 Task: Add an event with the title Second Project Wrap-up Meeting, date '2023/12/22', time 8:30 AM to 10:30 AMand add a description: Staff Appreciation Day is a special occasion dedicated to recognizing and honoring the hard work, dedication, and contributions of the entire staff. It is a day to express gratitude and appreciation for their efforts in making the organization successful._x000D_
_x000D_
Select event color  Lavender . Add location for the event as: 456 Louvre Museum, Paris, France, logged in from the account softage.7@softage.netand send the event invitation to softage.3@softage.net and softage.4@softage.net. Set a reminder for the event Doesn't repeat
Action: Mouse moved to (60, 91)
Screenshot: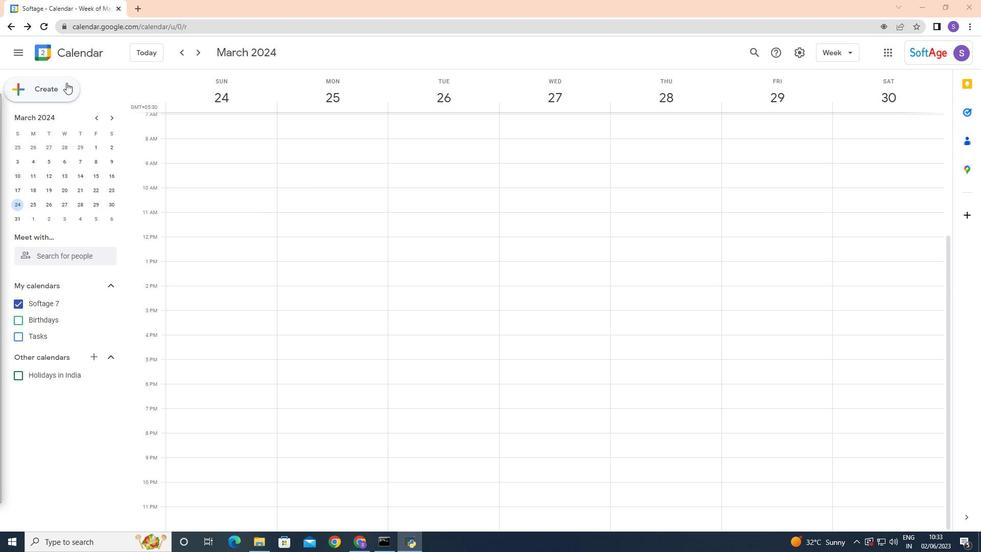 
Action: Mouse pressed left at (60, 91)
Screenshot: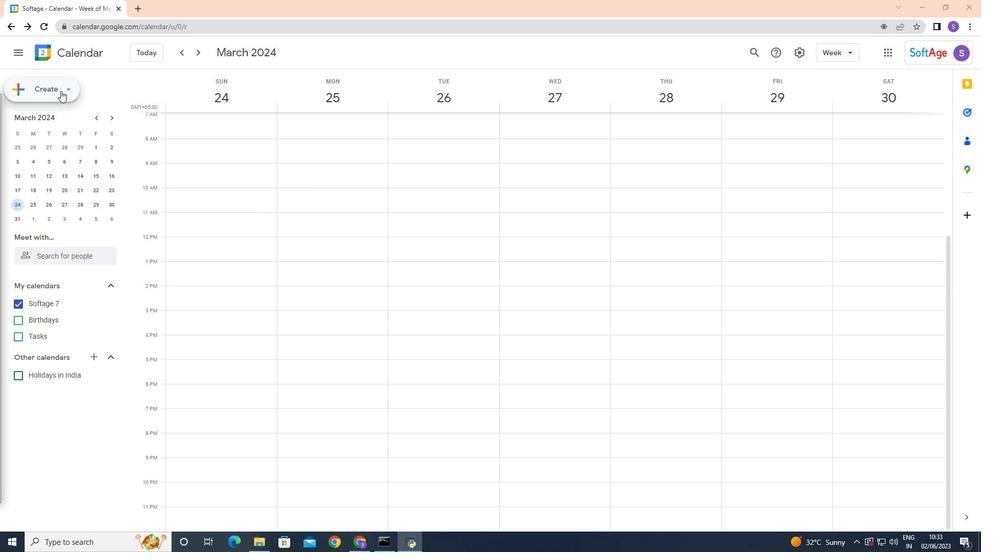 
Action: Mouse moved to (52, 115)
Screenshot: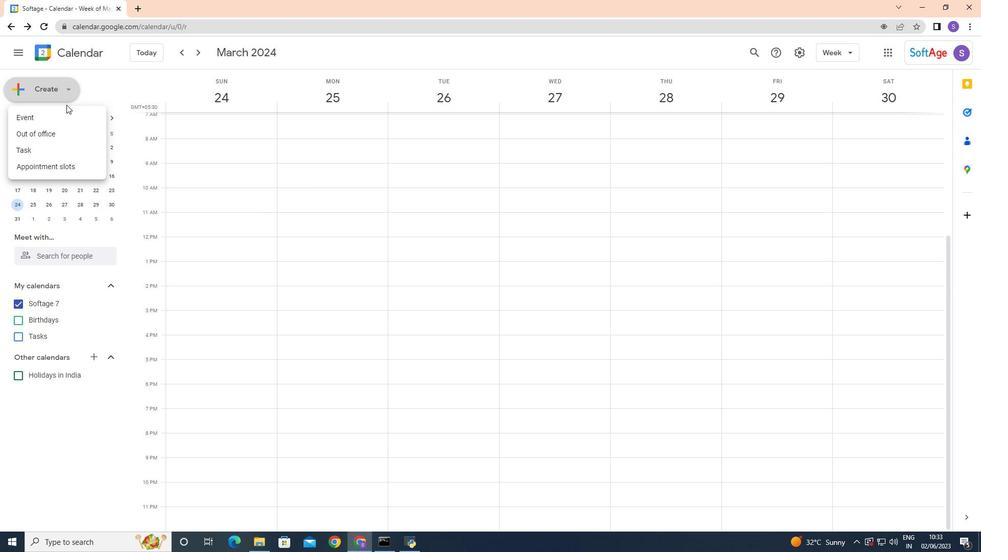 
Action: Mouse pressed left at (52, 115)
Screenshot: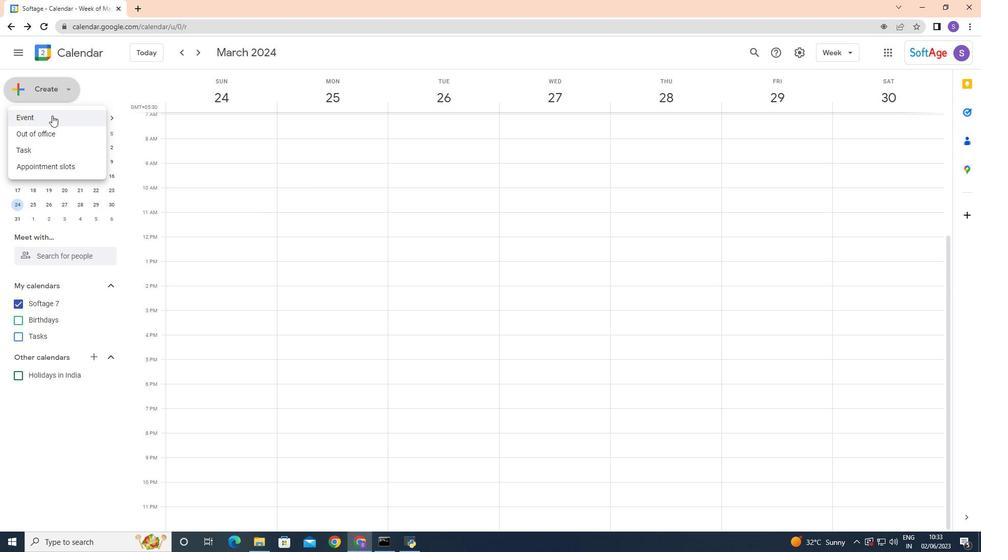 
Action: Mouse moved to (331, 182)
Screenshot: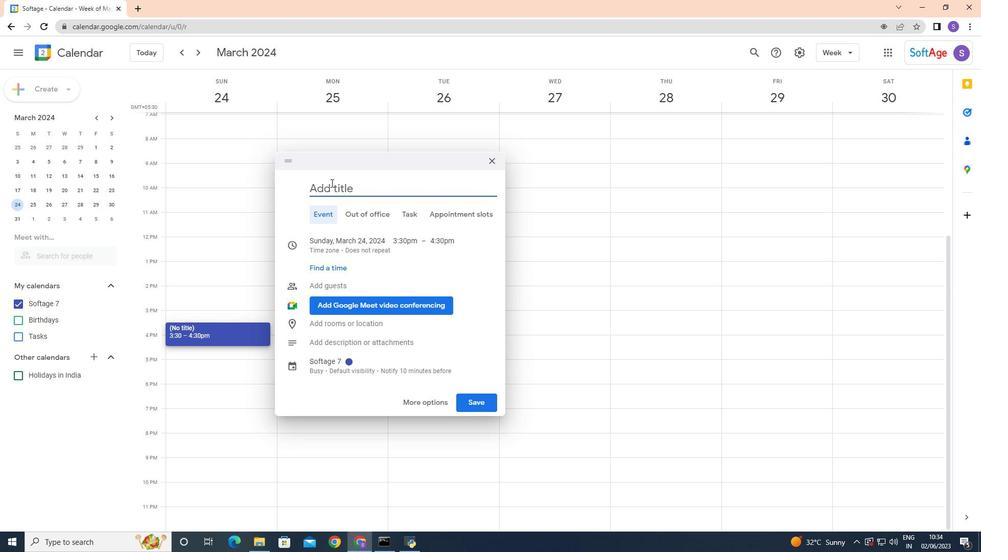 
Action: Mouse pressed left at (331, 182)
Screenshot: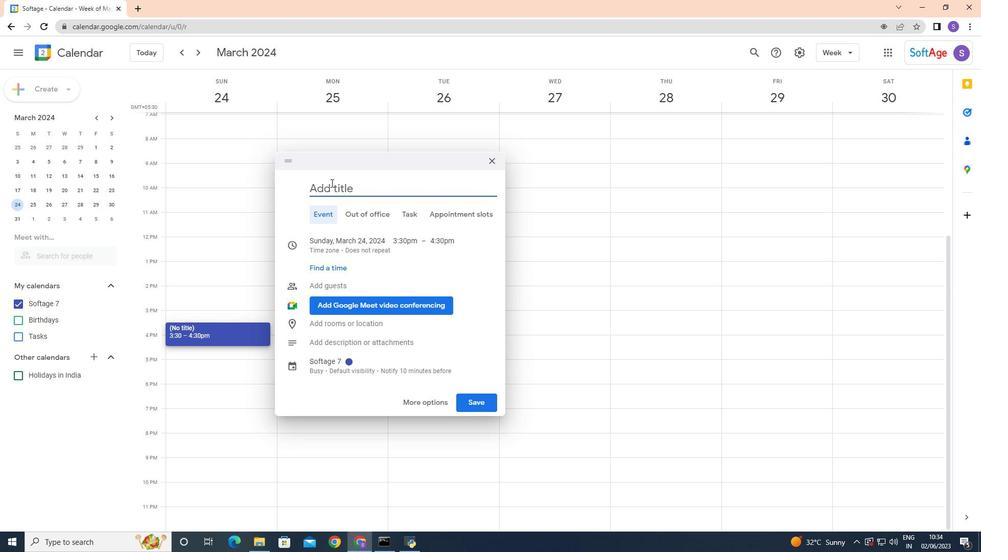 
Action: Key pressed <Key.shift>Second<Key.space><Key.shift>Project<Key.space><Key.shift>Wrap-up<Key.space><Key.shift>Meeting
Screenshot: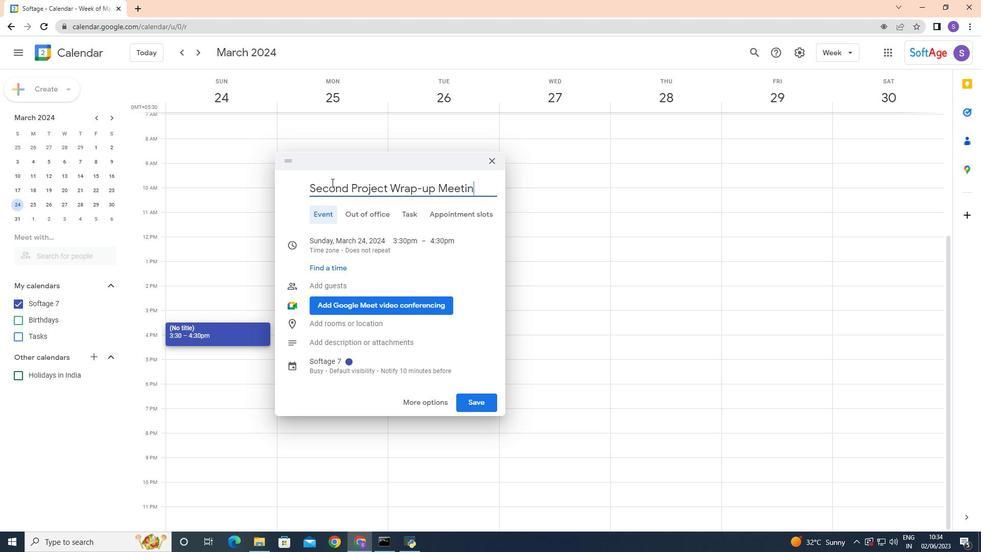 
Action: Mouse moved to (446, 260)
Screenshot: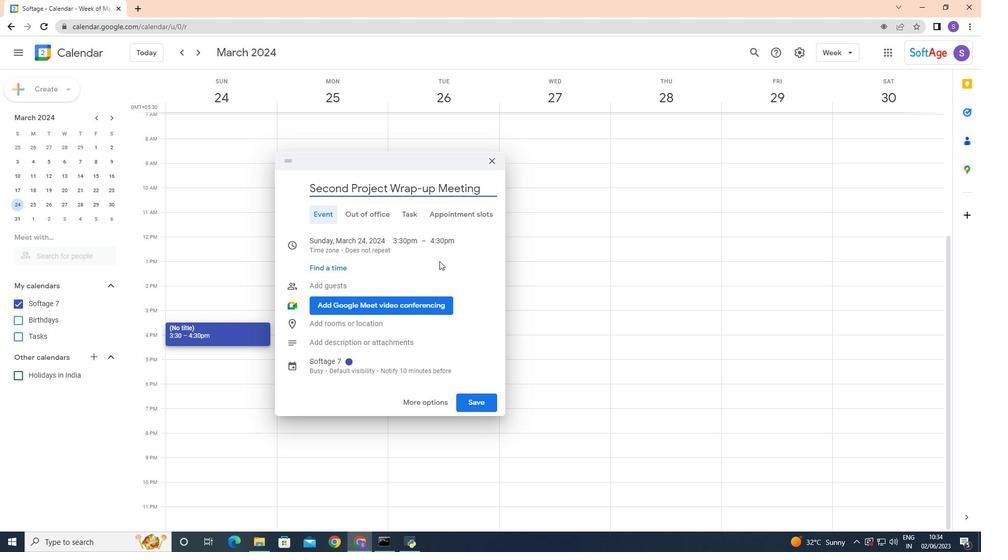 
Action: Mouse pressed left at (446, 260)
Screenshot: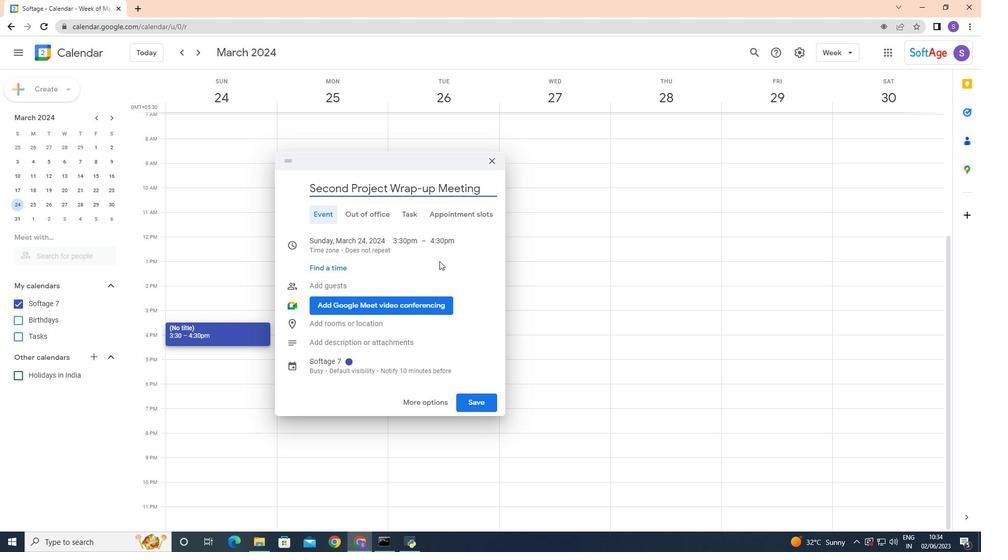 
Action: Mouse moved to (330, 241)
Screenshot: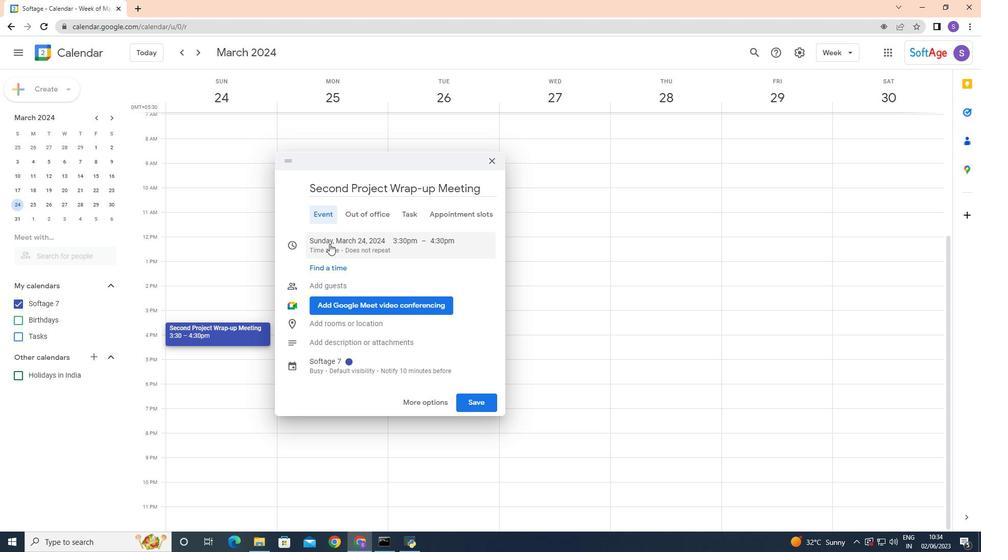 
Action: Mouse pressed left at (330, 241)
Screenshot: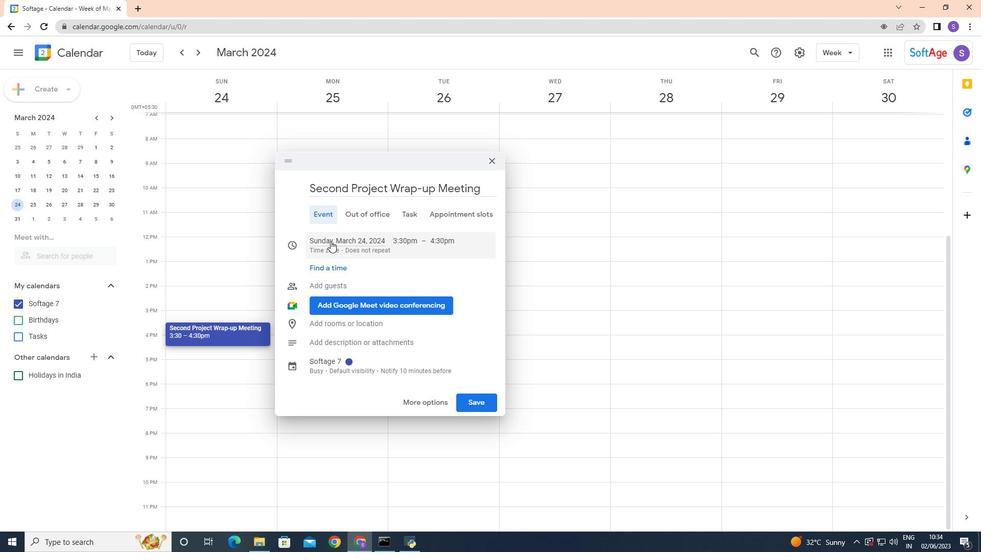 
Action: Mouse moved to (420, 262)
Screenshot: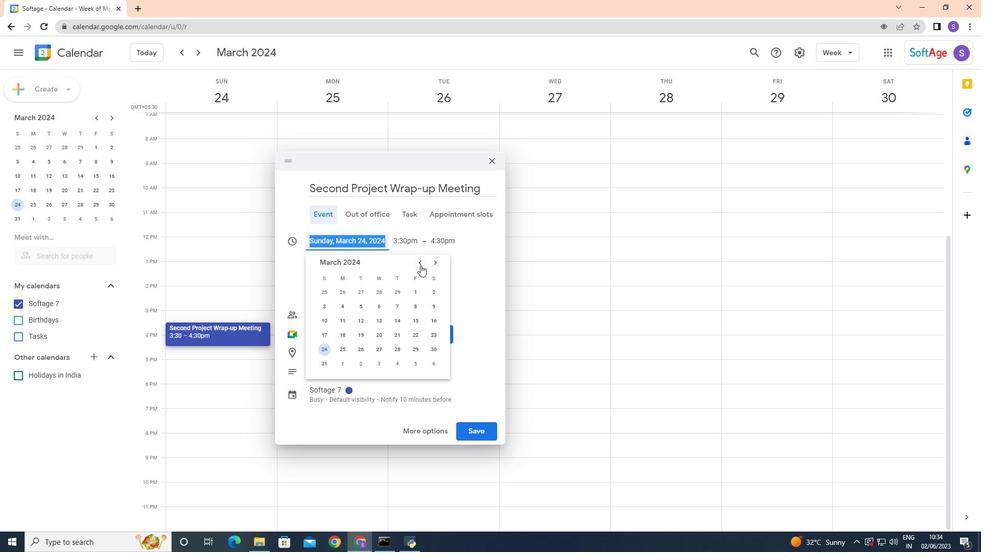 
Action: Mouse pressed left at (420, 262)
Screenshot: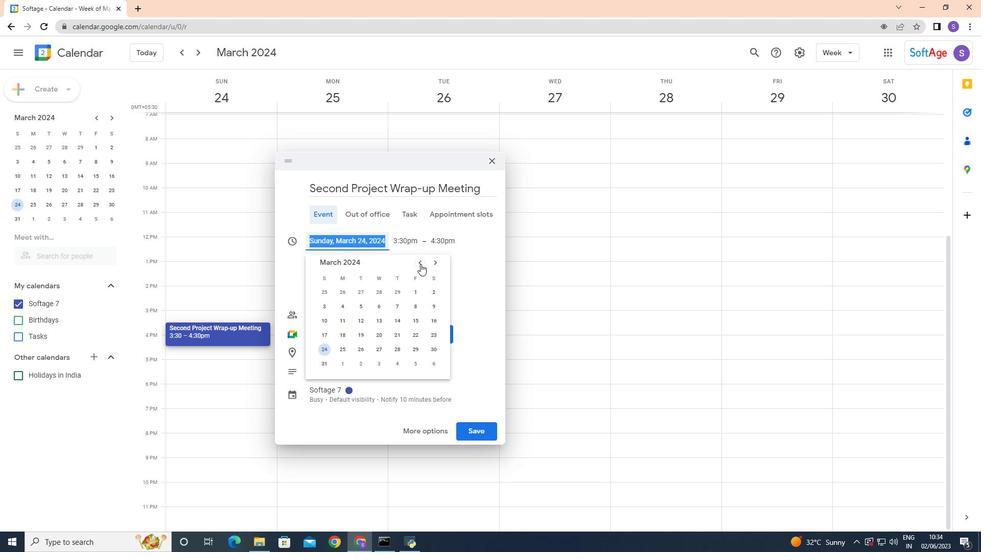 
Action: Mouse pressed left at (420, 262)
Screenshot: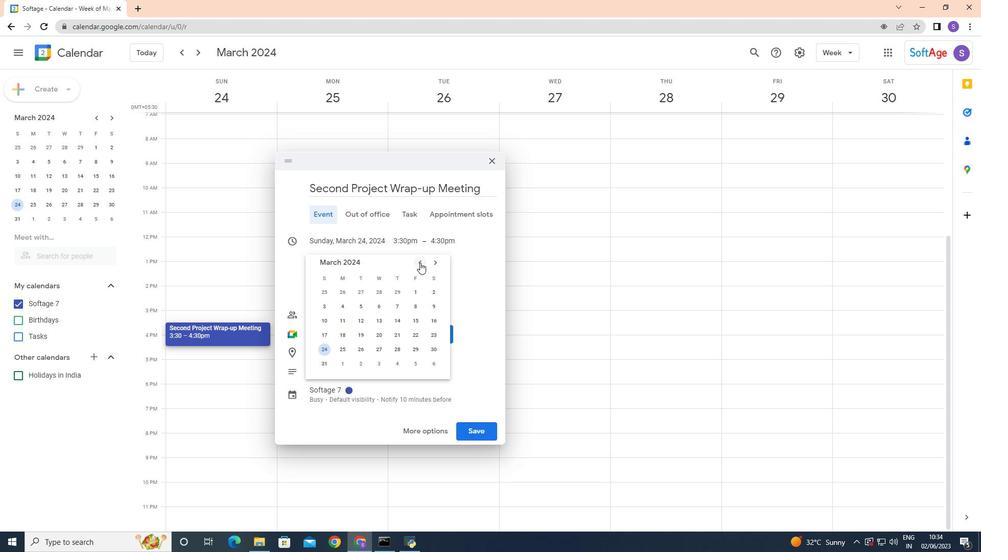 
Action: Mouse pressed left at (420, 262)
Screenshot: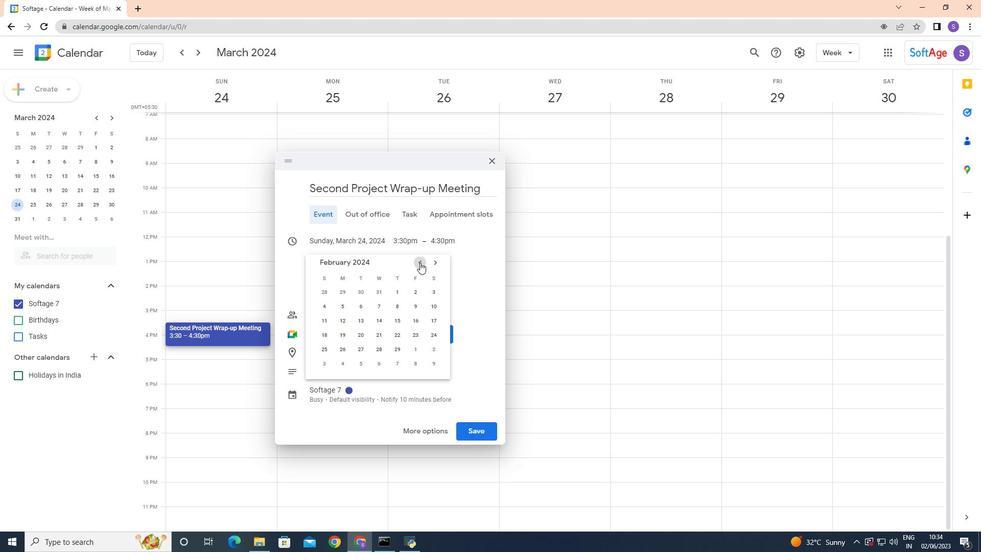 
Action: Mouse pressed left at (420, 262)
Screenshot: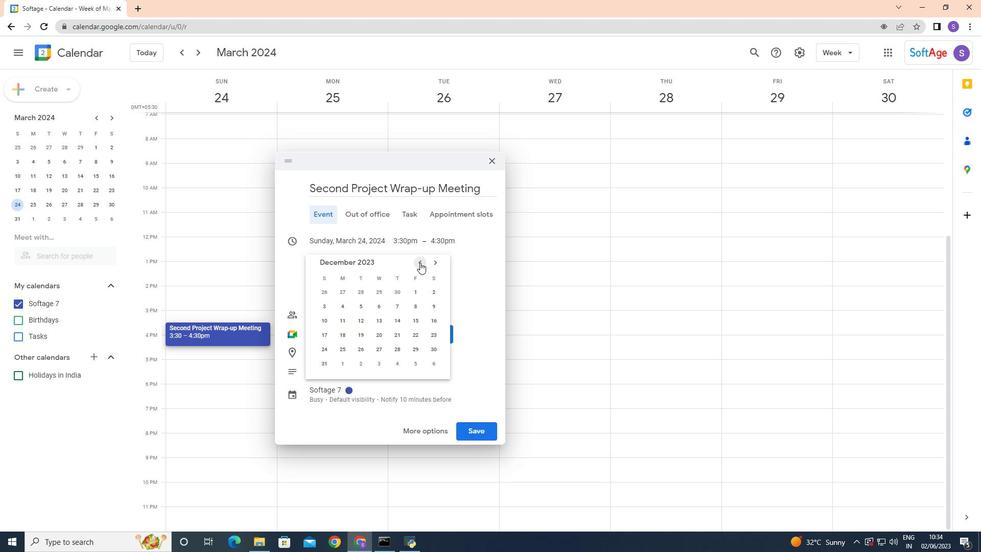 
Action: Mouse pressed left at (420, 262)
Screenshot: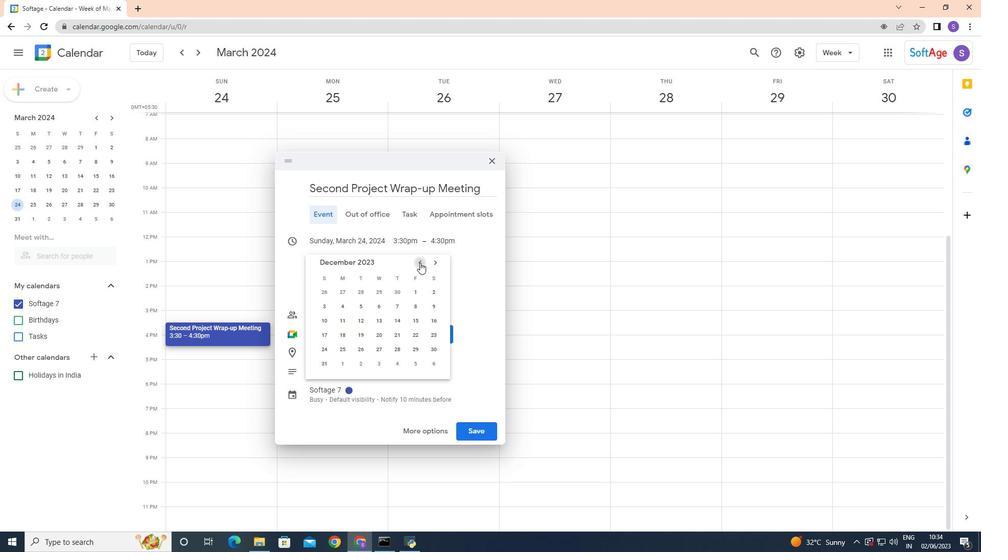
Action: Mouse moved to (434, 263)
Screenshot: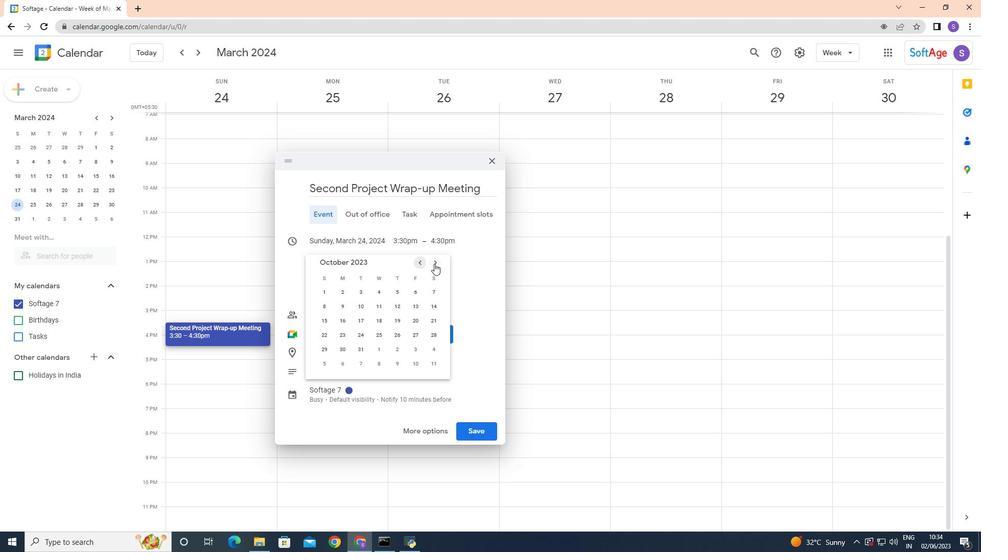 
Action: Mouse pressed left at (434, 263)
Screenshot: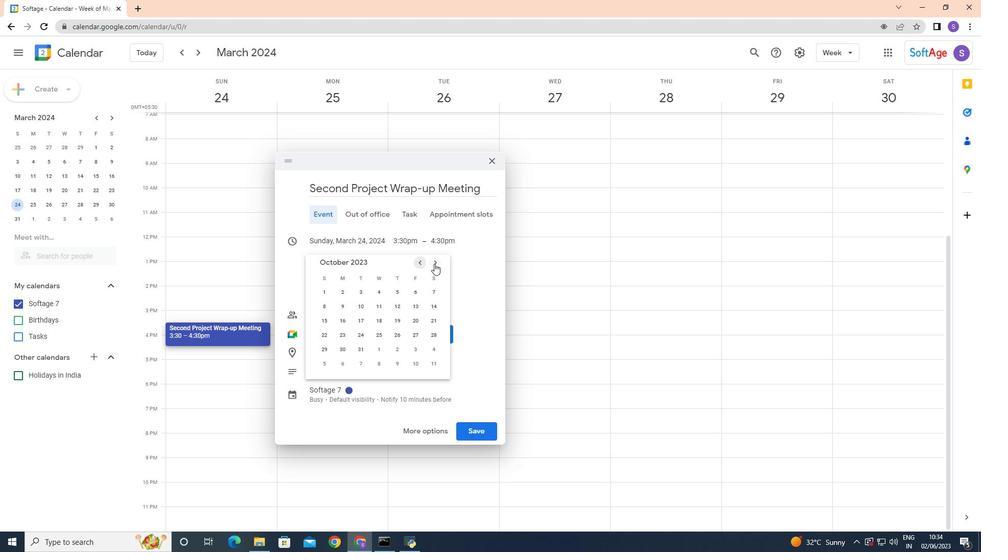 
Action: Mouse moved to (434, 263)
Screenshot: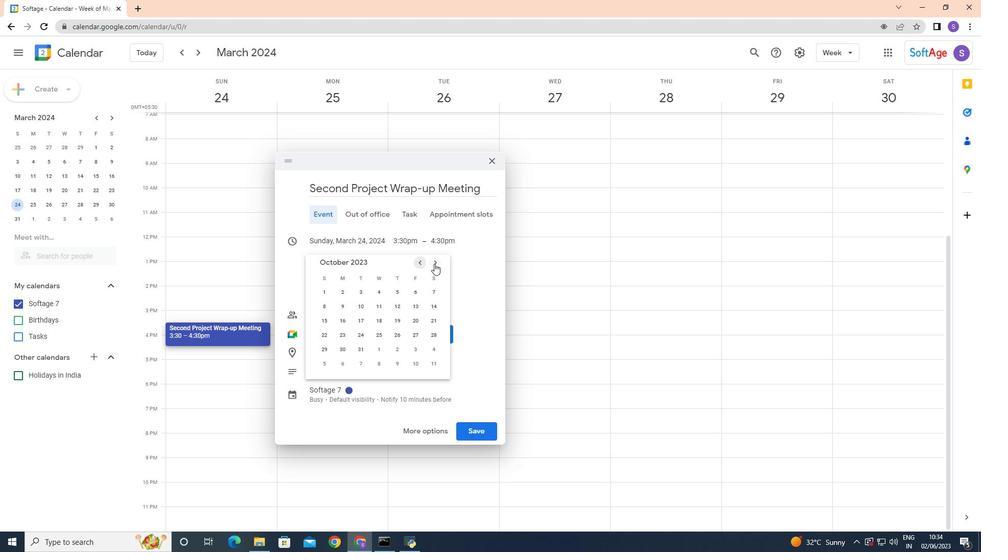 
Action: Mouse pressed left at (434, 263)
Screenshot: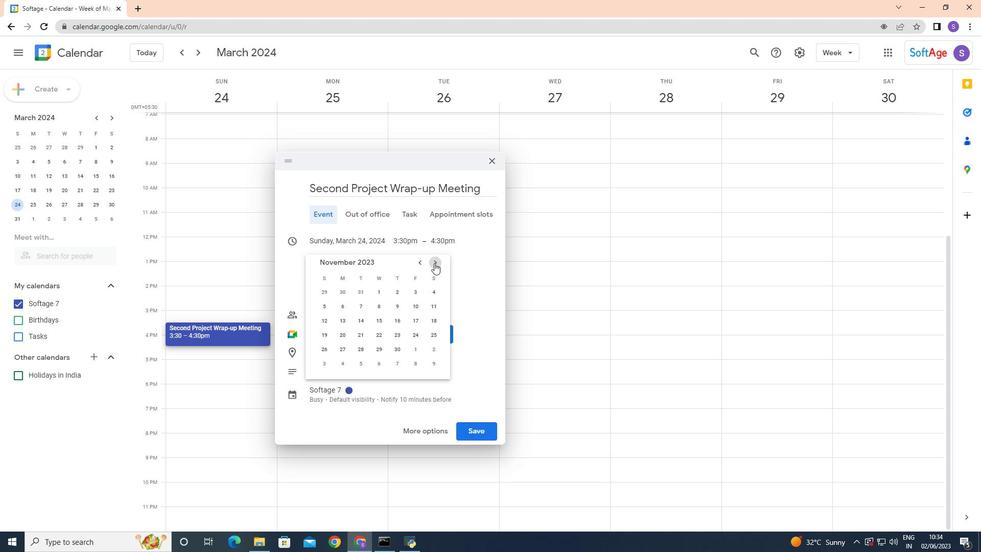 
Action: Mouse moved to (416, 333)
Screenshot: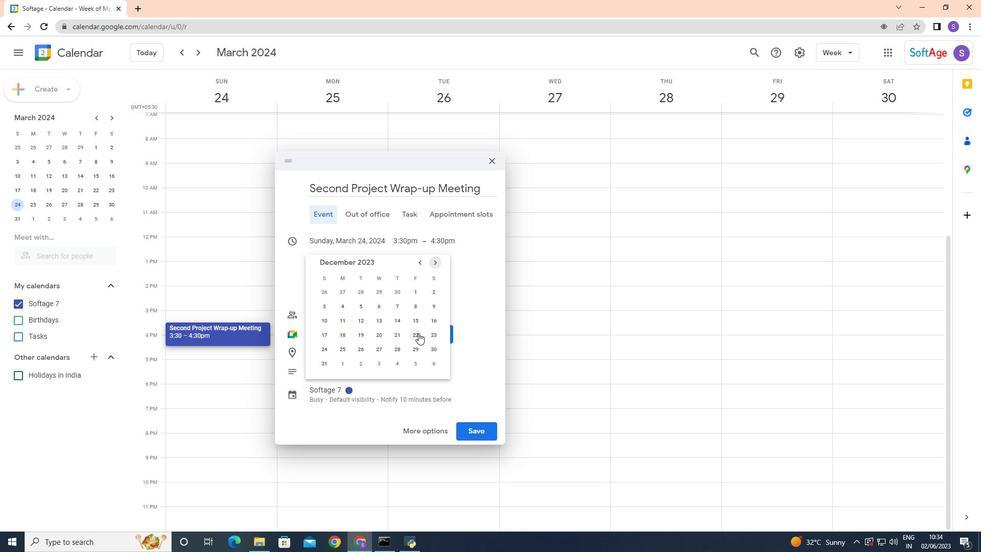 
Action: Mouse pressed left at (416, 333)
Screenshot: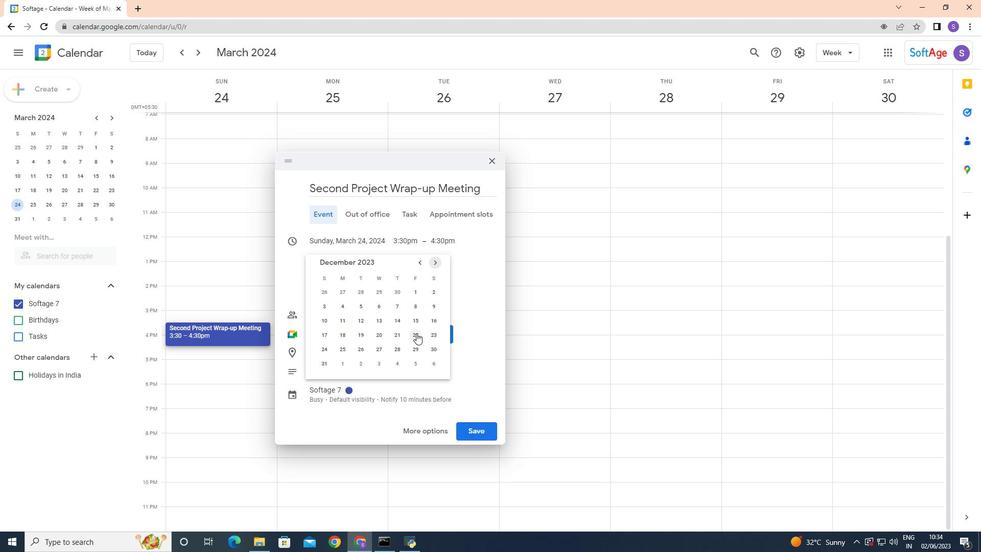 
Action: Mouse moved to (576, 279)
Screenshot: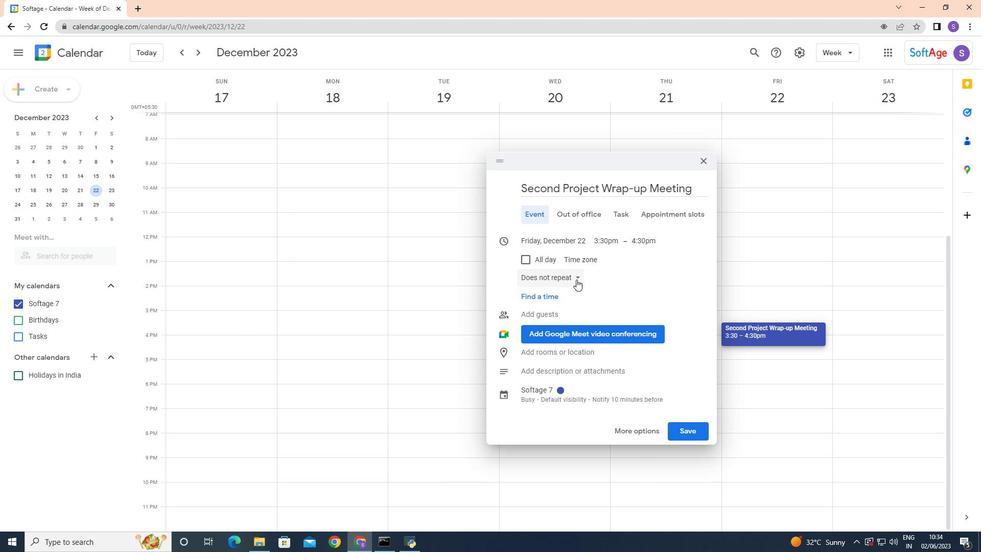 
Action: Mouse pressed left at (576, 279)
Screenshot: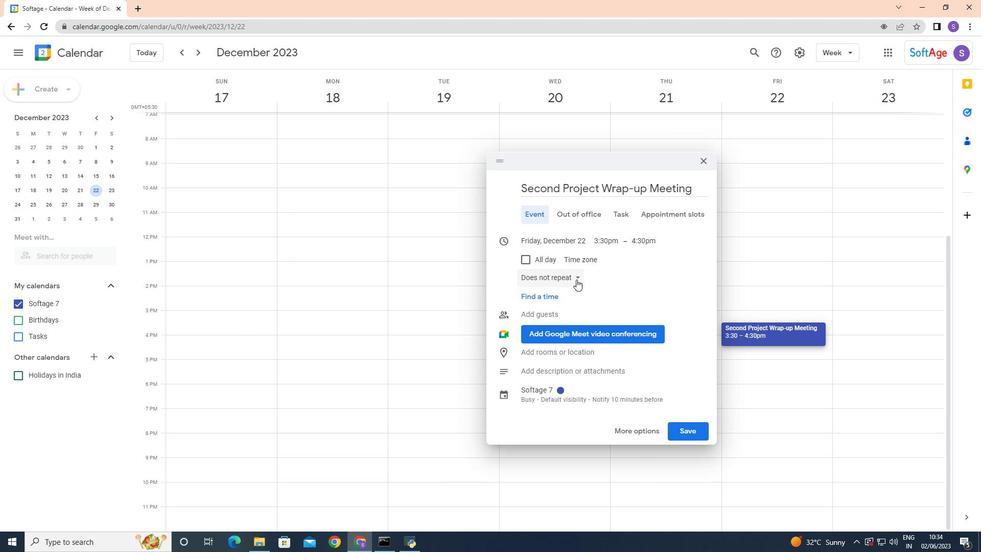 
Action: Mouse moved to (669, 269)
Screenshot: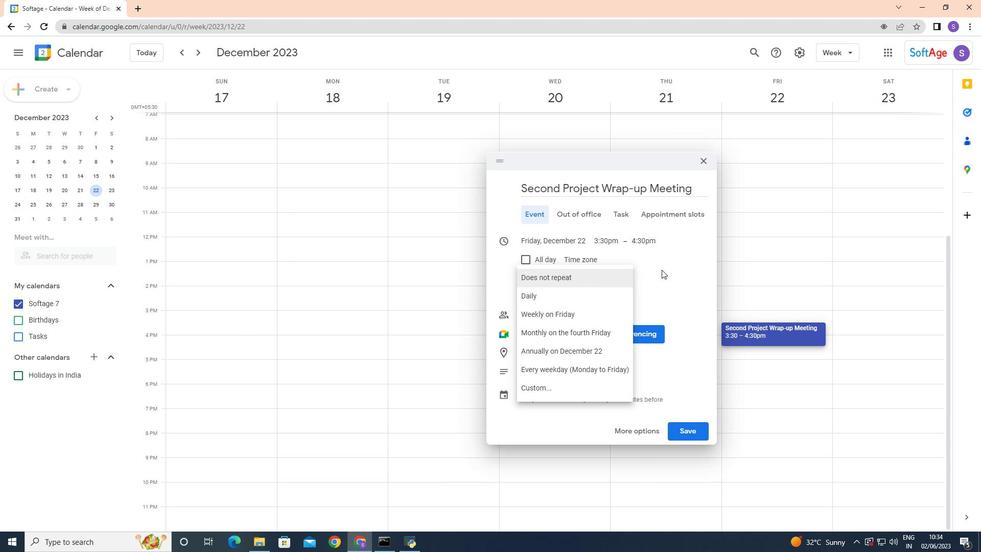 
Action: Mouse pressed left at (669, 269)
Screenshot: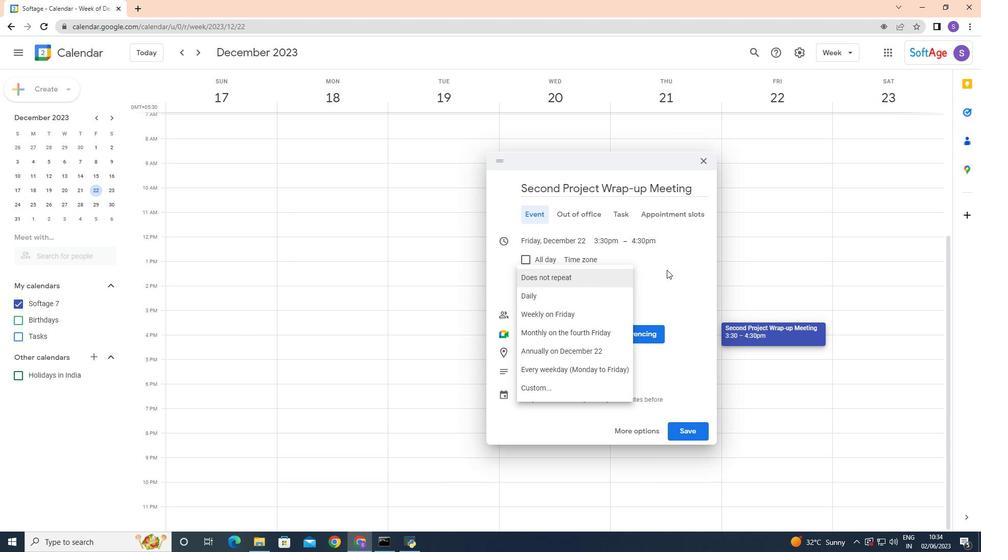 
Action: Mouse moved to (601, 240)
Screenshot: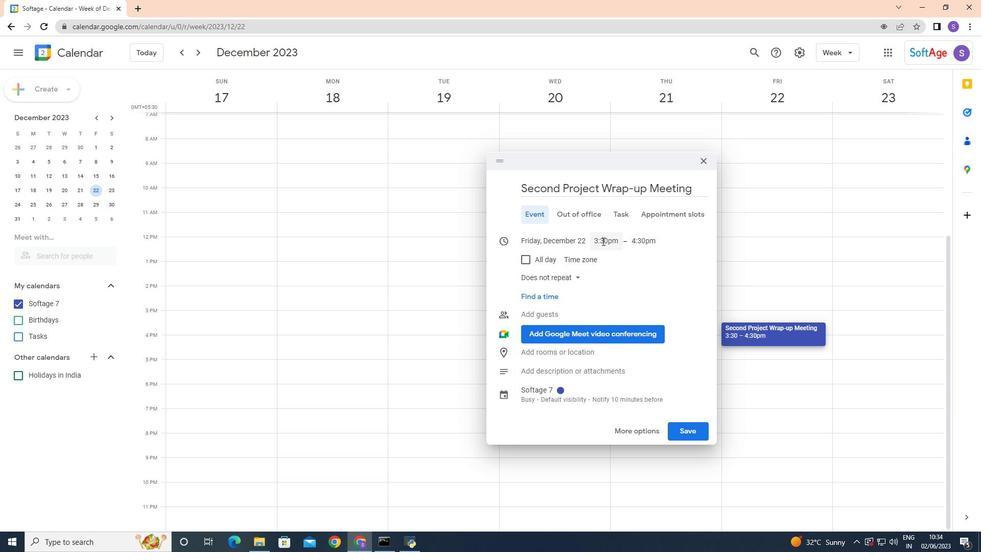 
Action: Mouse pressed left at (601, 240)
Screenshot: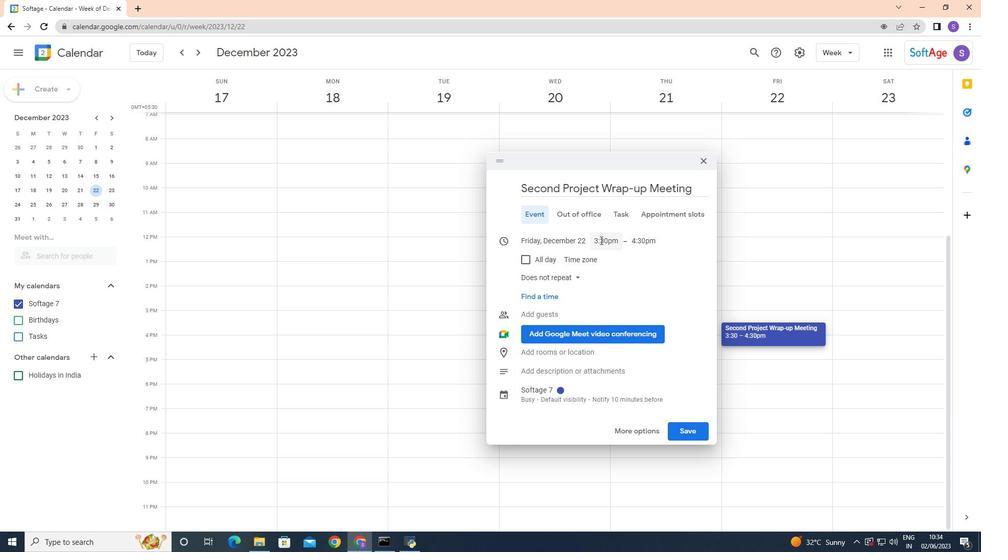 
Action: Mouse moved to (633, 304)
Screenshot: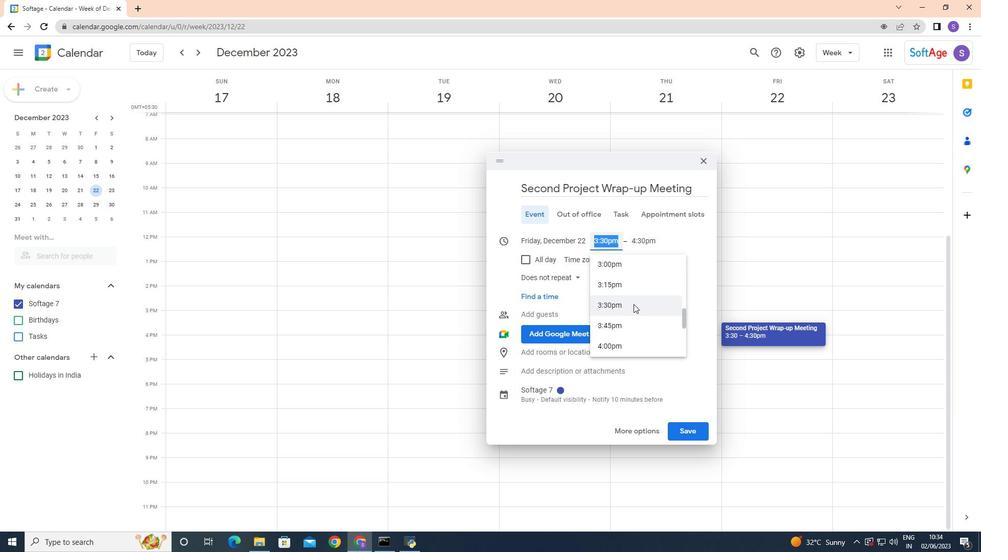 
Action: Mouse scrolled (633, 303) with delta (0, 0)
Screenshot: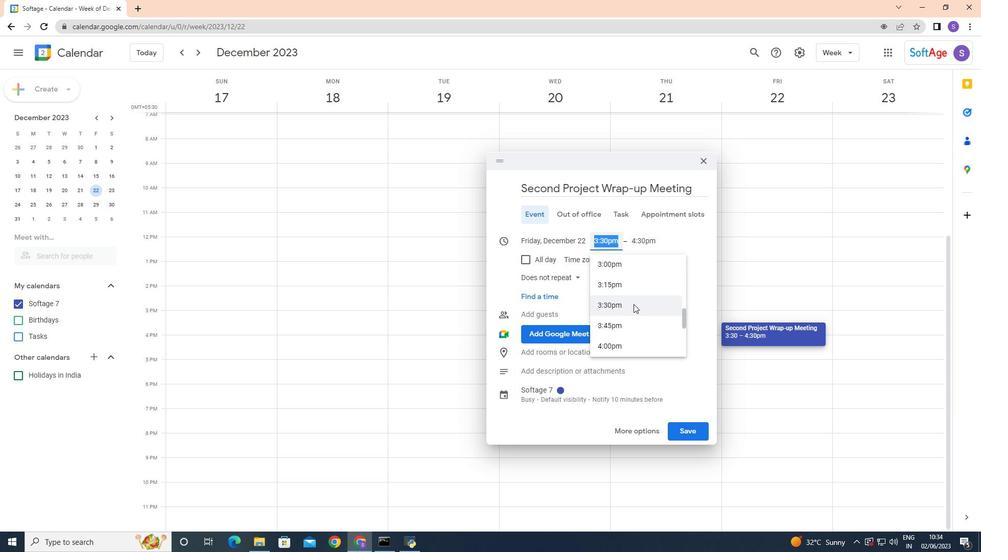 
Action: Mouse moved to (630, 308)
Screenshot: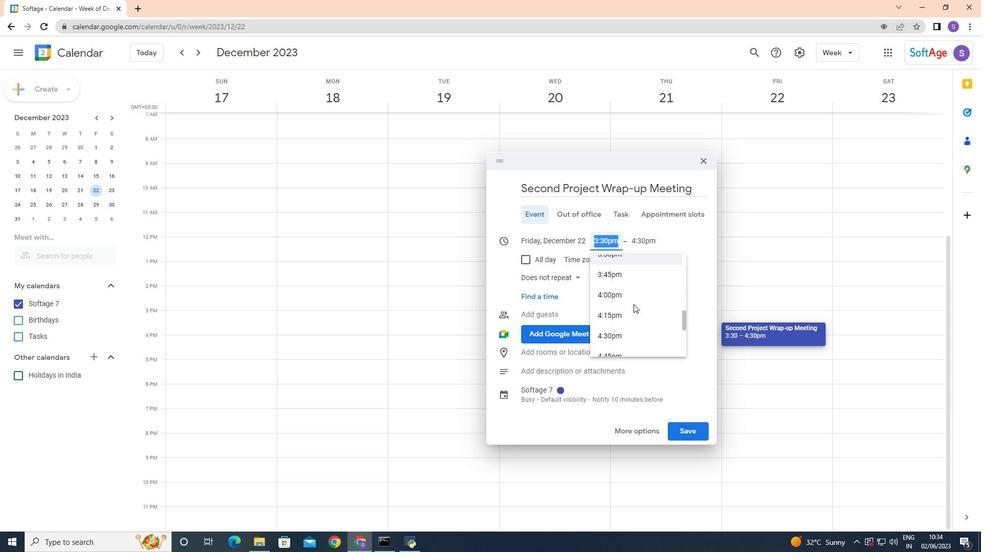 
Action: Mouse scrolled (630, 308) with delta (0, 0)
Screenshot: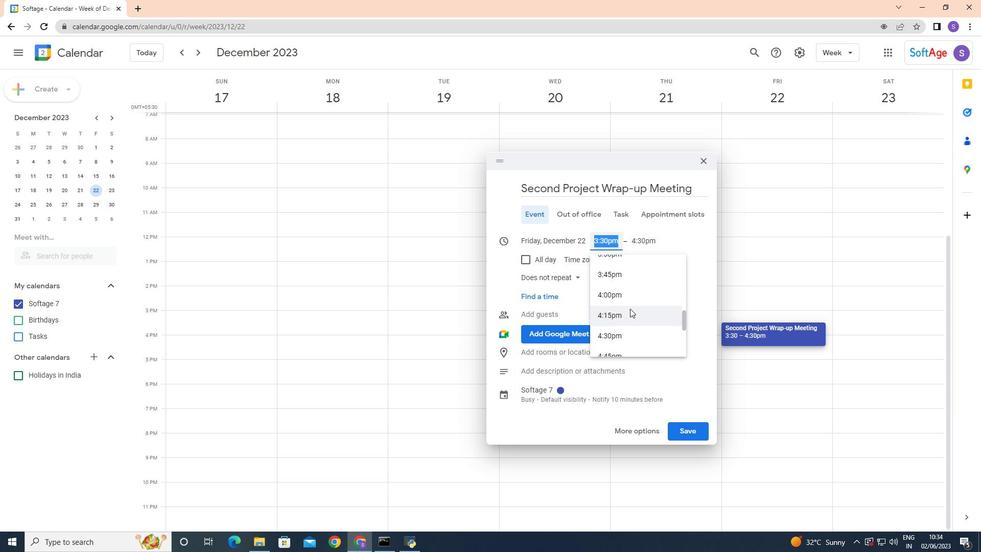 
Action: Mouse moved to (627, 308)
Screenshot: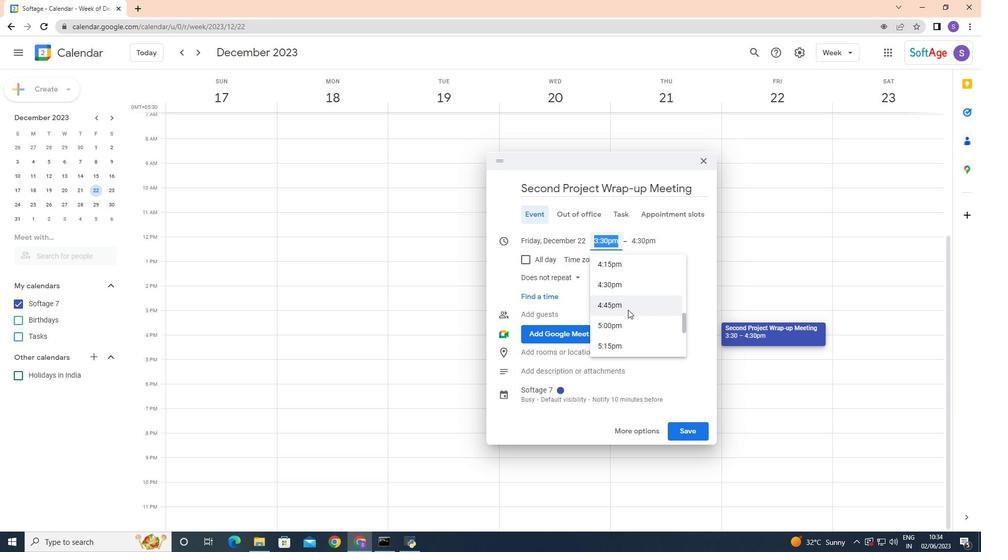 
Action: Mouse scrolled (627, 308) with delta (0, 0)
Screenshot: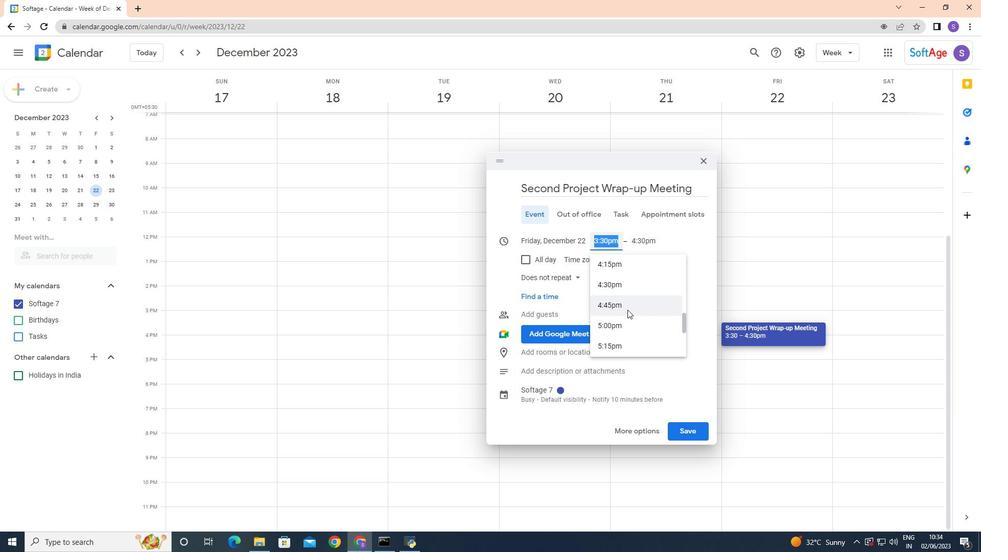 
Action: Mouse scrolled (627, 308) with delta (0, 0)
Screenshot: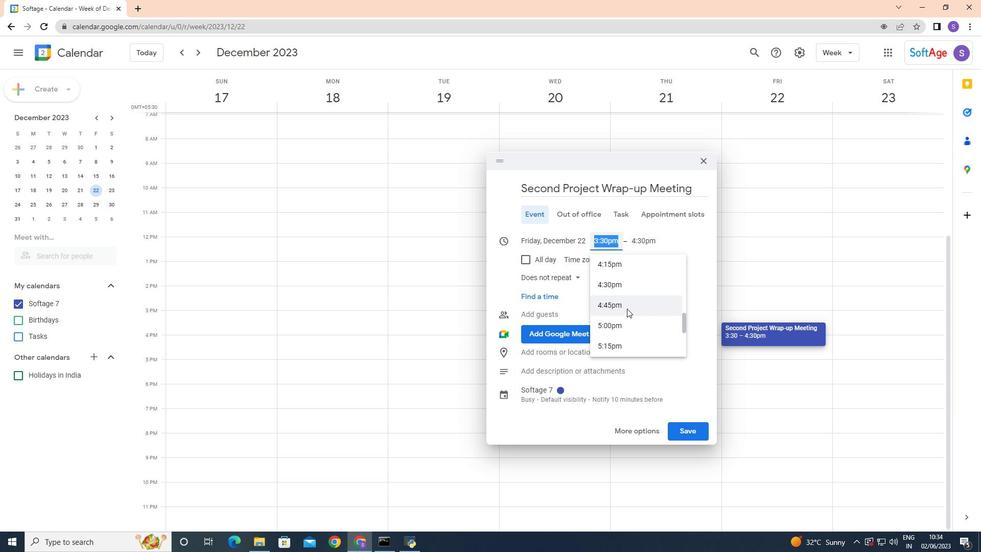 
Action: Mouse moved to (627, 307)
Screenshot: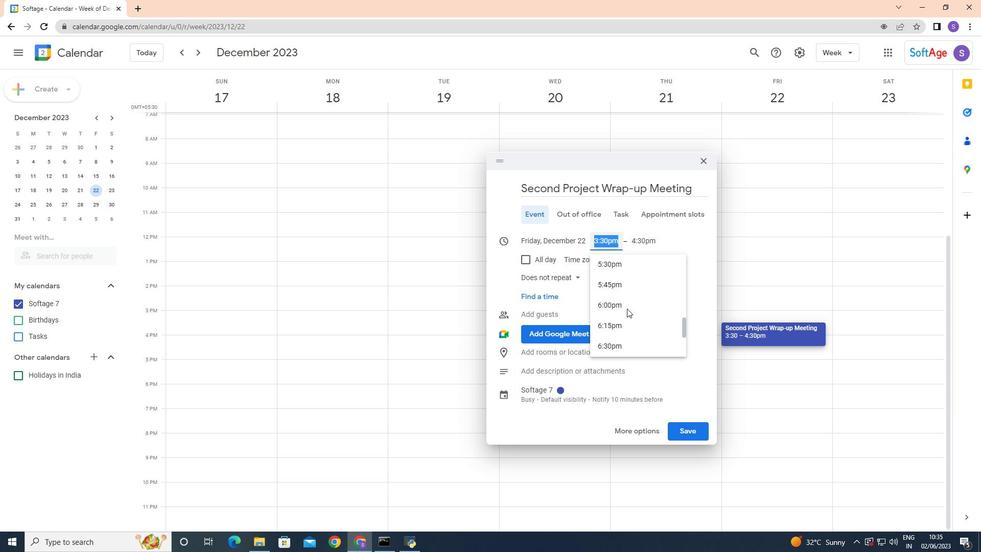 
Action: Mouse scrolled (627, 307) with delta (0, 0)
Screenshot: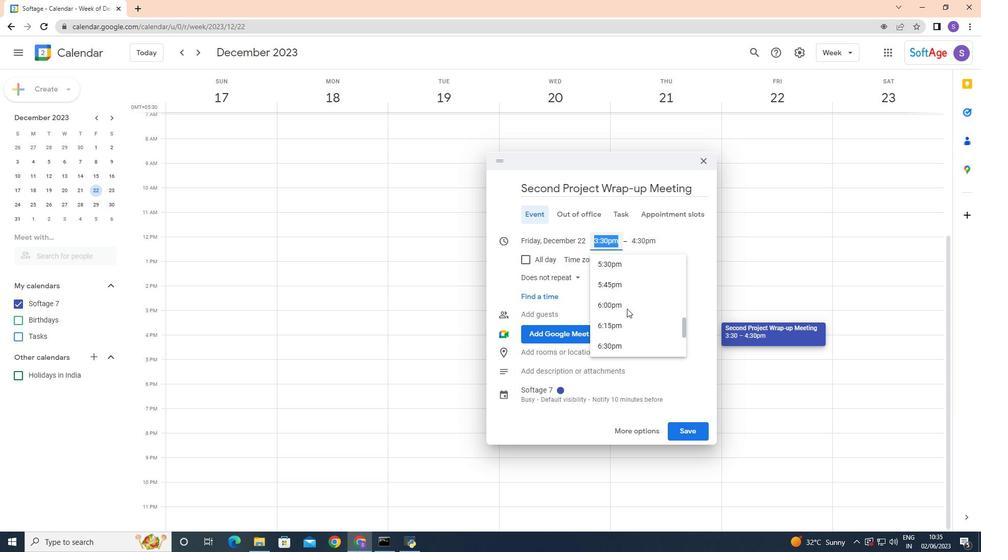 
Action: Mouse scrolled (627, 307) with delta (0, 0)
Screenshot: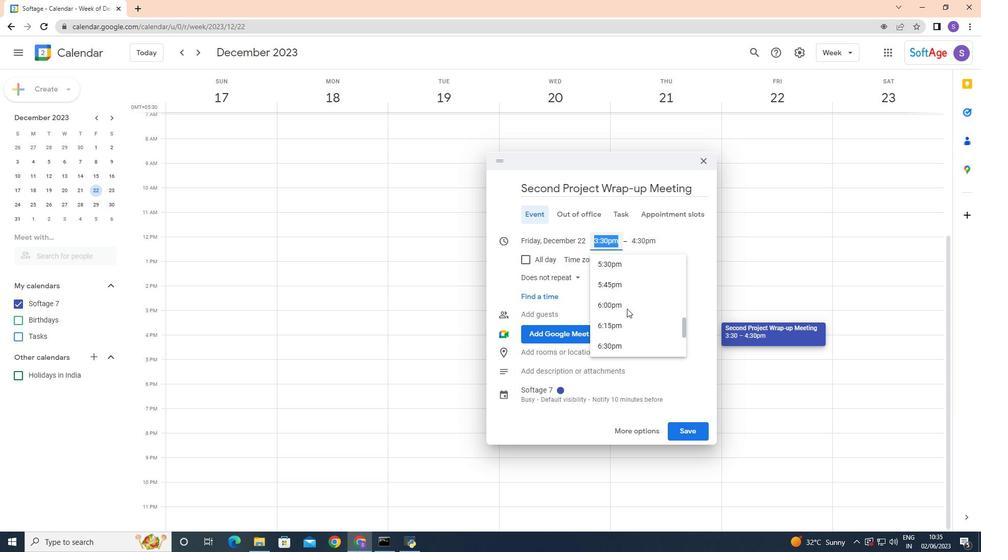 
Action: Mouse moved to (616, 314)
Screenshot: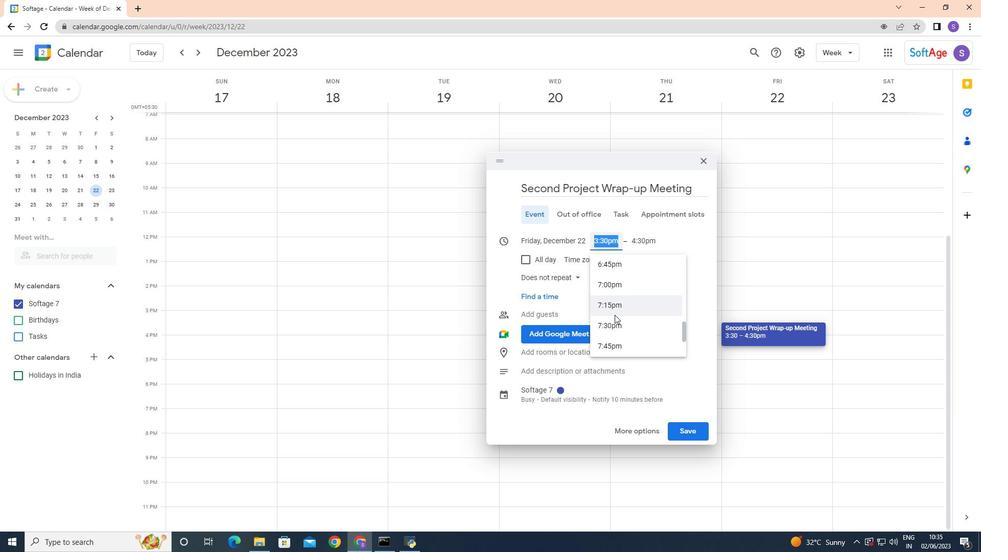 
Action: Mouse scrolled (616, 314) with delta (0, 0)
Screenshot: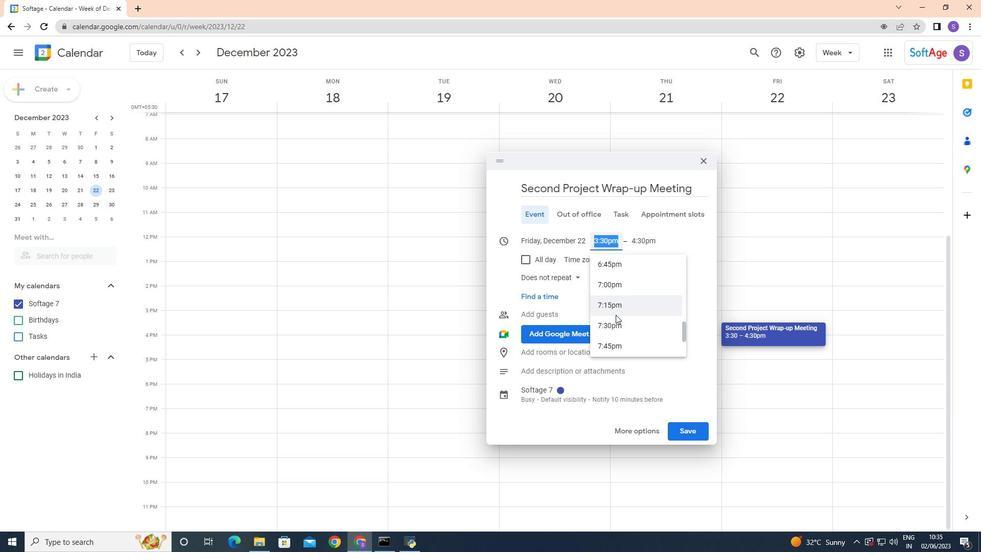 
Action: Mouse moved to (615, 338)
Screenshot: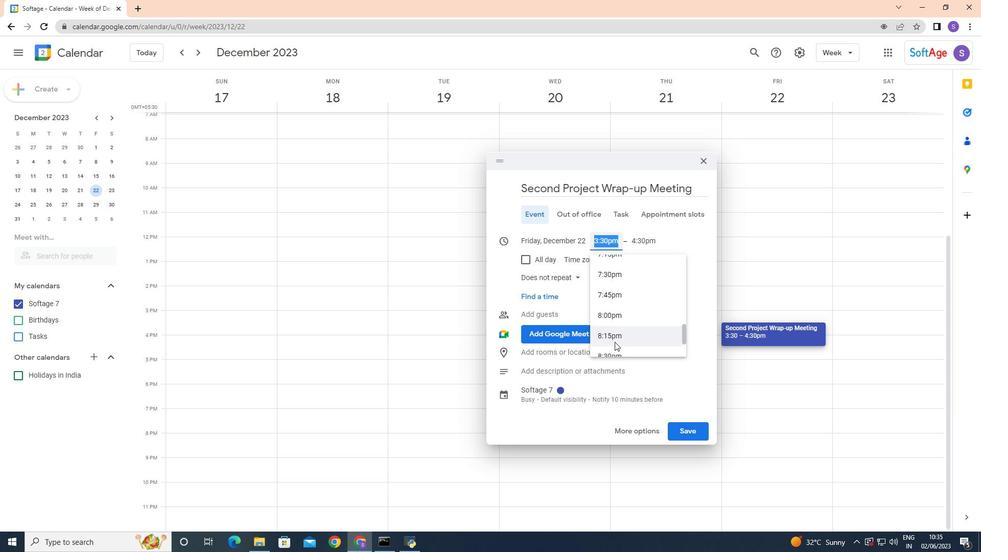 
Action: Mouse scrolled (615, 337) with delta (0, 0)
Screenshot: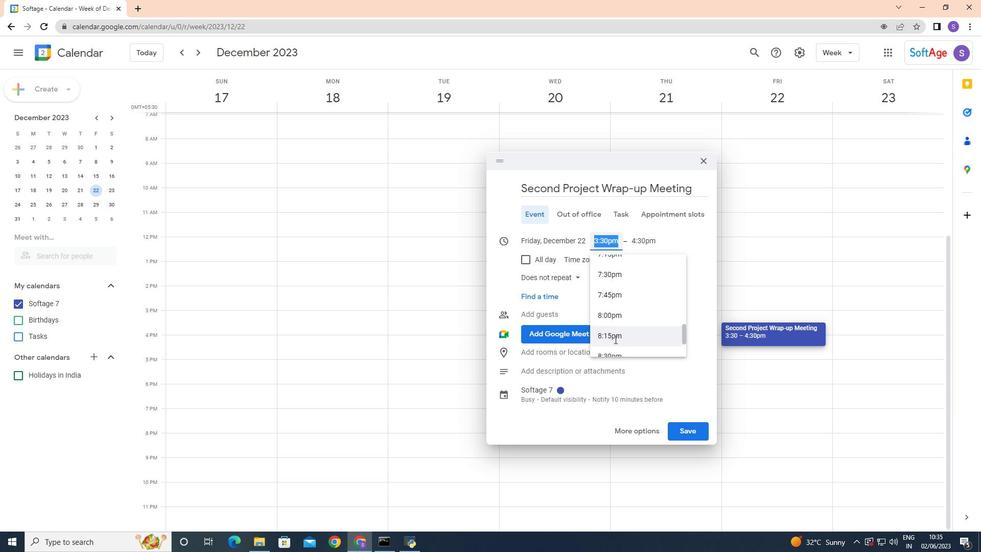 
Action: Mouse moved to (614, 310)
Screenshot: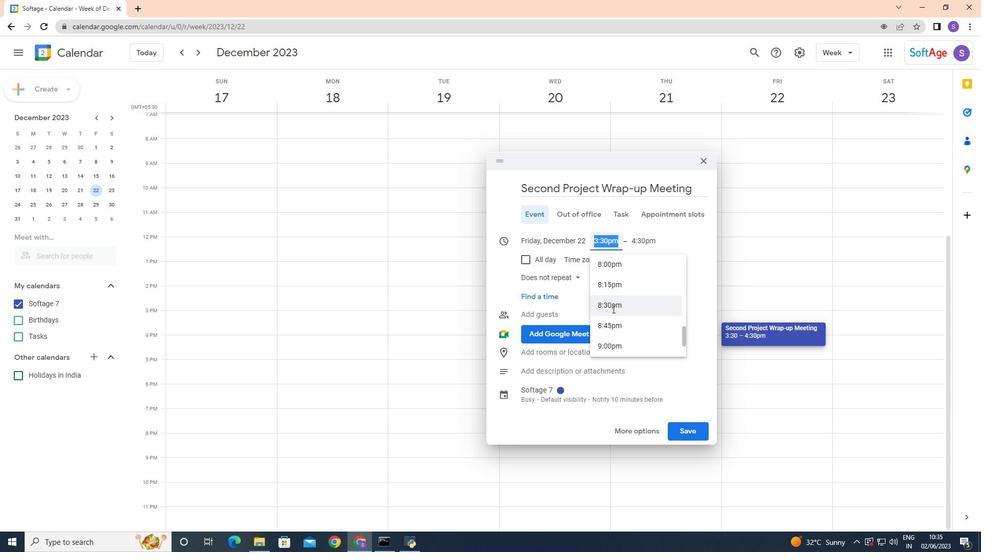 
Action: Mouse scrolled (614, 310) with delta (0, 0)
Screenshot: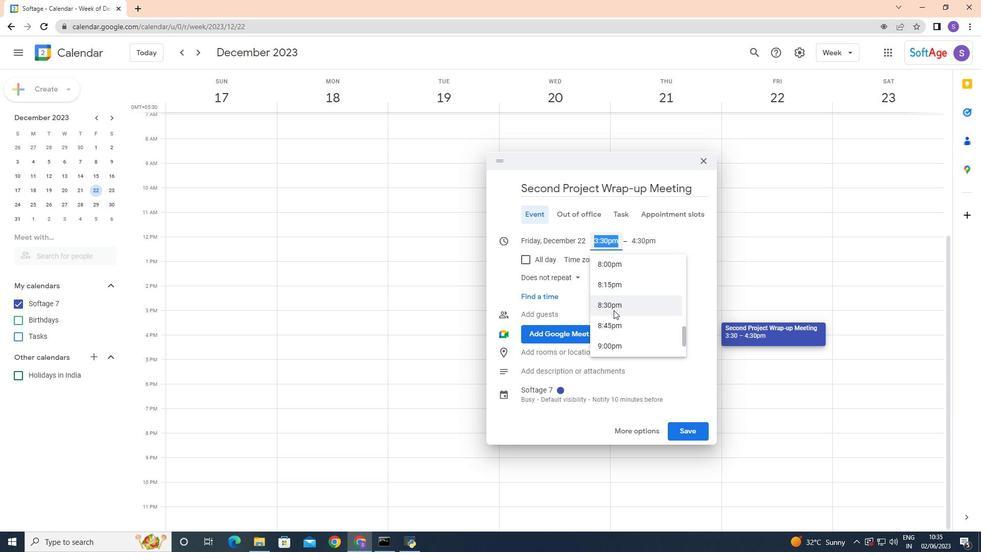 
Action: Mouse pressed middle at (614, 310)
Screenshot: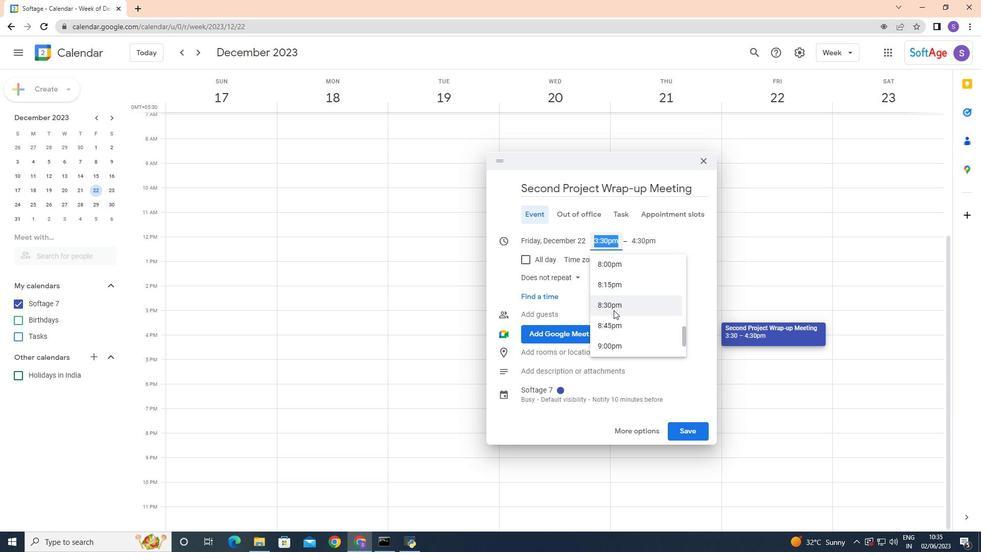 
Action: Mouse scrolled (614, 310) with delta (0, 0)
Screenshot: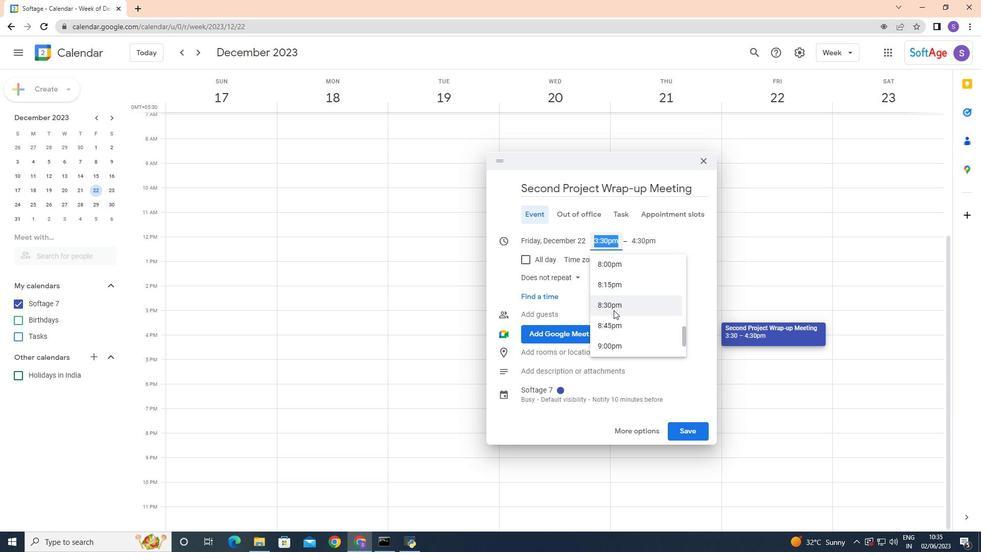 
Action: Mouse scrolled (614, 310) with delta (0, 0)
Screenshot: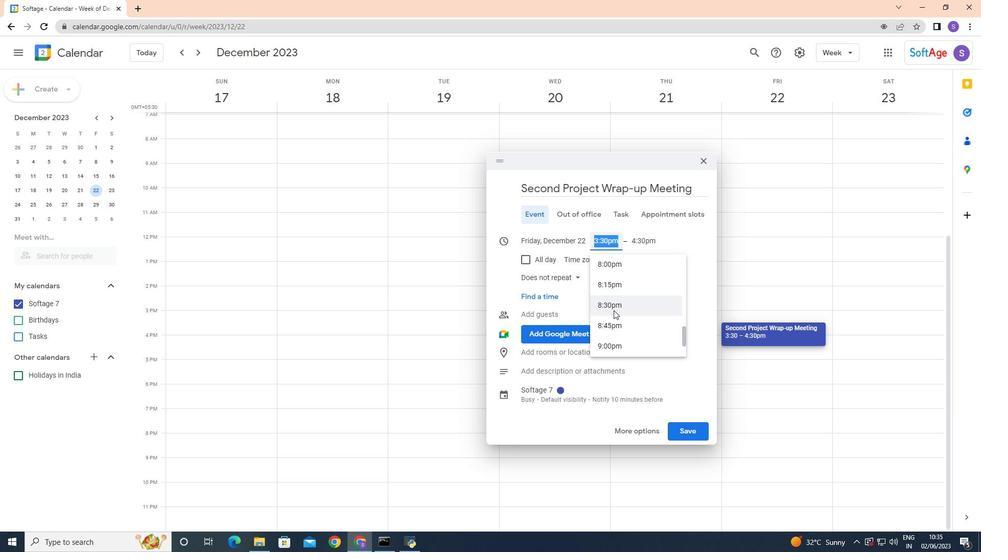 
Action: Mouse scrolled (614, 310) with delta (0, 0)
Screenshot: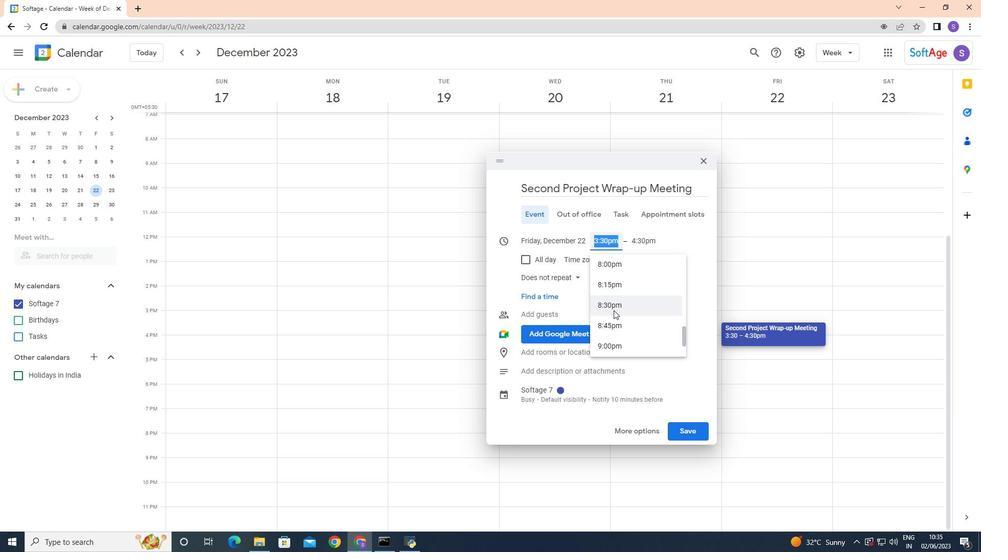 
Action: Mouse moved to (616, 310)
Screenshot: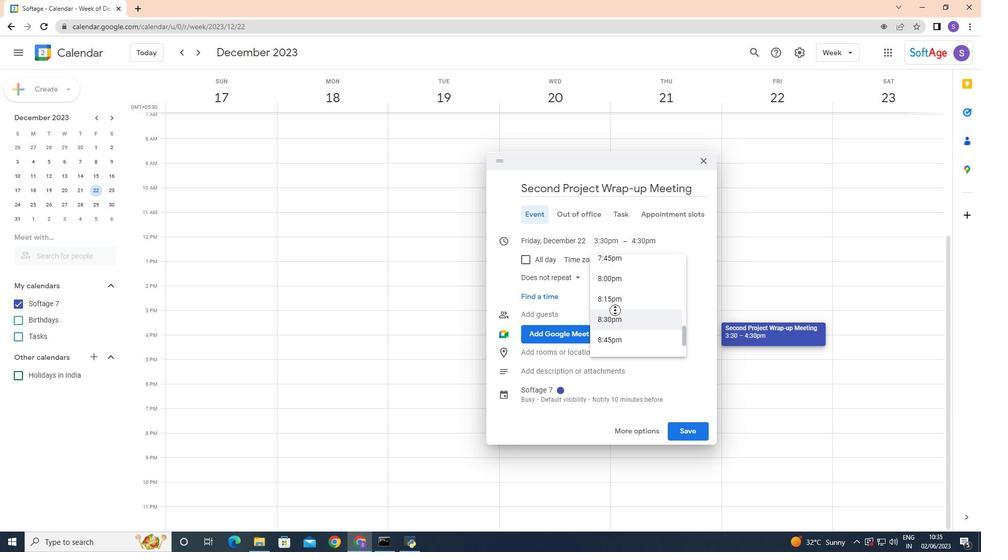 
Action: Mouse scrolled (616, 310) with delta (0, 0)
Screenshot: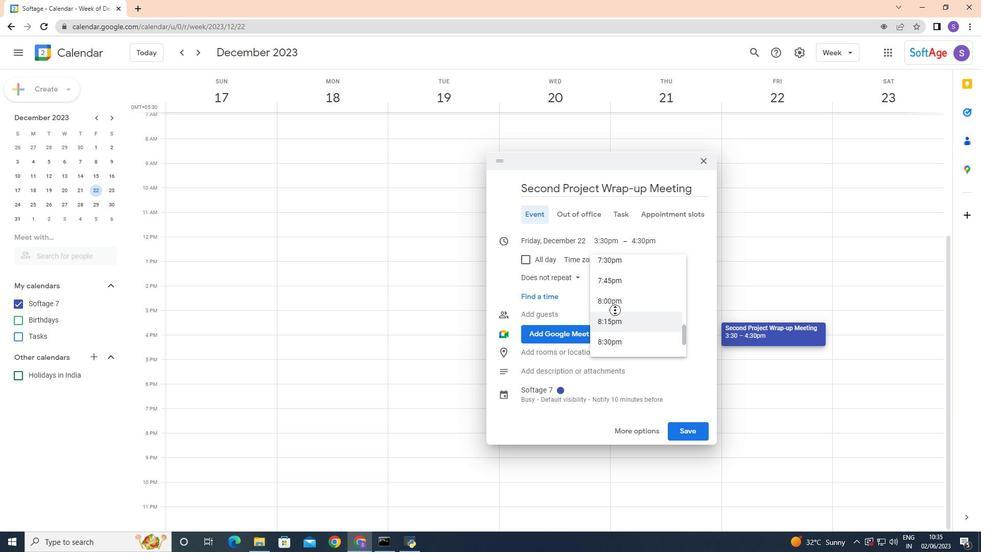 
Action: Mouse moved to (616, 310)
Screenshot: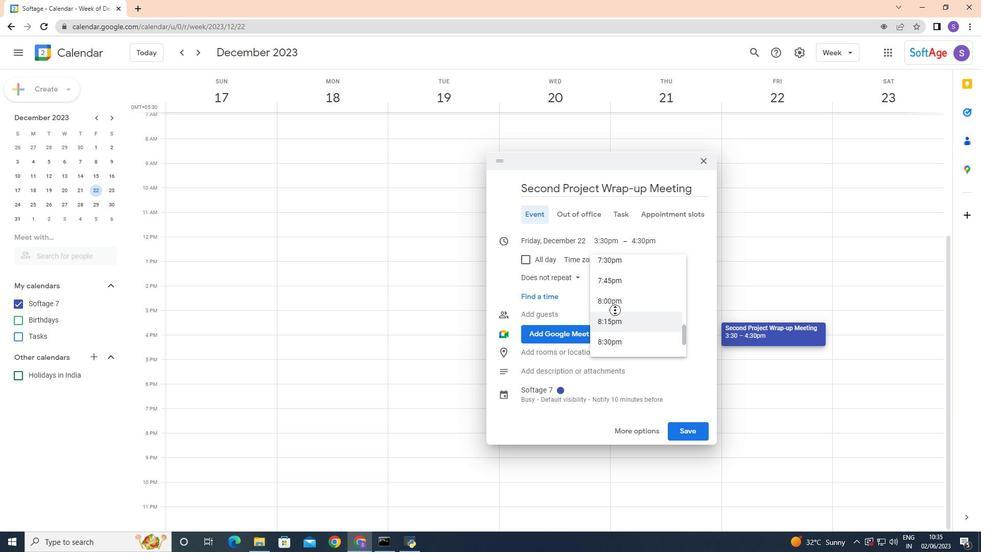 
Action: Mouse scrolled (616, 310) with delta (0, 0)
Screenshot: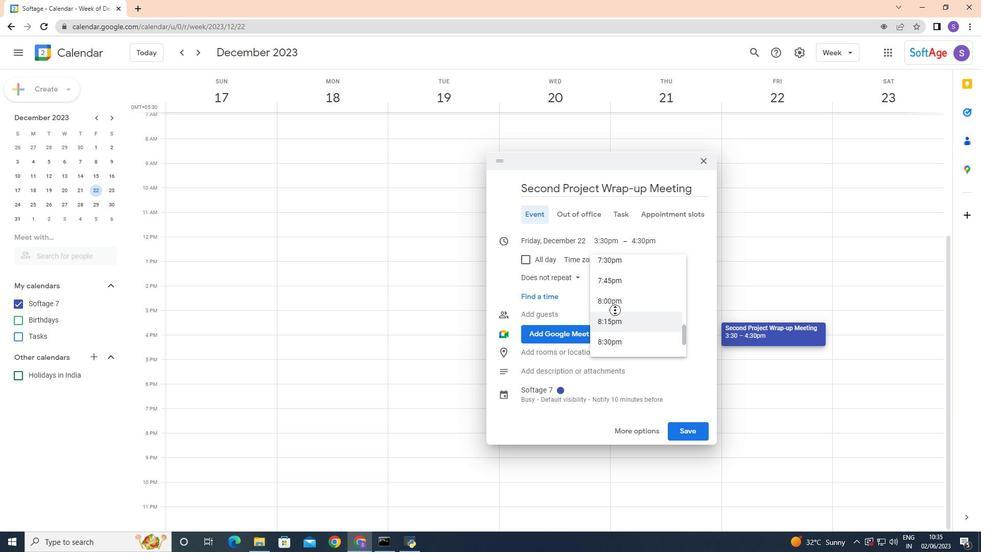 
Action: Mouse scrolled (616, 310) with delta (0, 0)
Screenshot: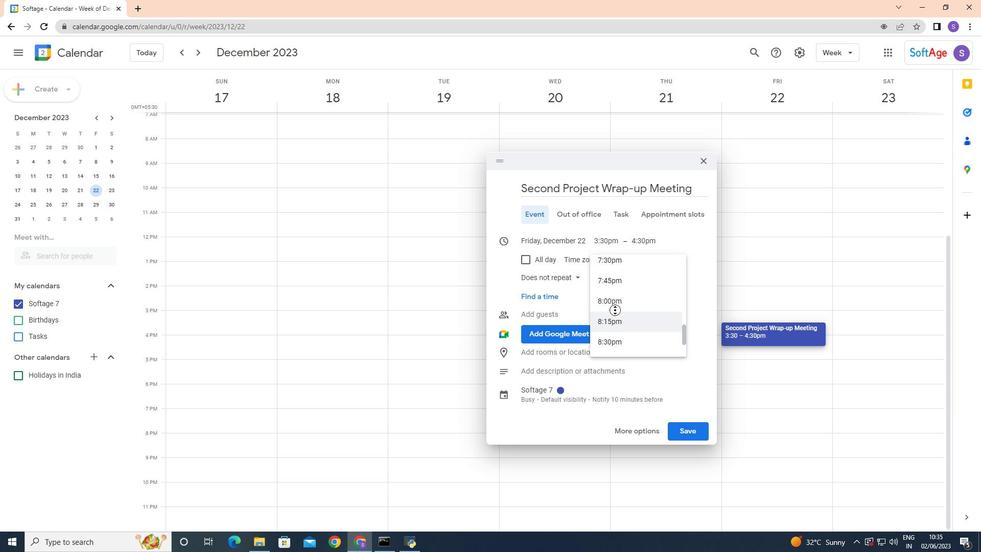 
Action: Mouse scrolled (616, 310) with delta (0, 0)
Screenshot: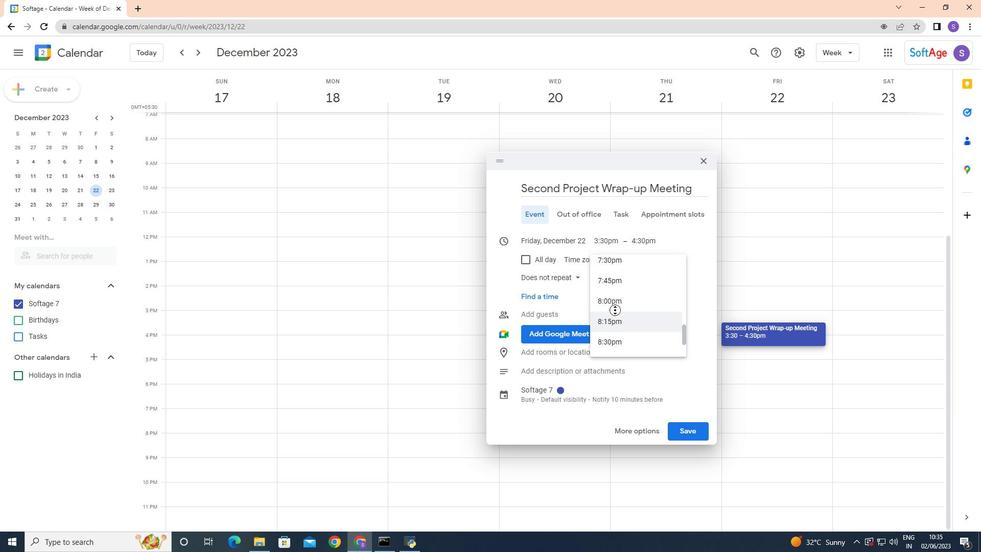 
Action: Mouse scrolled (616, 310) with delta (0, 0)
Screenshot: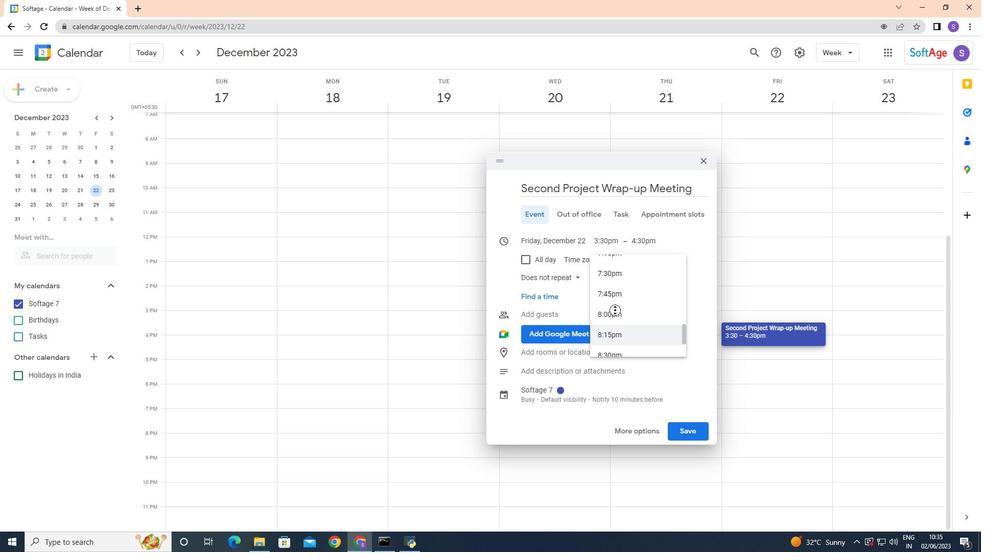 
Action: Mouse moved to (618, 309)
Screenshot: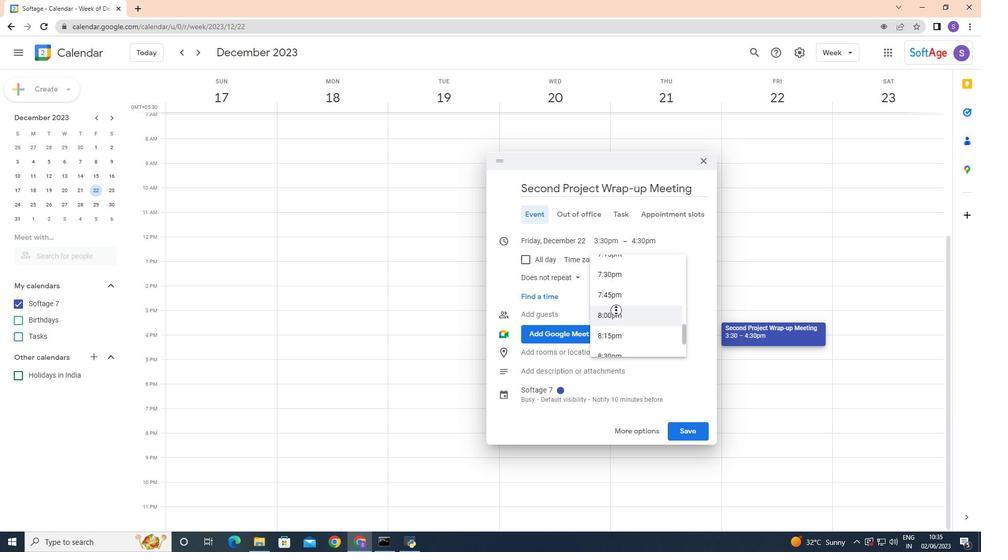 
Action: Mouse scrolled (618, 310) with delta (0, 0)
Screenshot: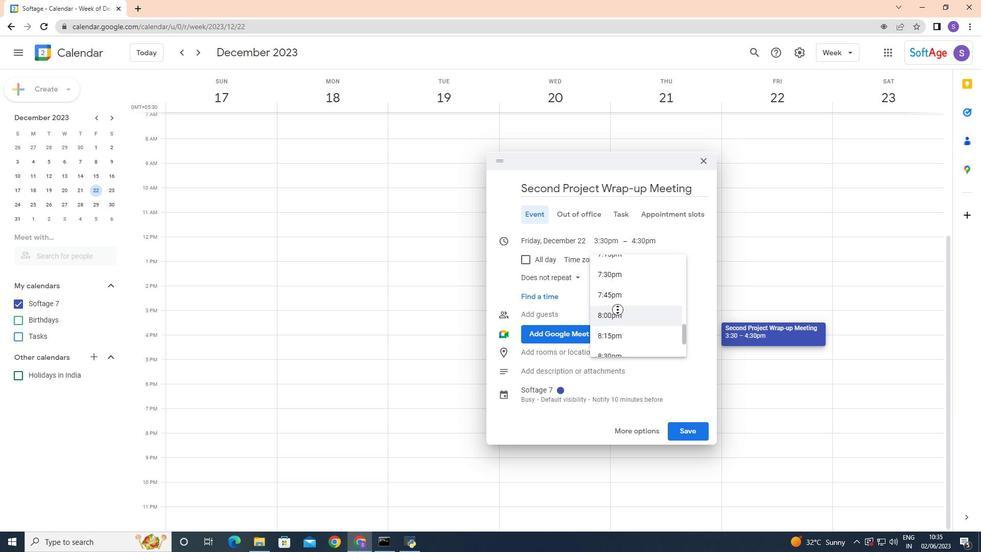
Action: Mouse scrolled (618, 310) with delta (0, 0)
Screenshot: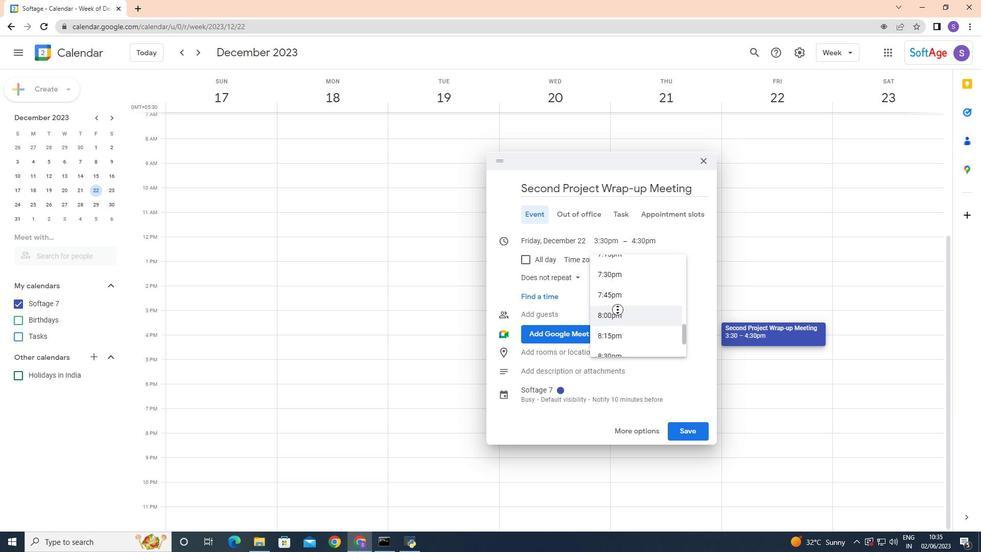 
Action: Mouse scrolled (618, 310) with delta (0, 0)
Screenshot: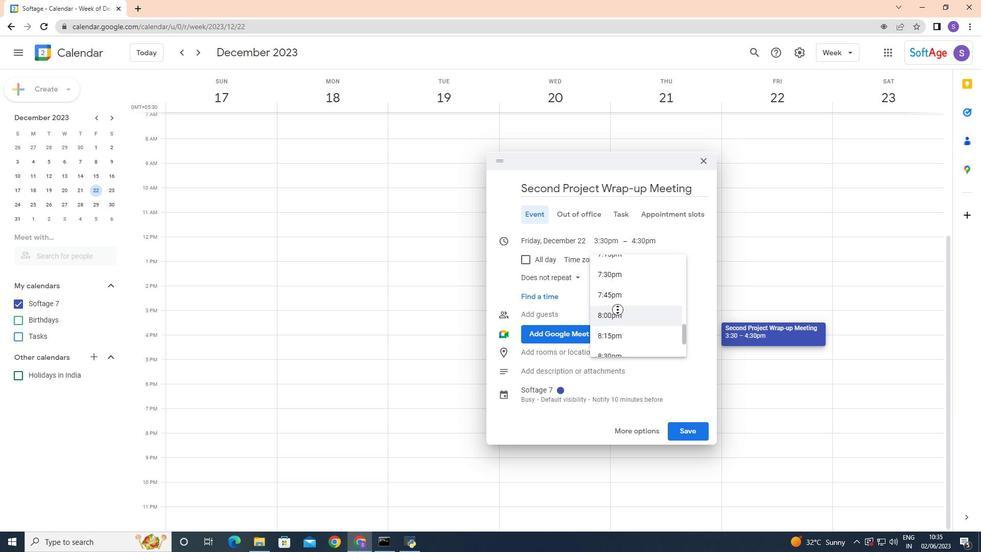 
Action: Mouse scrolled (618, 310) with delta (0, 0)
Screenshot: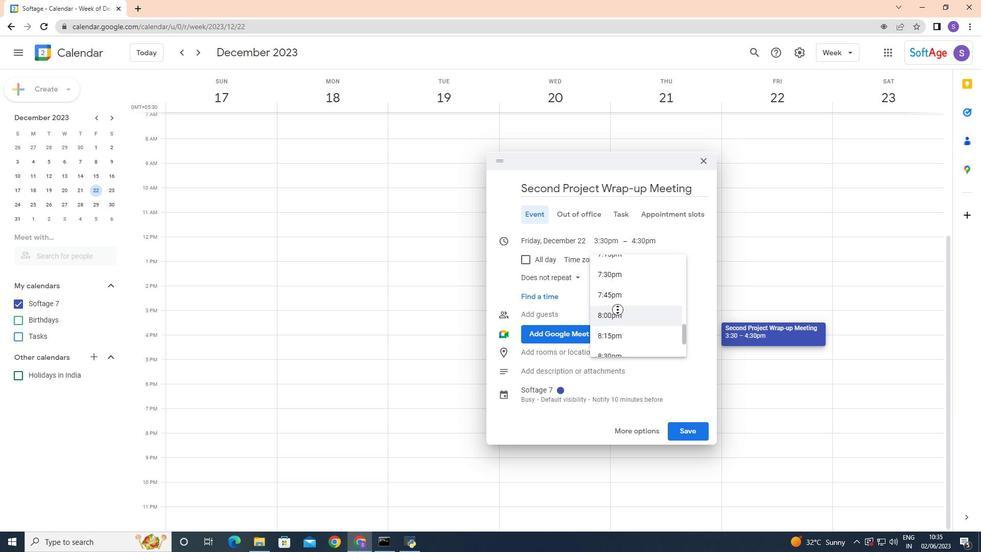 
Action: Mouse scrolled (618, 310) with delta (0, 0)
Screenshot: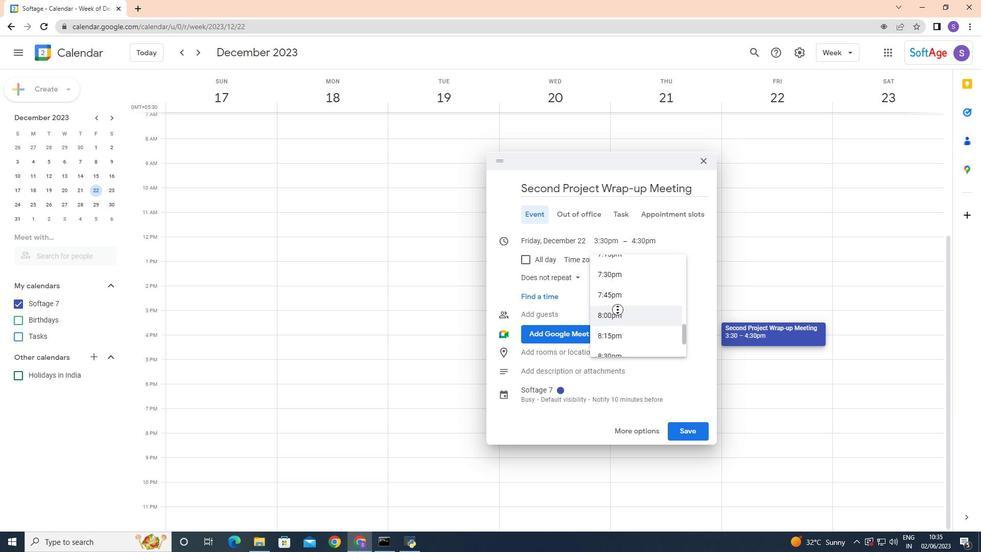 
Action: Mouse moved to (625, 307)
Screenshot: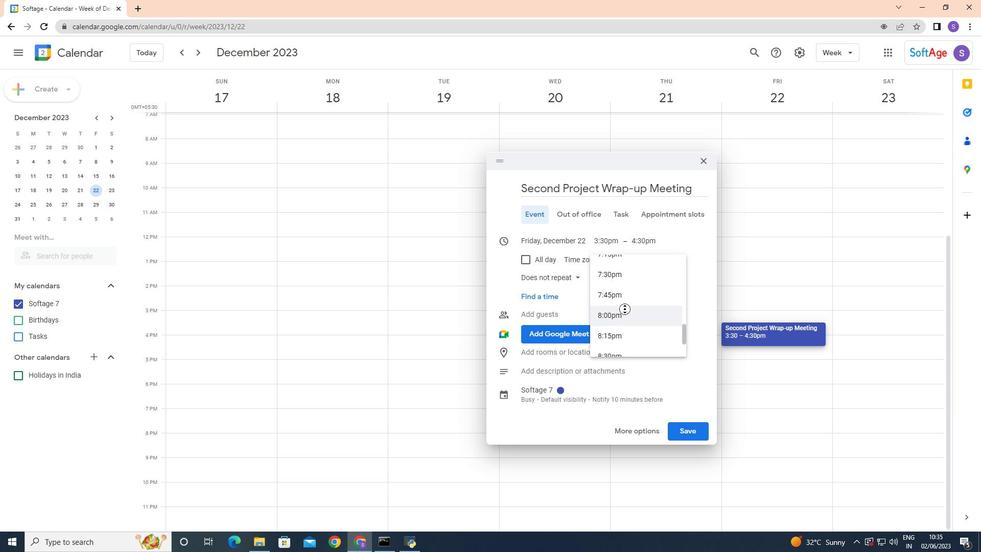 
Action: Mouse scrolled (625, 308) with delta (0, 0)
Screenshot: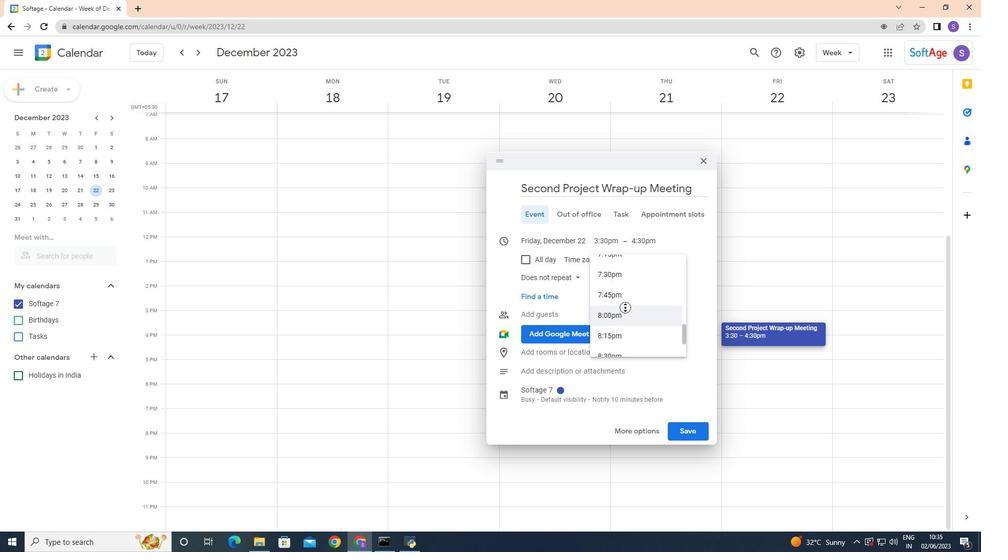 
Action: Mouse scrolled (625, 308) with delta (0, 0)
Screenshot: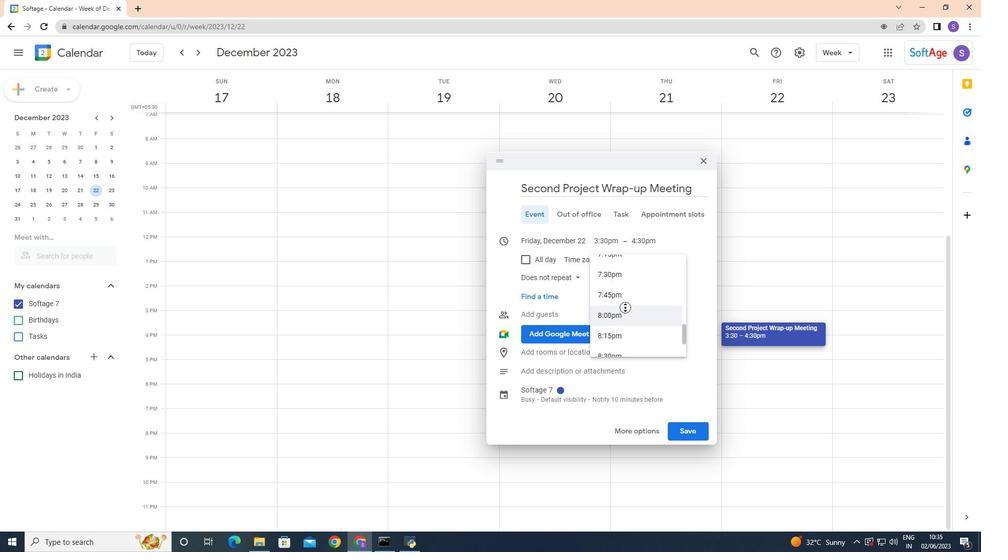 
Action: Mouse scrolled (625, 308) with delta (0, 0)
Screenshot: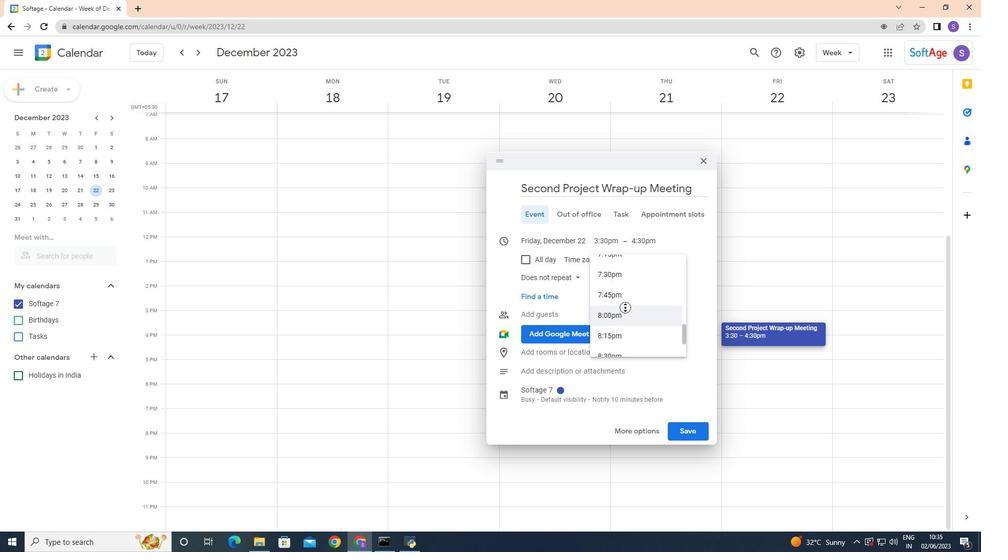 
Action: Mouse scrolled (625, 308) with delta (0, 0)
Screenshot: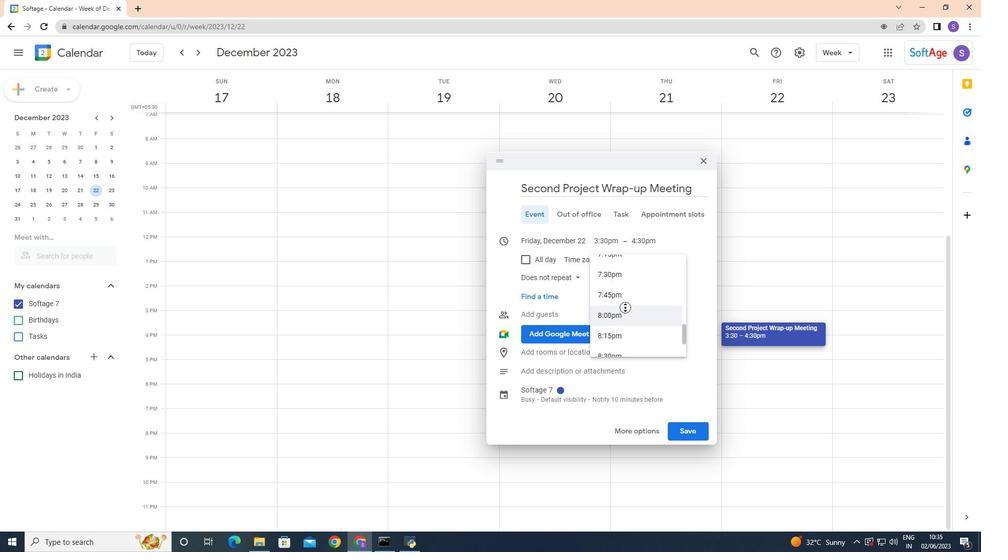 
Action: Mouse moved to (626, 302)
Screenshot: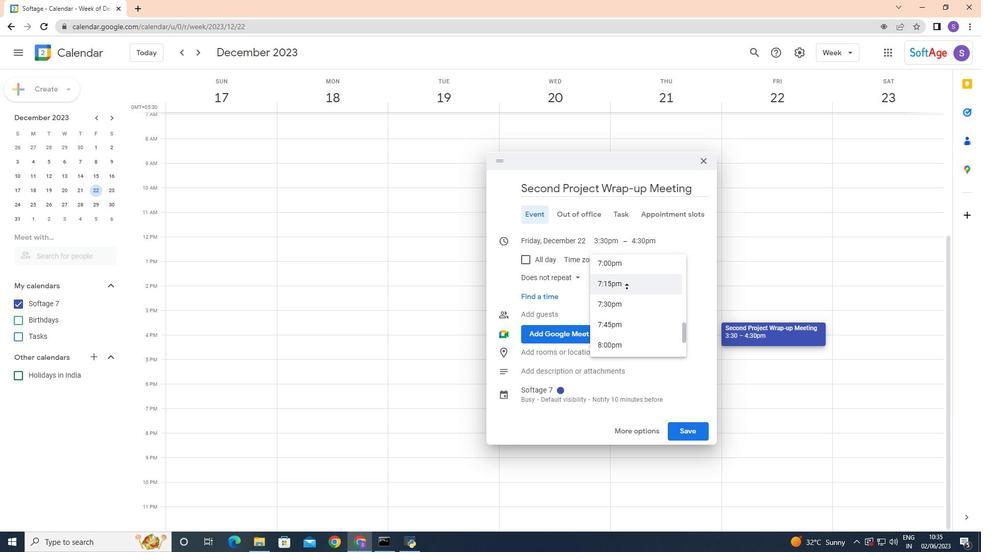 
Action: Mouse scrolled (626, 302) with delta (0, 0)
Screenshot: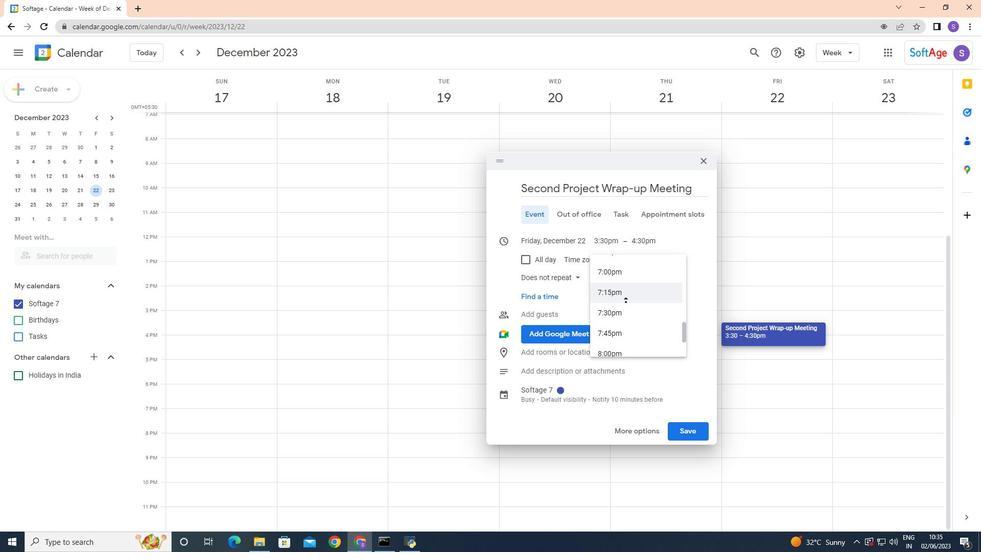
Action: Mouse scrolled (626, 302) with delta (0, 0)
Screenshot: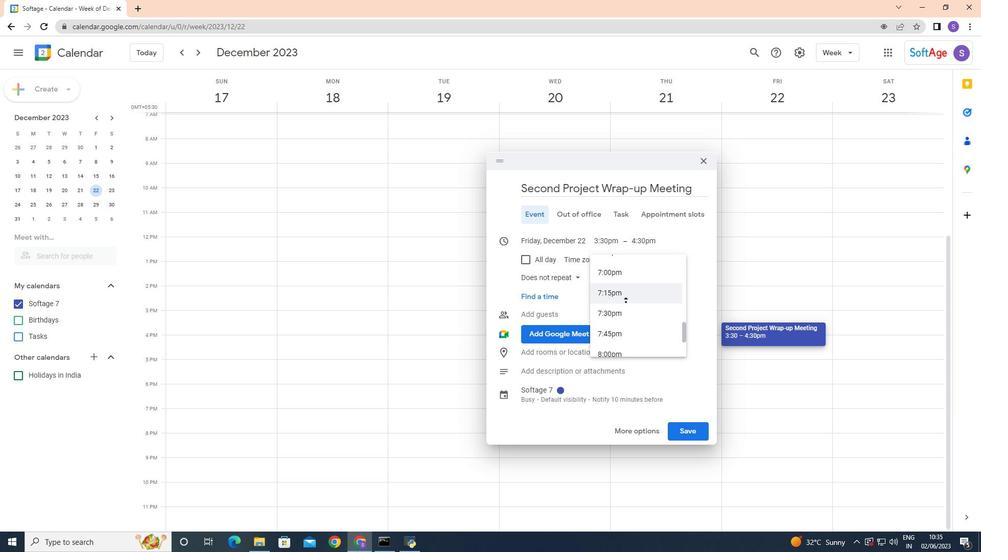 
Action: Mouse scrolled (626, 302) with delta (0, 0)
Screenshot: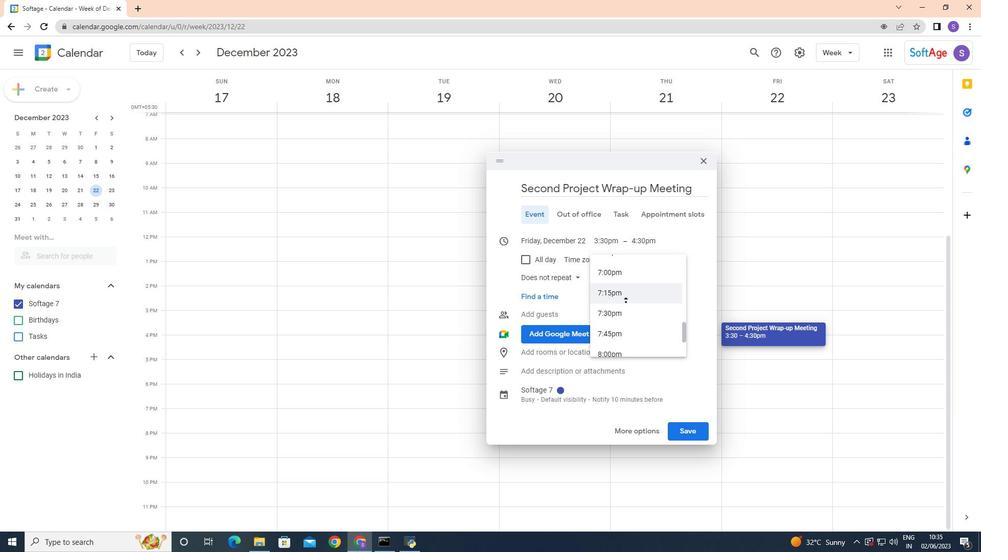 
Action: Mouse moved to (625, 303)
Screenshot: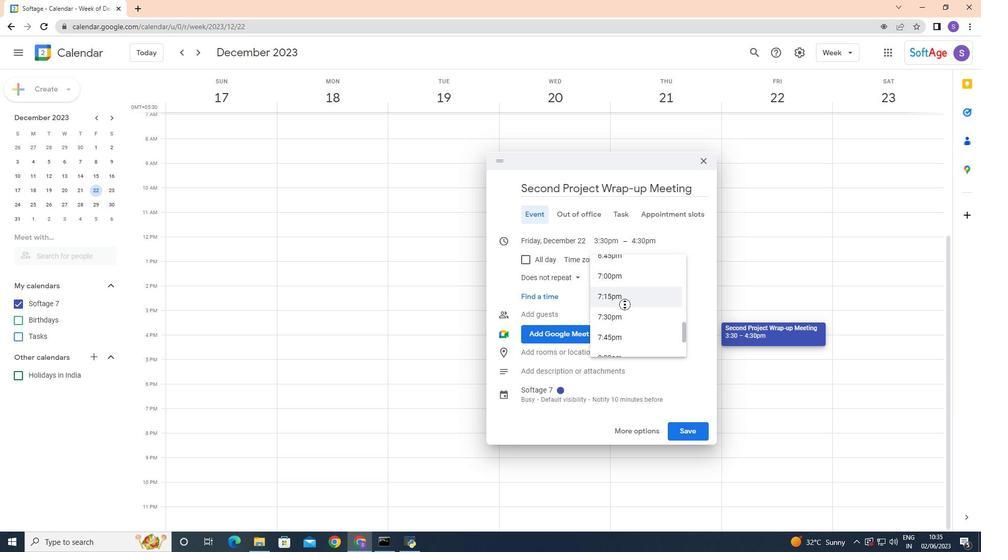 
Action: Mouse scrolled (625, 304) with delta (0, 0)
Screenshot: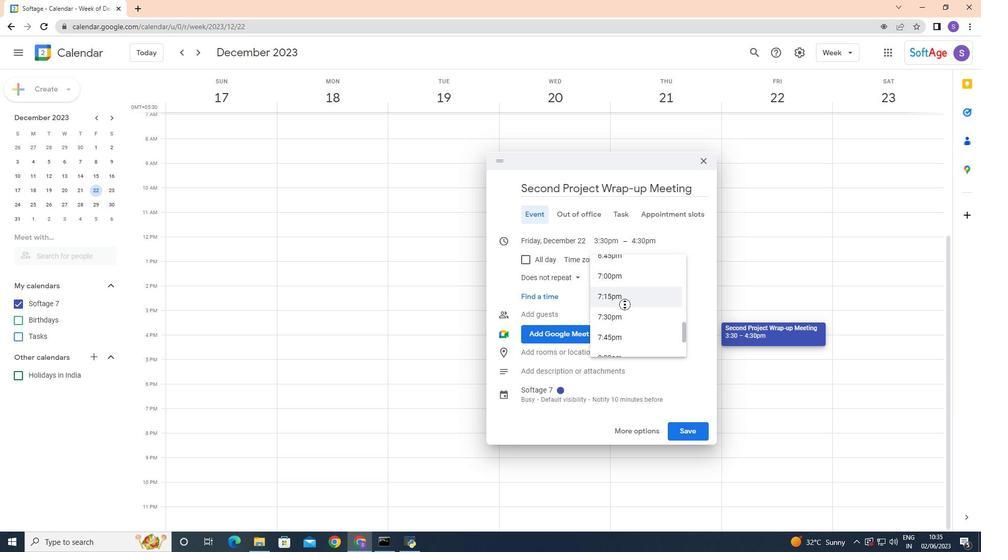 
Action: Mouse moved to (625, 303)
Screenshot: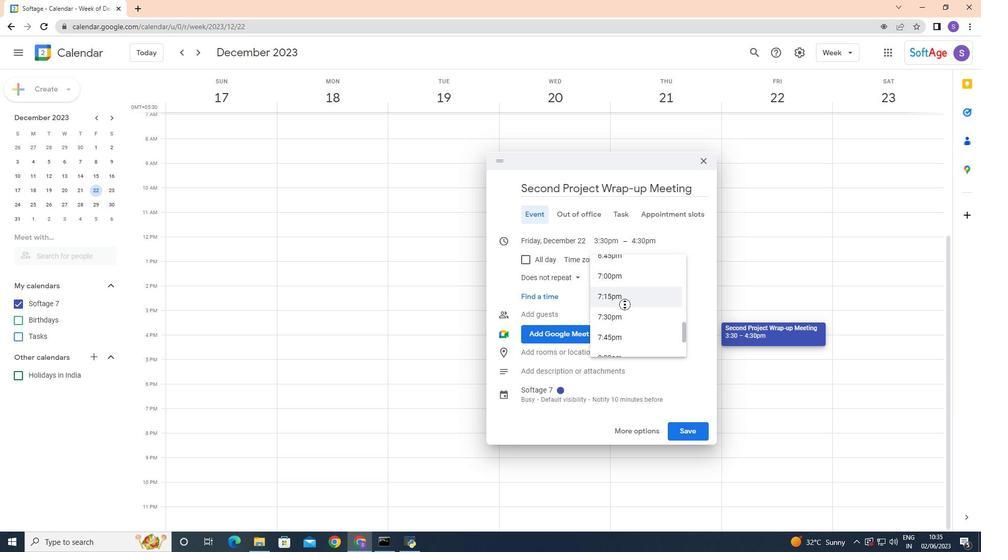 
Action: Mouse scrolled (625, 304) with delta (0, 0)
Screenshot: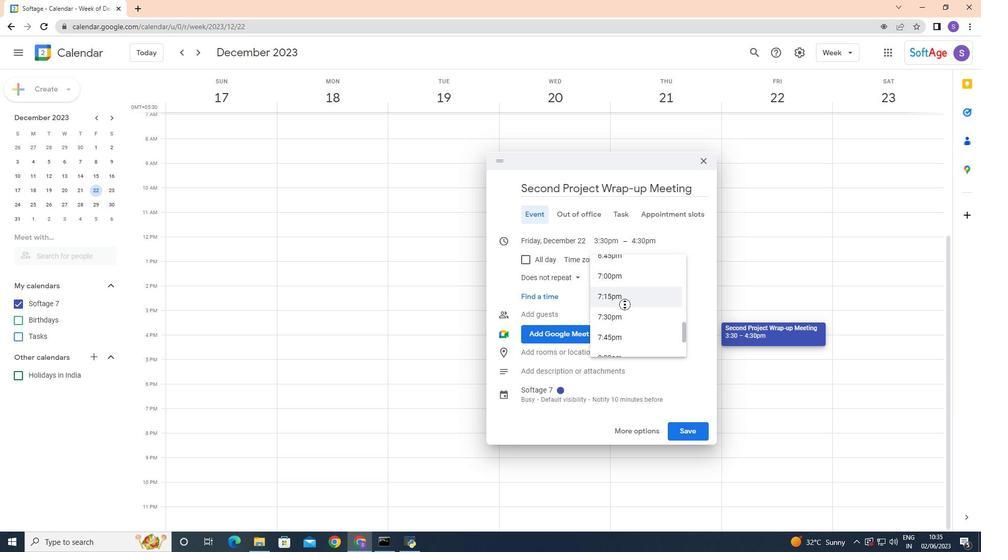 
Action: Mouse moved to (625, 302)
Screenshot: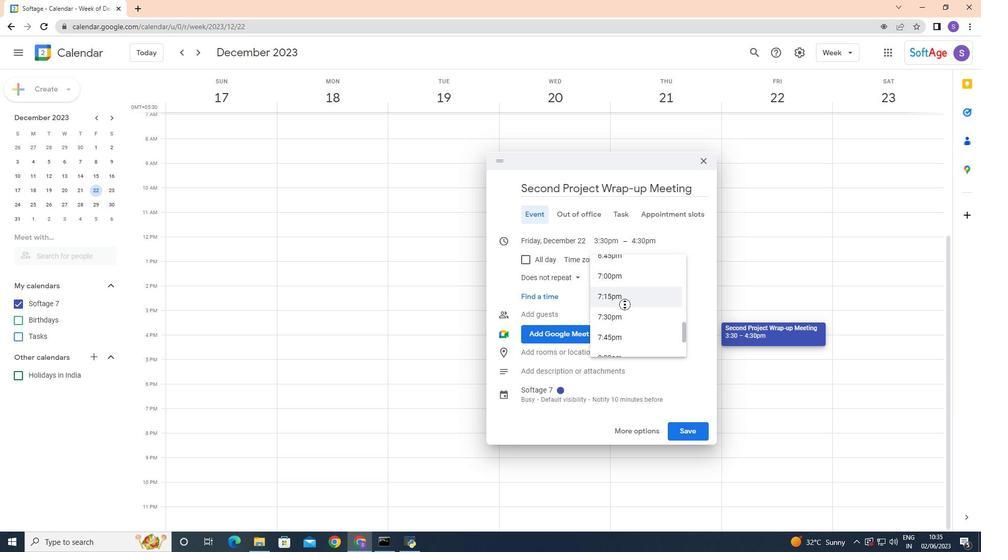 
Action: Mouse scrolled (625, 303) with delta (0, 0)
Screenshot: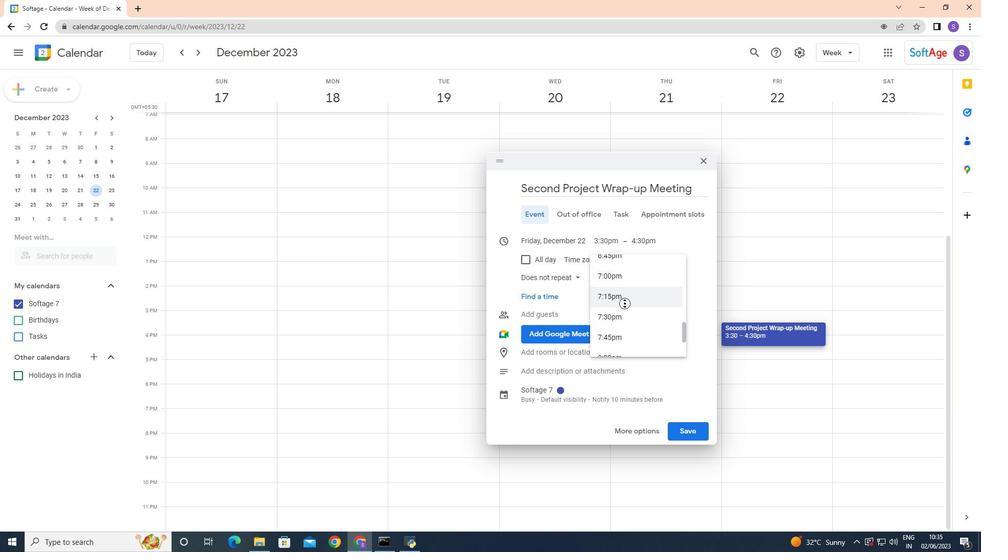 
Action: Mouse moved to (617, 304)
Screenshot: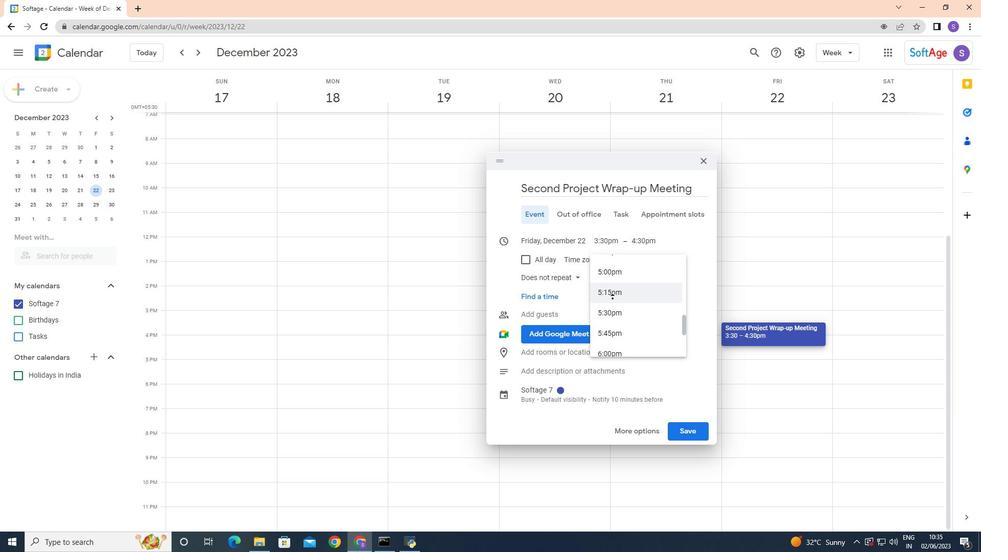 
Action: Mouse scrolled (617, 304) with delta (0, 0)
Screenshot: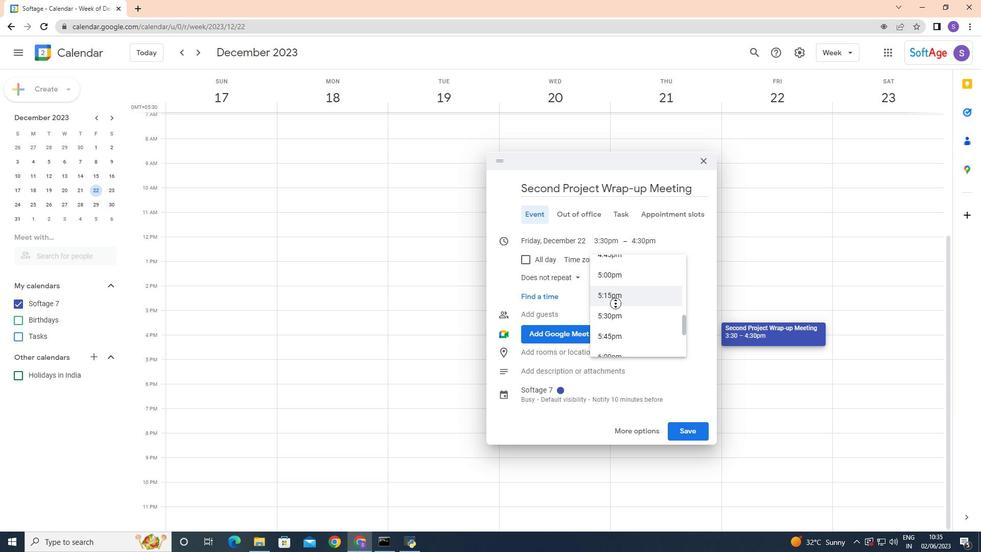 
Action: Mouse scrolled (617, 304) with delta (0, 0)
Screenshot: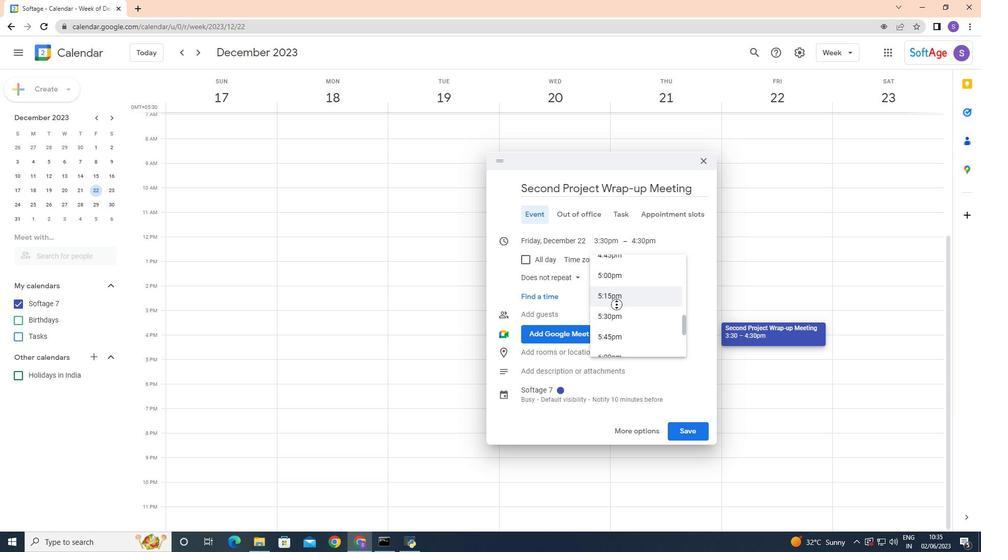 
Action: Mouse moved to (684, 325)
Screenshot: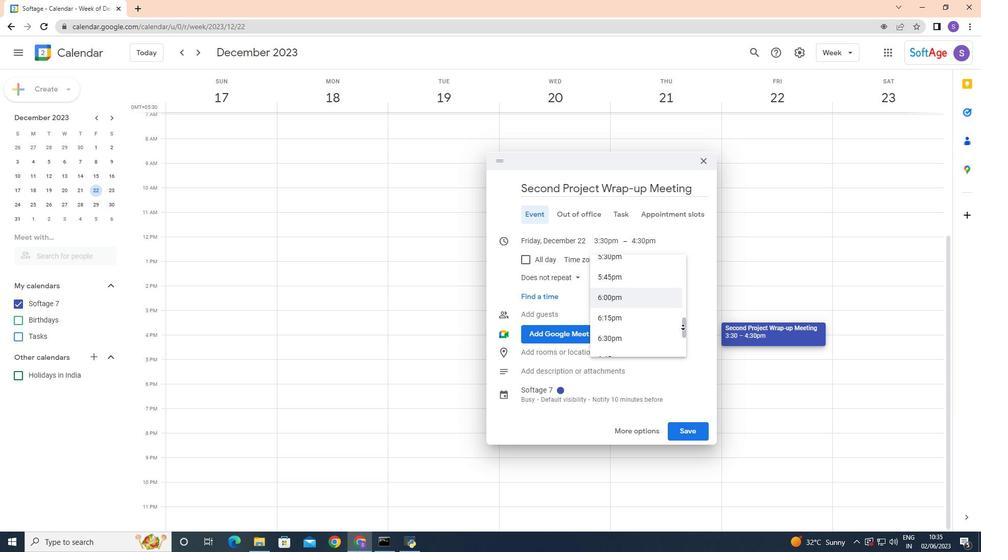 
Action: Mouse pressed left at (684, 325)
Screenshot: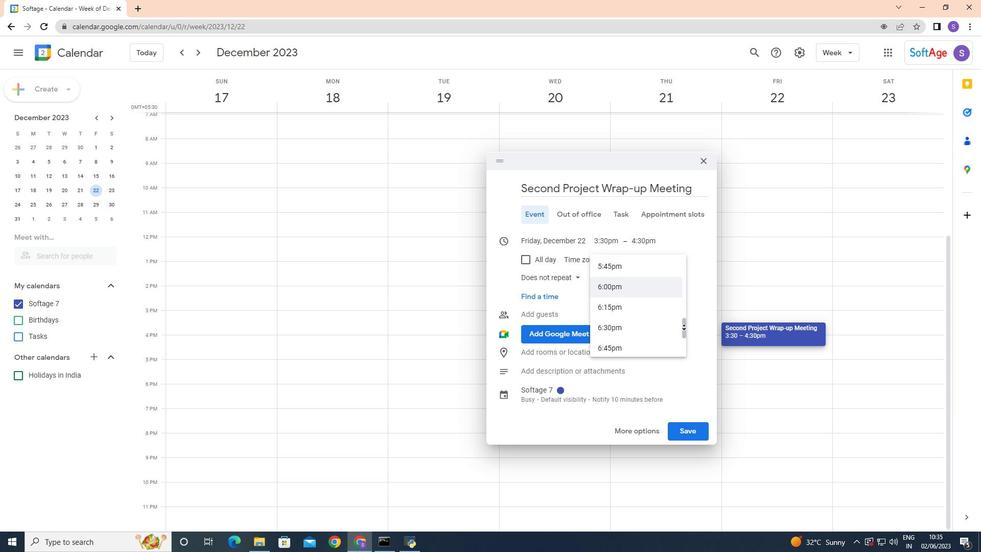 
Action: Mouse moved to (685, 330)
Screenshot: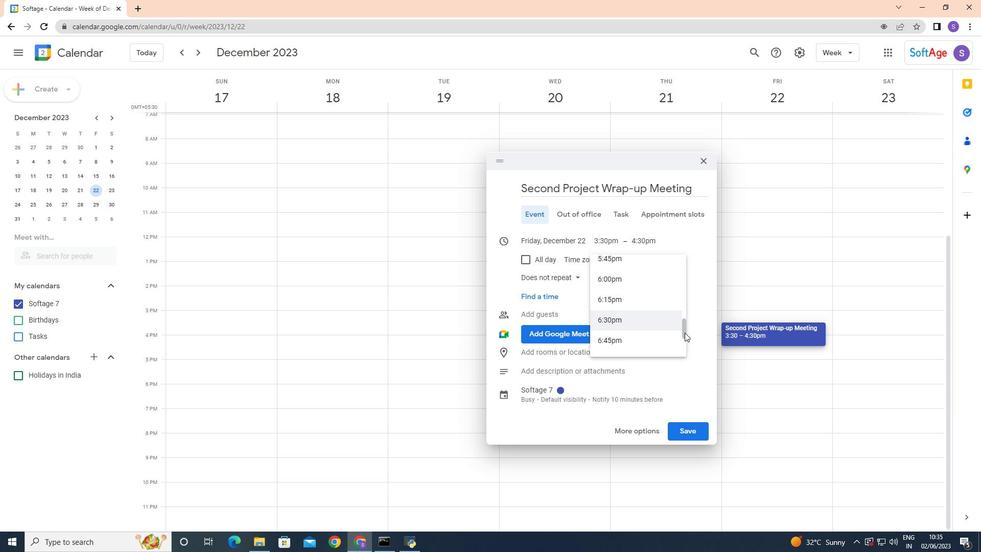
Action: Mouse pressed left at (685, 330)
Screenshot: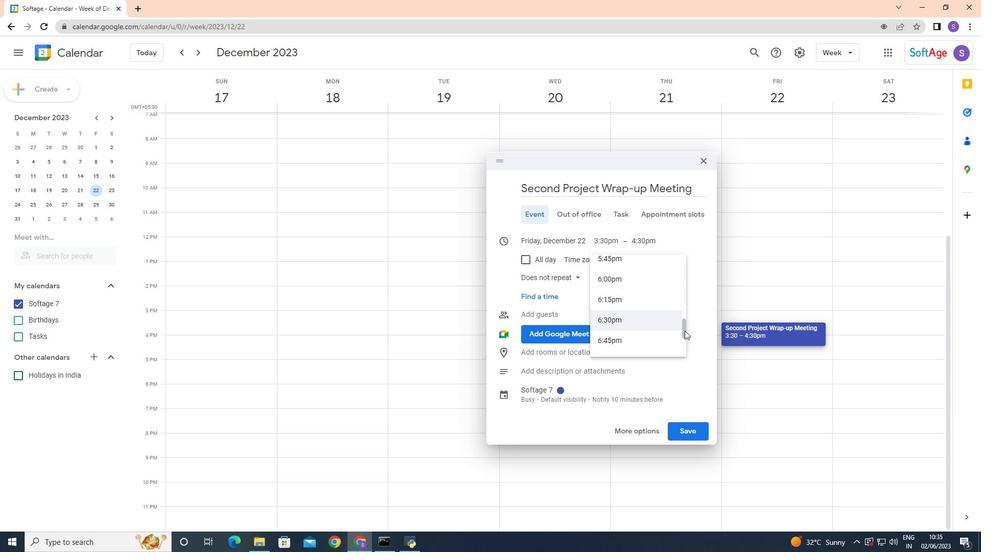 
Action: Mouse moved to (640, 327)
Screenshot: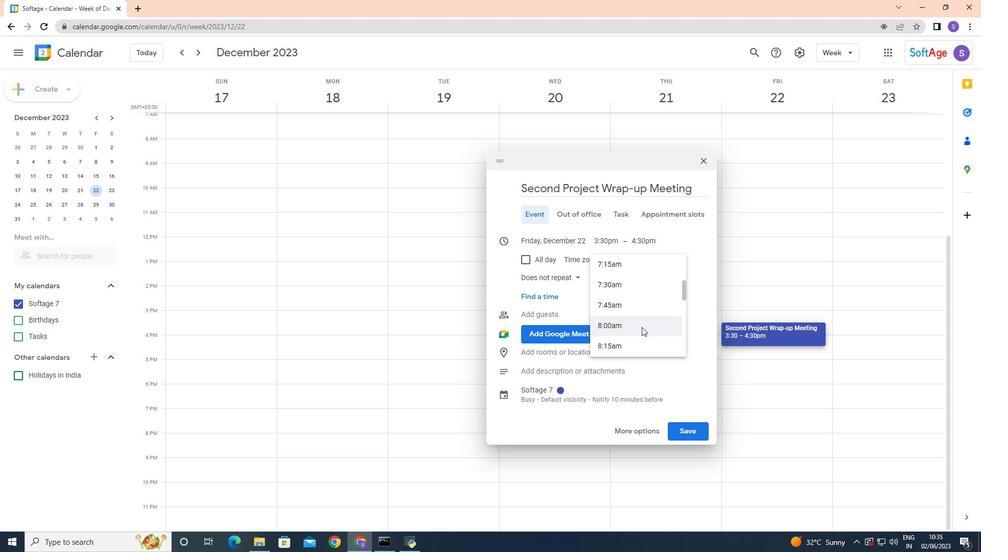 
Action: Mouse pressed left at (640, 327)
Screenshot: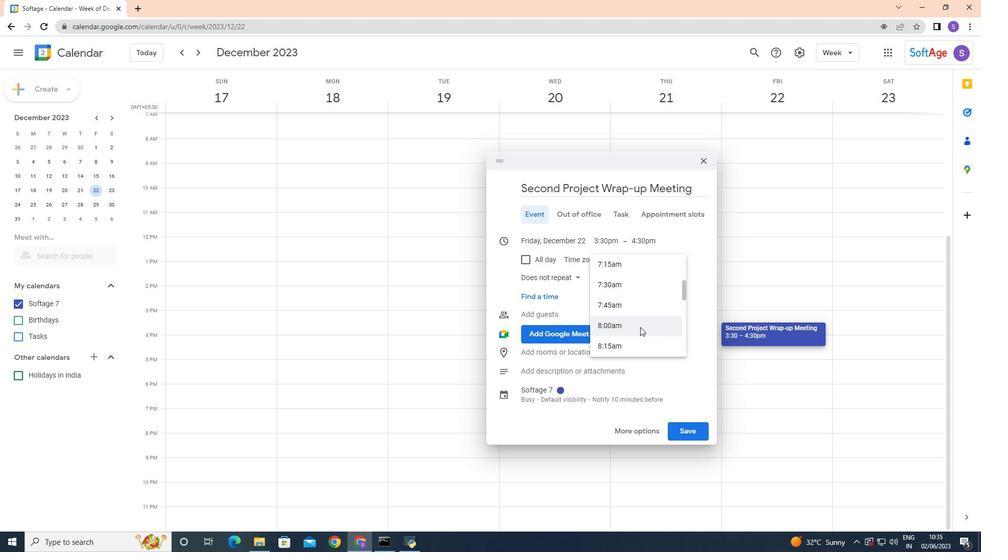 
Action: Mouse moved to (603, 231)
Screenshot: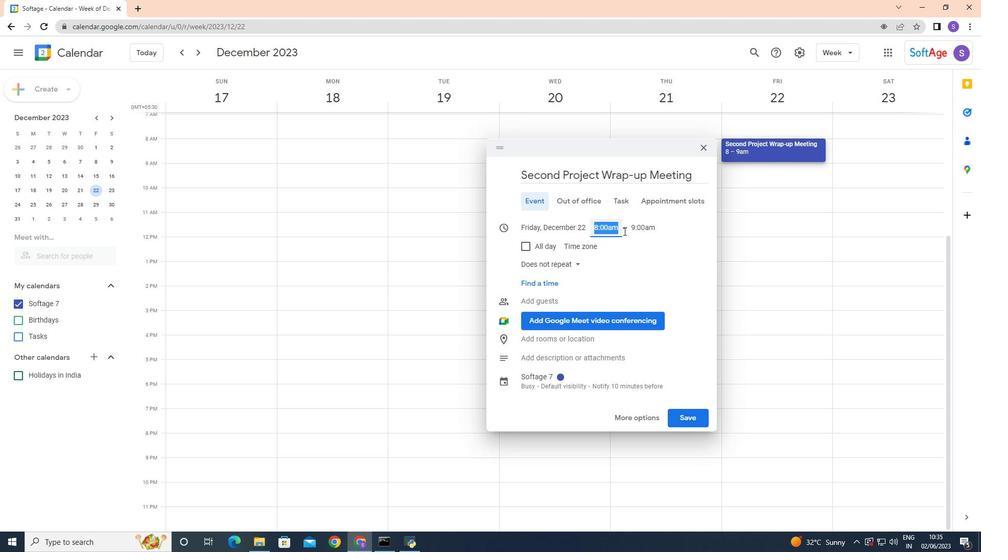 
Action: Mouse pressed left at (603, 231)
Screenshot: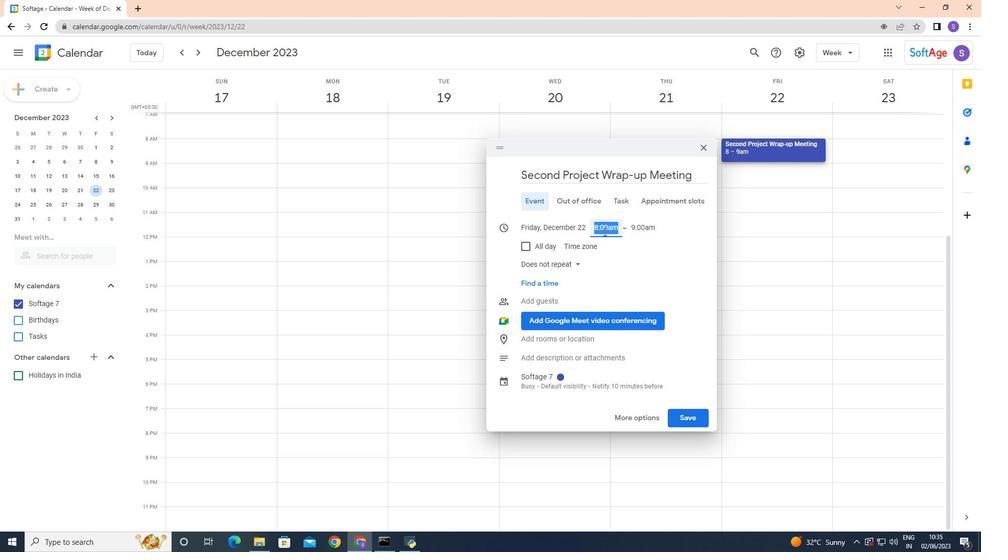 
Action: Mouse moved to (618, 328)
Screenshot: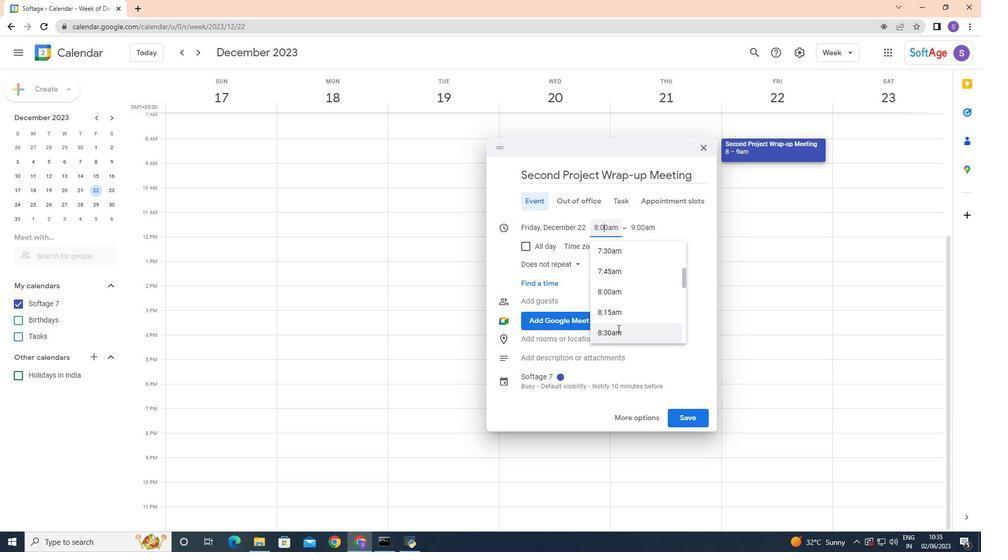 
Action: Mouse pressed left at (618, 328)
Screenshot: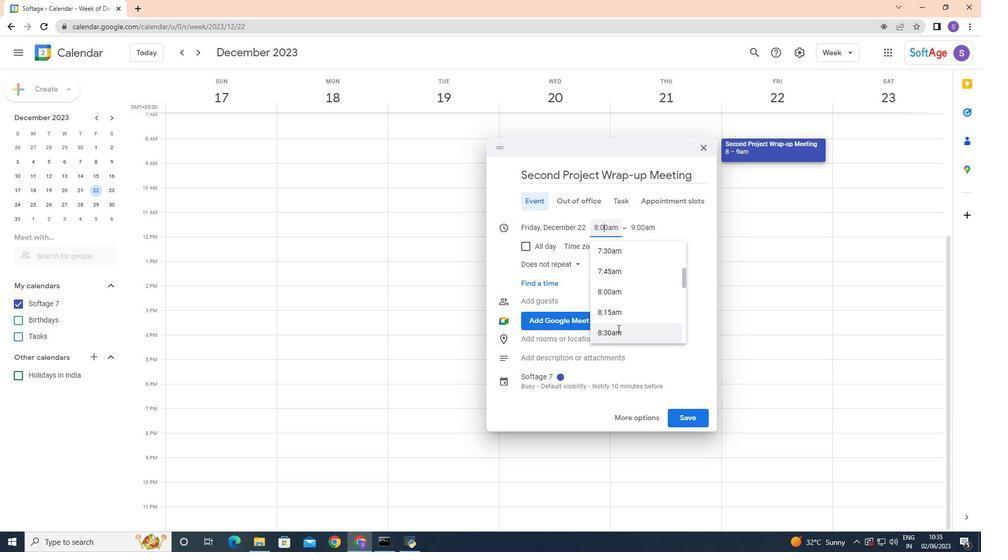 
Action: Mouse moved to (646, 236)
Screenshot: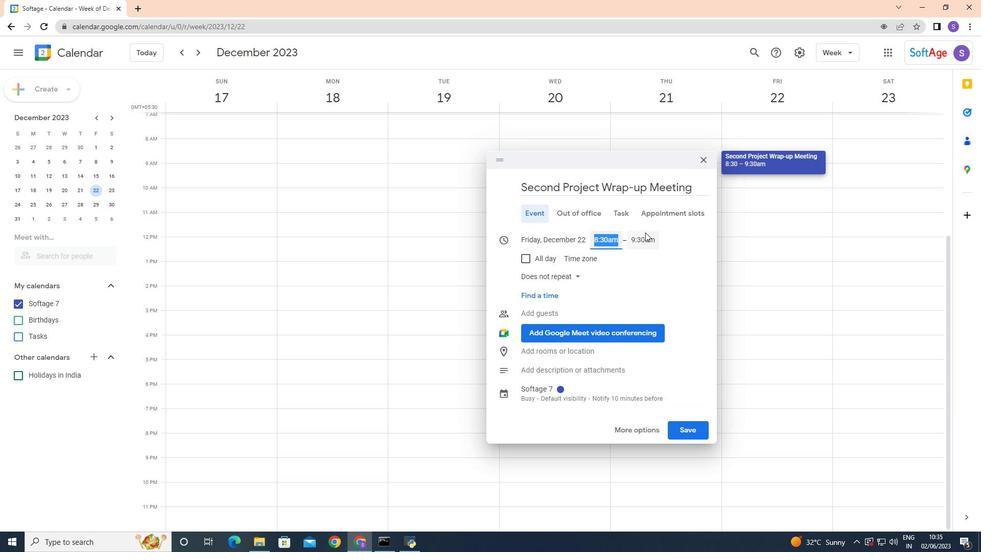 
Action: Mouse pressed left at (646, 236)
Screenshot: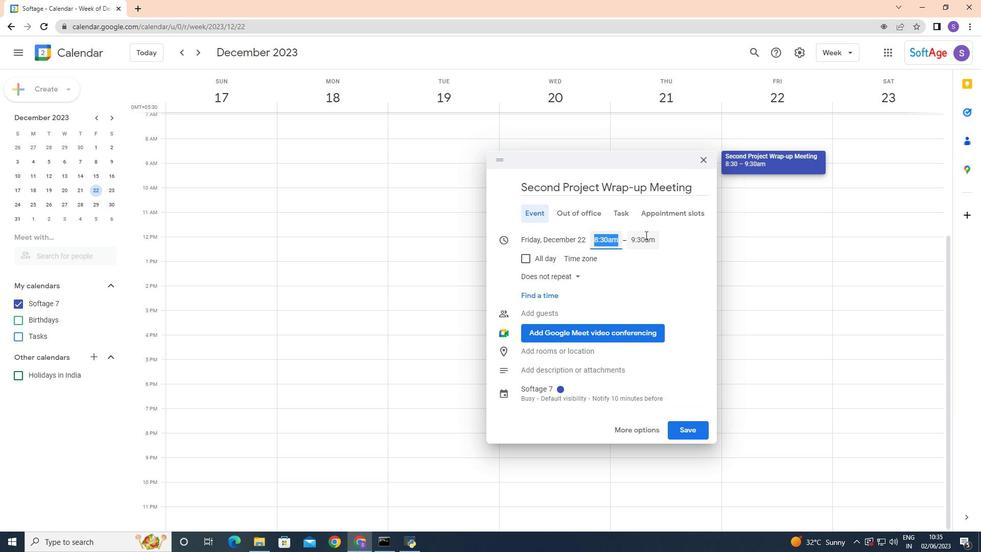 
Action: Mouse moved to (657, 327)
Screenshot: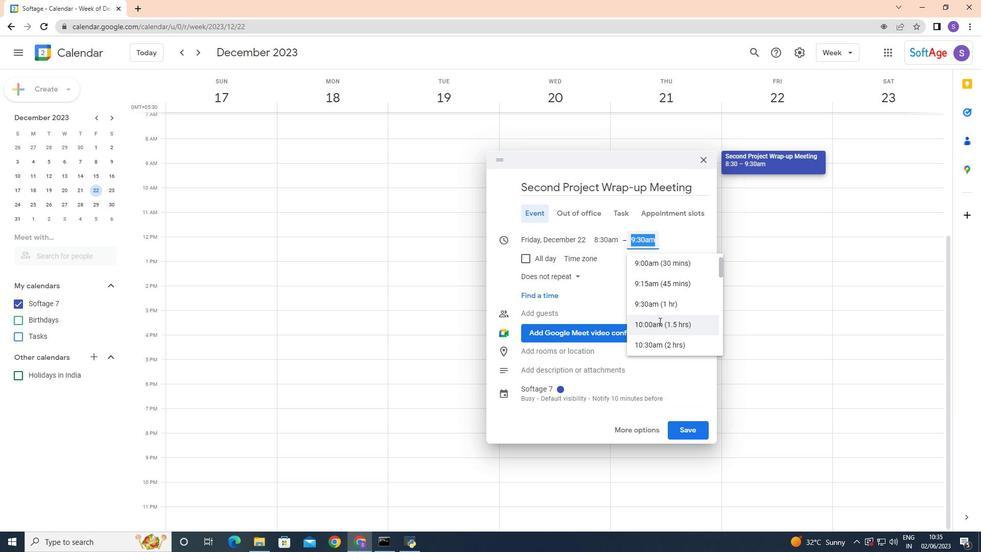 
Action: Mouse pressed left at (657, 327)
Screenshot: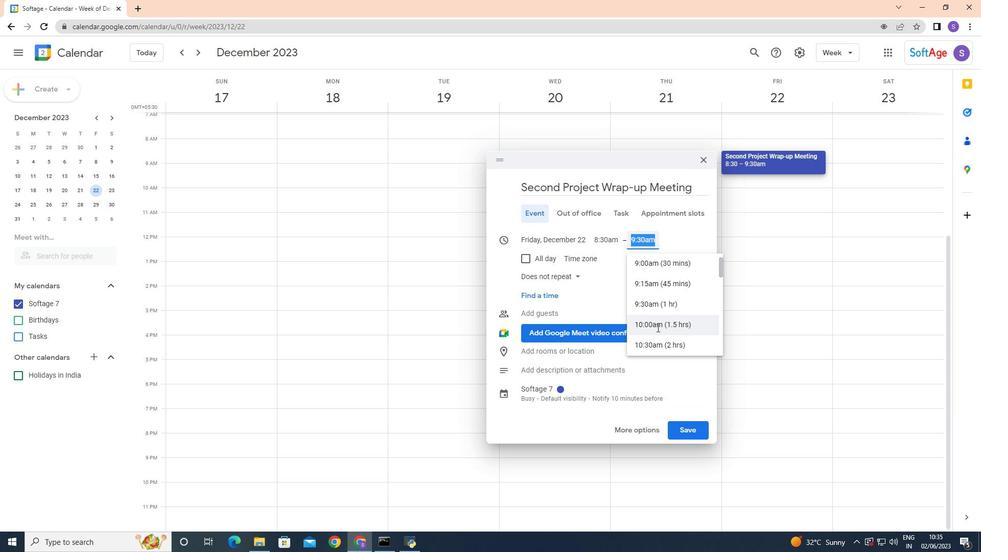 
Action: Mouse moved to (652, 240)
Screenshot: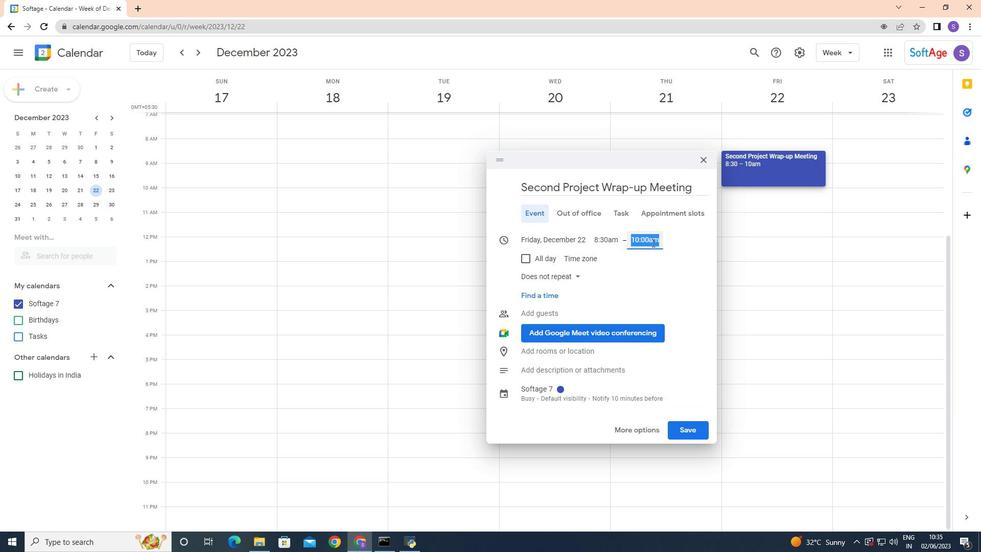 
Action: Mouse pressed left at (652, 240)
Screenshot: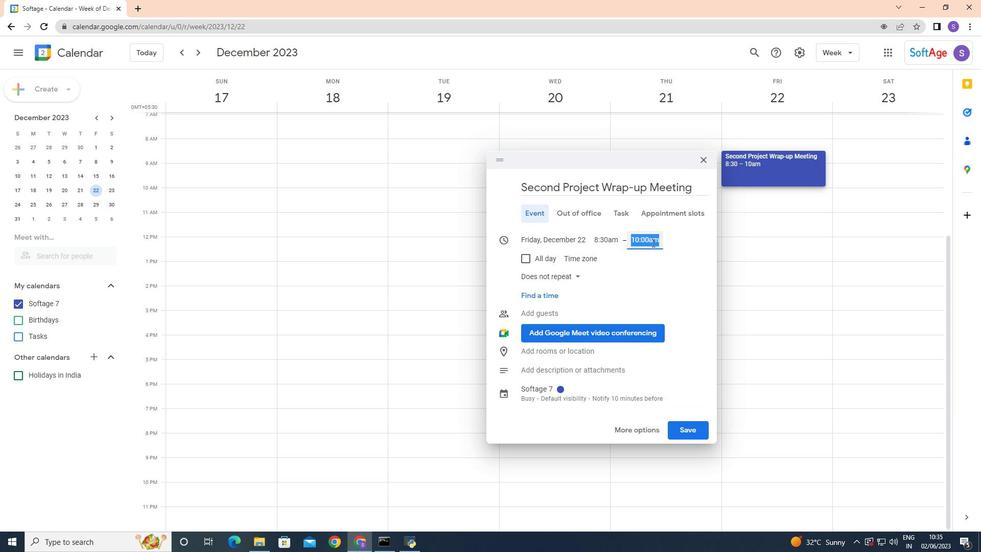 
Action: Mouse moved to (661, 327)
Screenshot: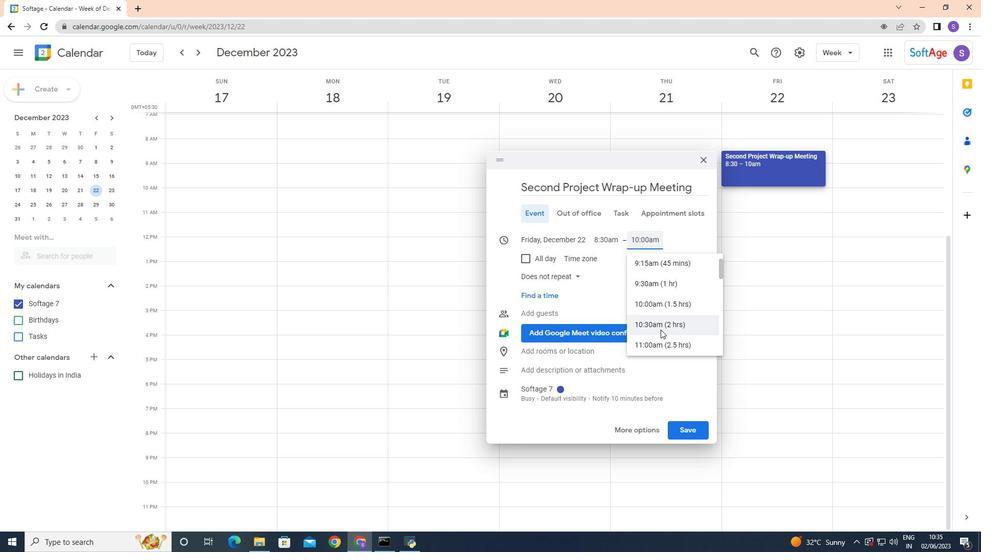 
Action: Mouse pressed left at (661, 327)
Screenshot: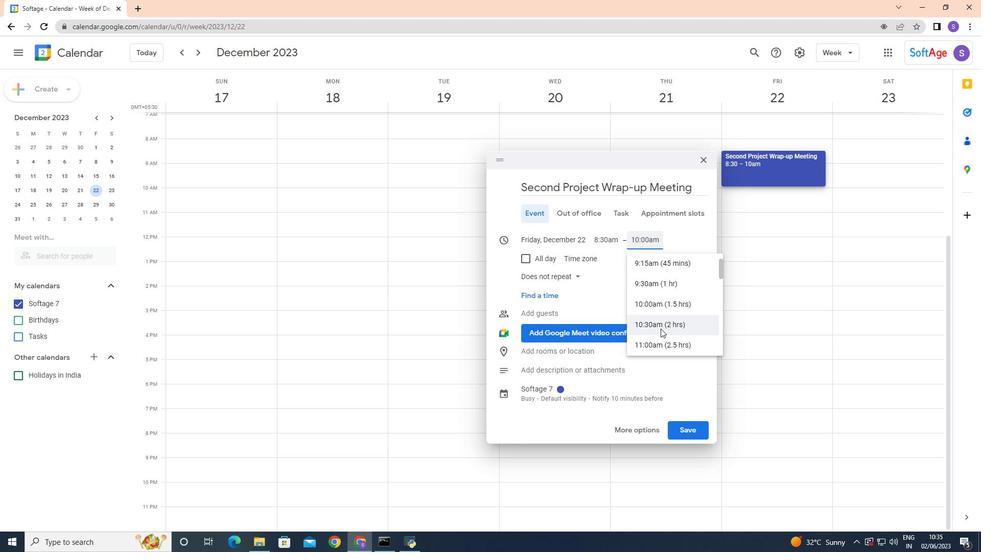 
Action: Mouse moved to (625, 273)
Screenshot: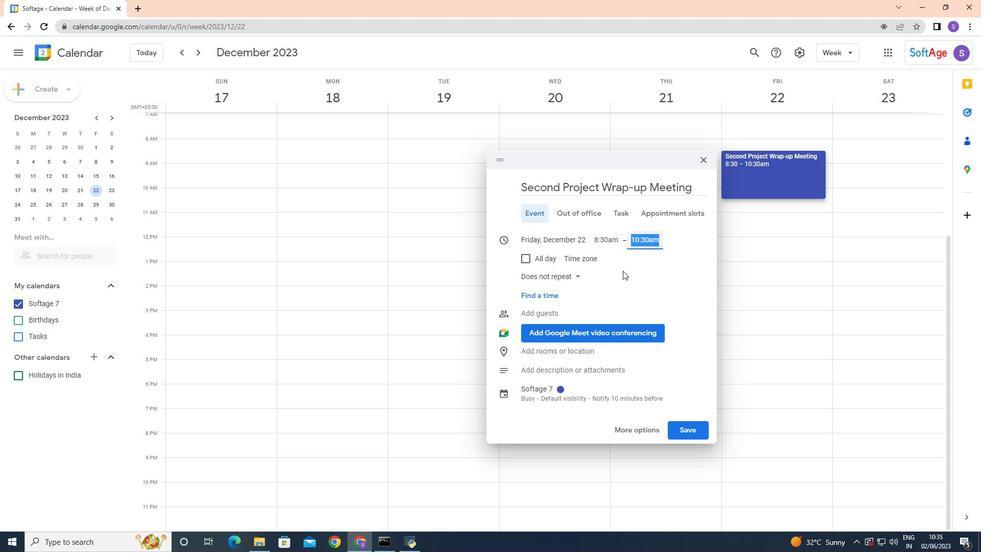
Action: Mouse pressed left at (625, 273)
Screenshot: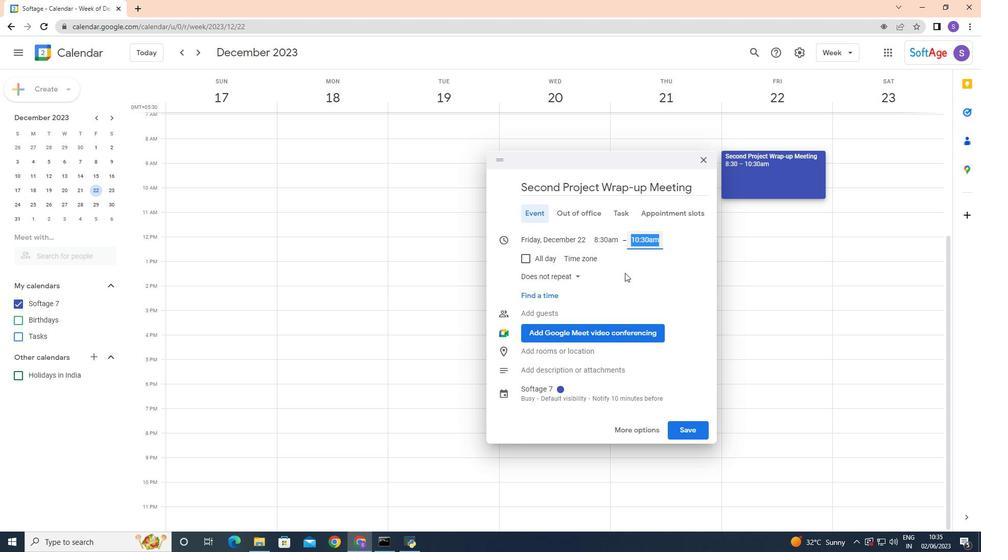 
Action: Mouse moved to (554, 277)
Screenshot: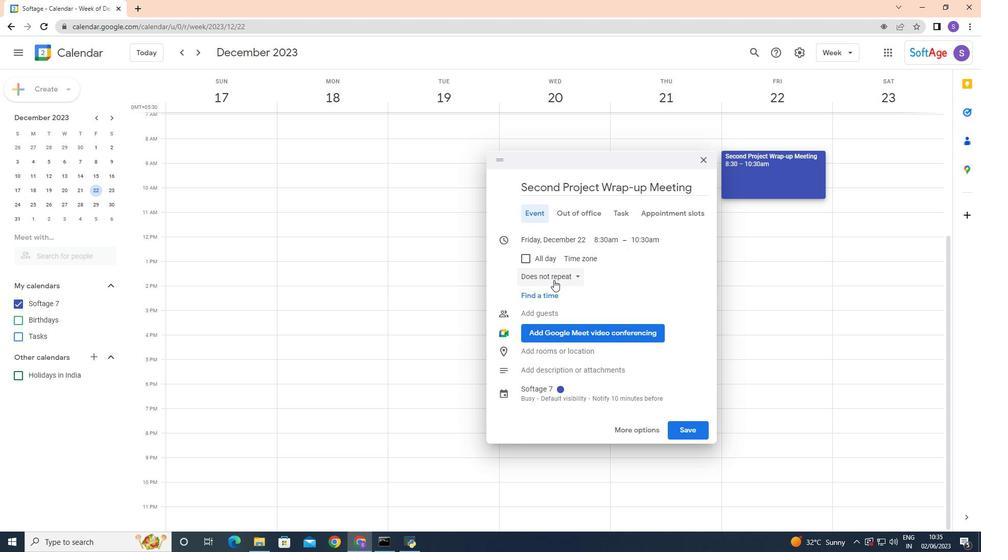 
Action: Mouse pressed left at (554, 277)
Screenshot: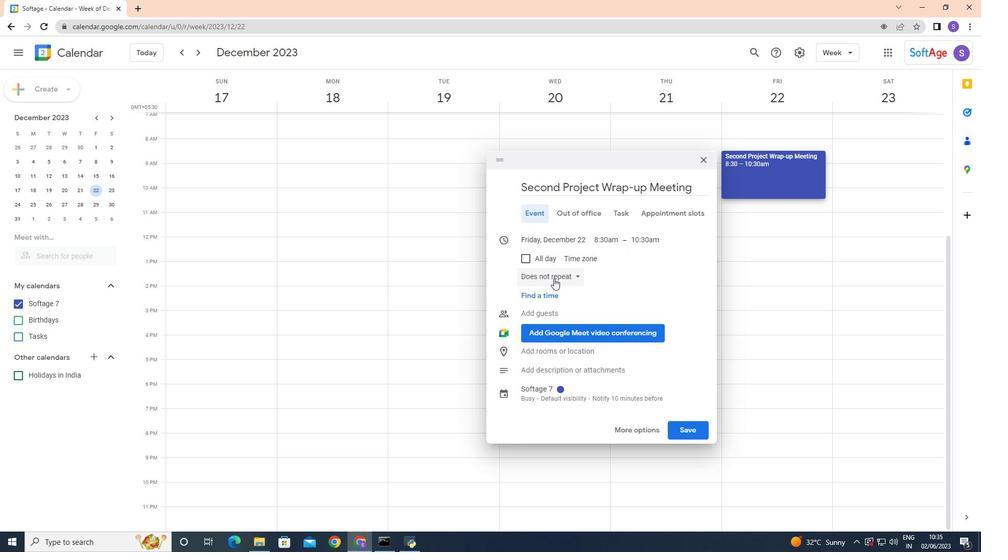 
Action: Mouse moved to (662, 268)
Screenshot: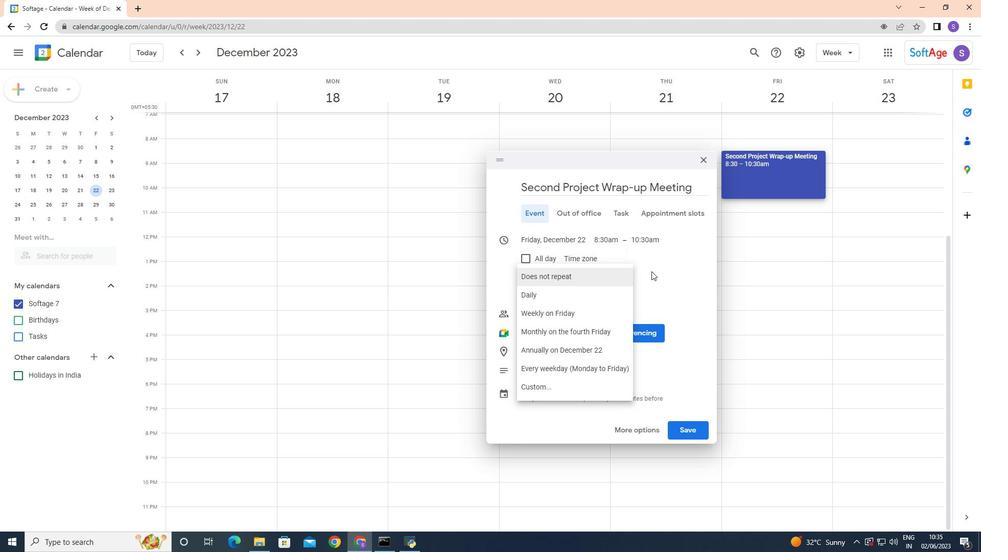 
Action: Mouse pressed left at (662, 268)
Screenshot: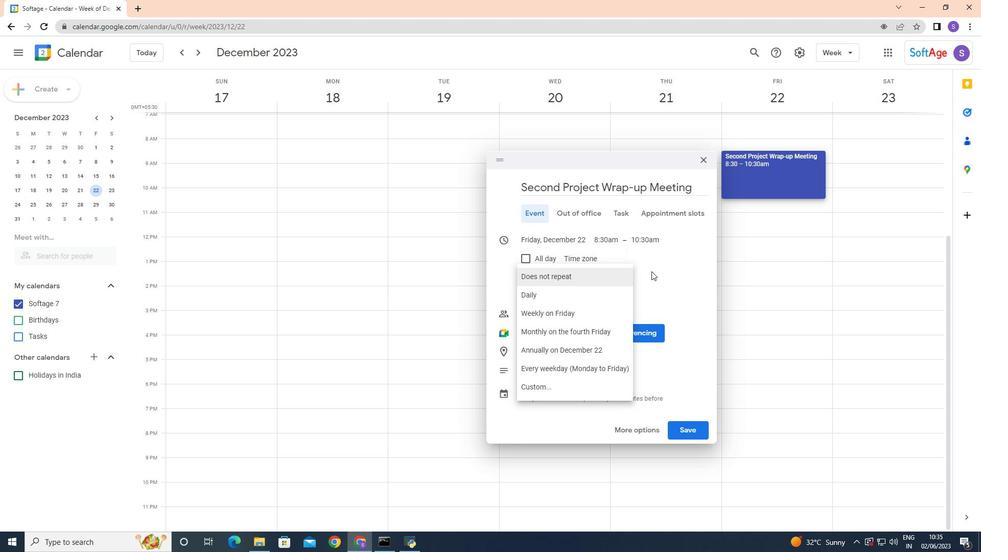 
Action: Mouse moved to (581, 279)
Screenshot: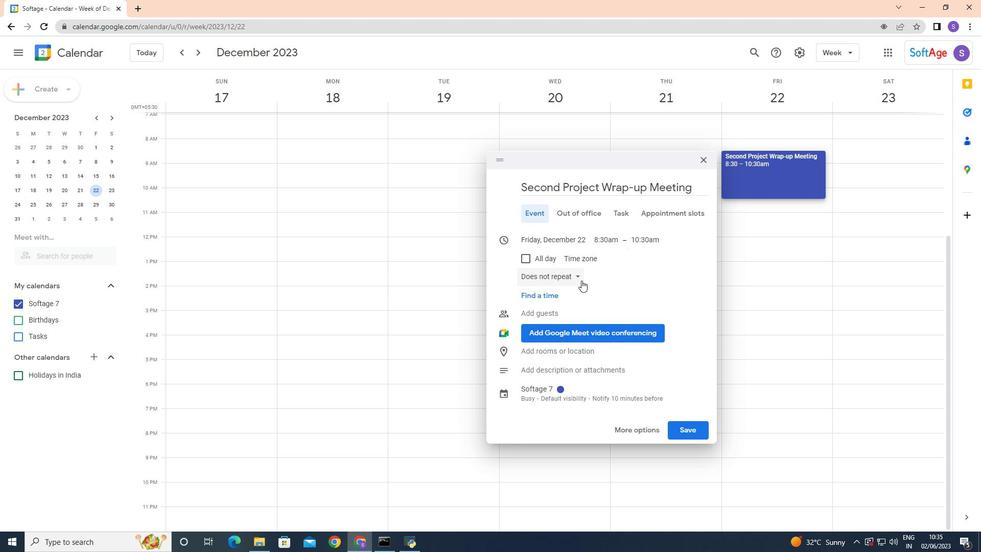 
Action: Mouse pressed left at (581, 279)
Screenshot: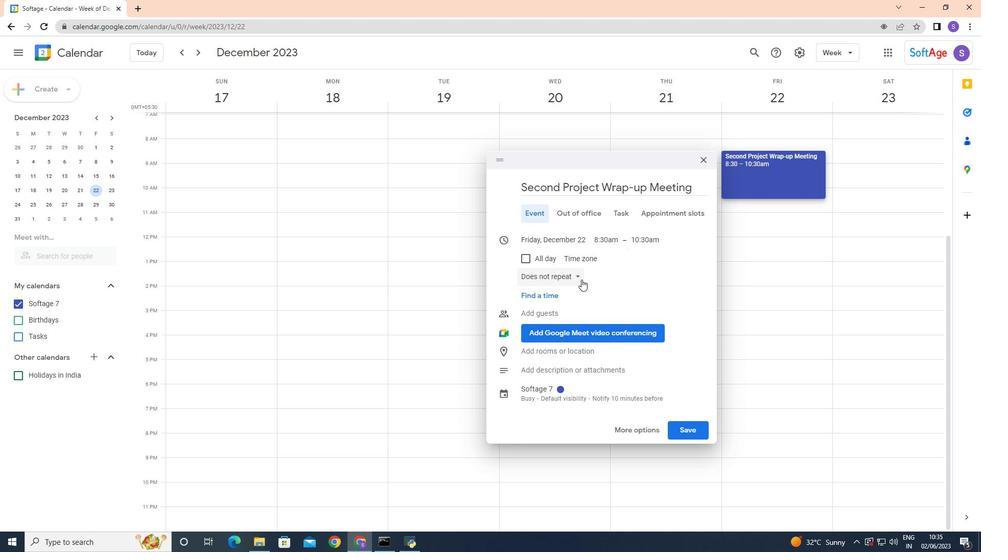
Action: Mouse moved to (675, 282)
Screenshot: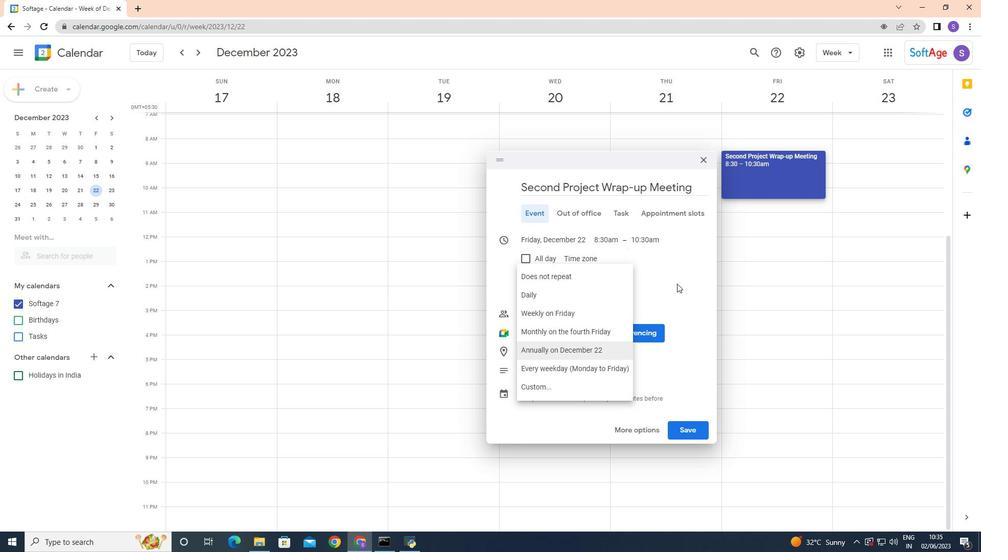 
Action: Mouse pressed left at (675, 282)
Screenshot: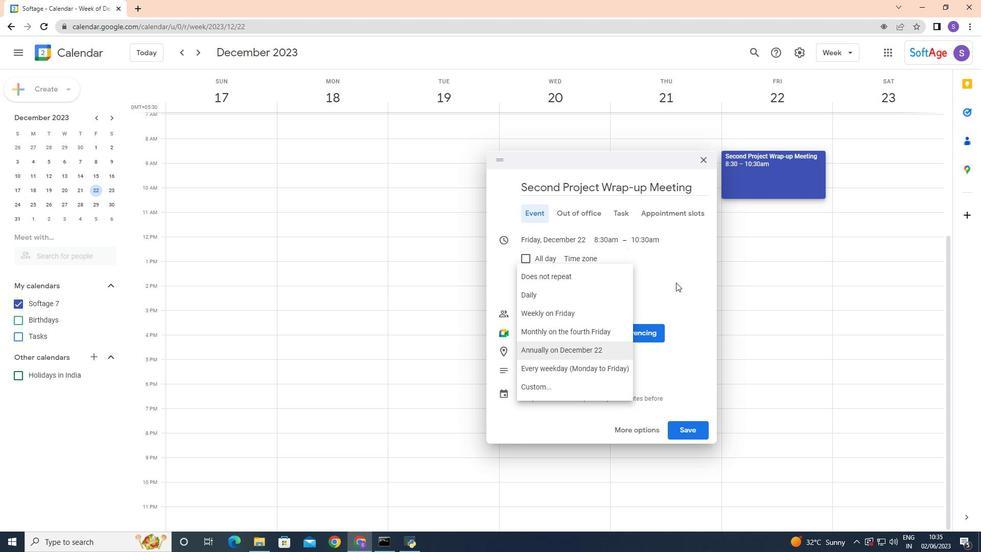 
Action: Mouse moved to (573, 297)
Screenshot: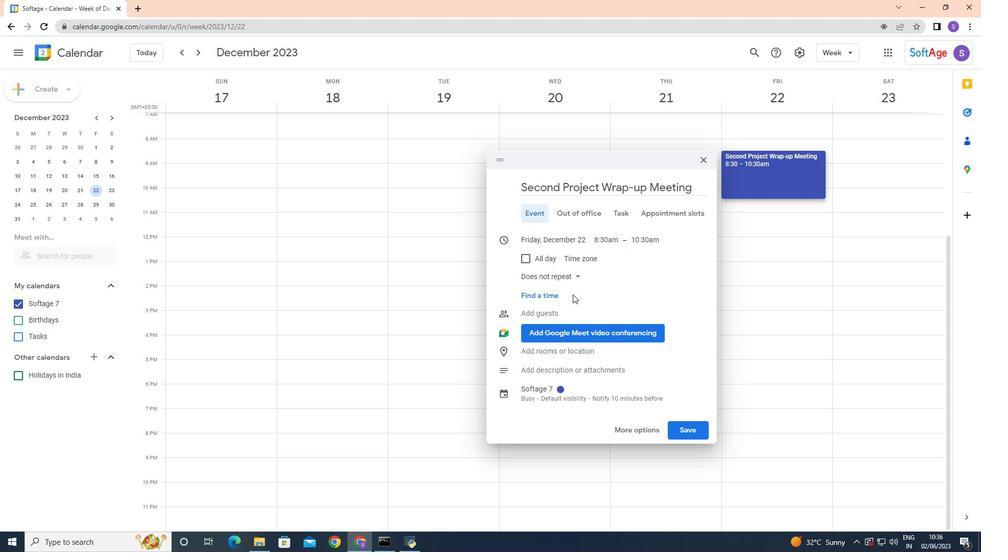 
Action: Mouse scrolled (573, 297) with delta (0, 0)
Screenshot: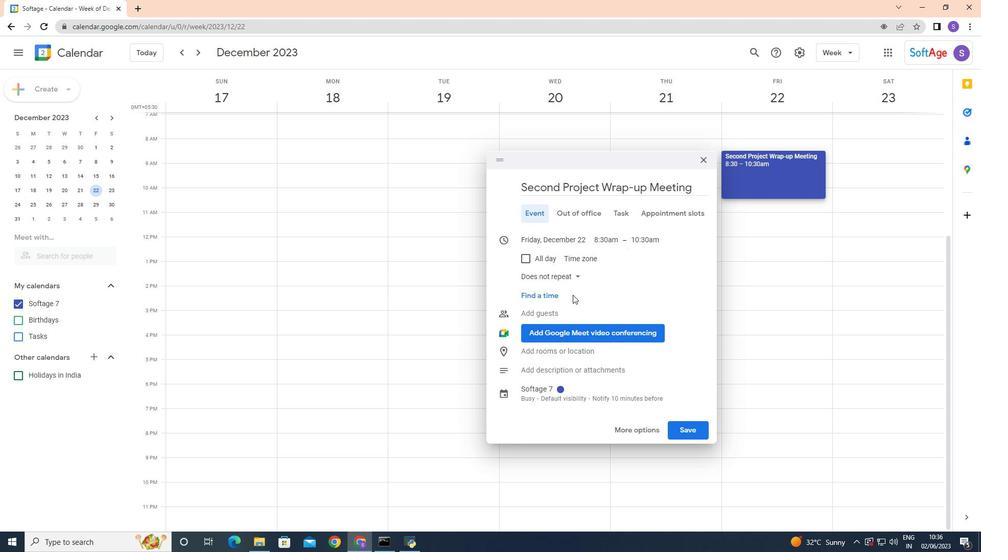 
Action: Mouse moved to (562, 369)
Screenshot: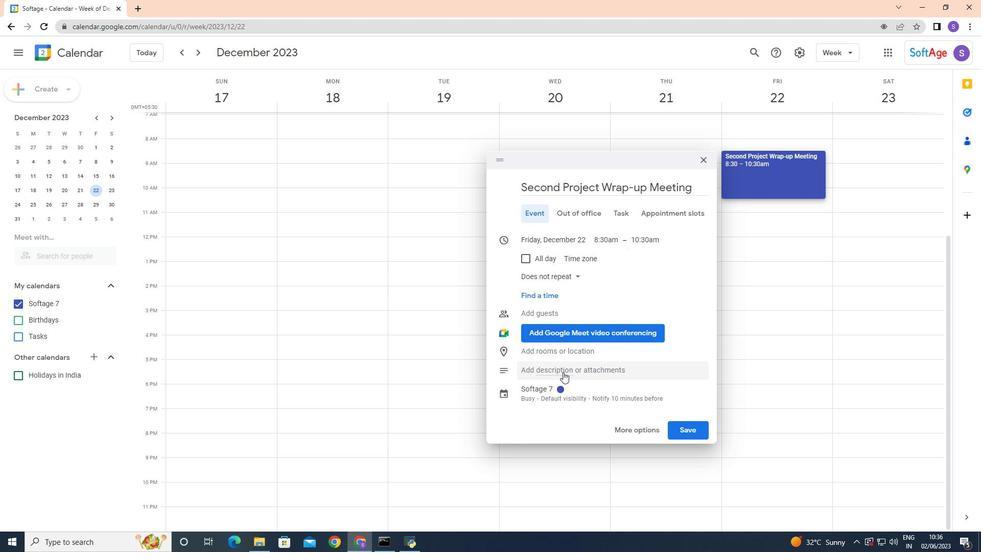
Action: Mouse pressed left at (562, 369)
Screenshot: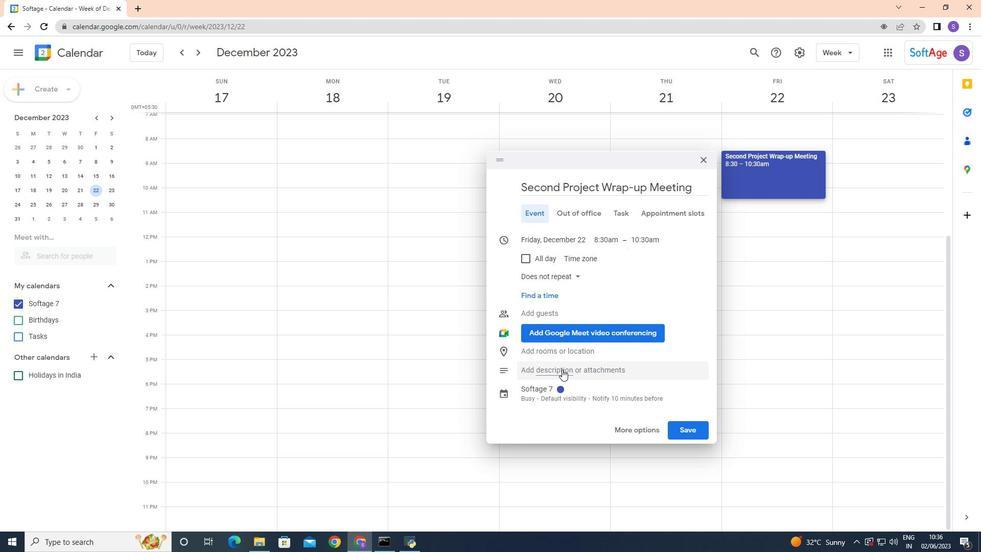 
Action: Mouse moved to (557, 391)
Screenshot: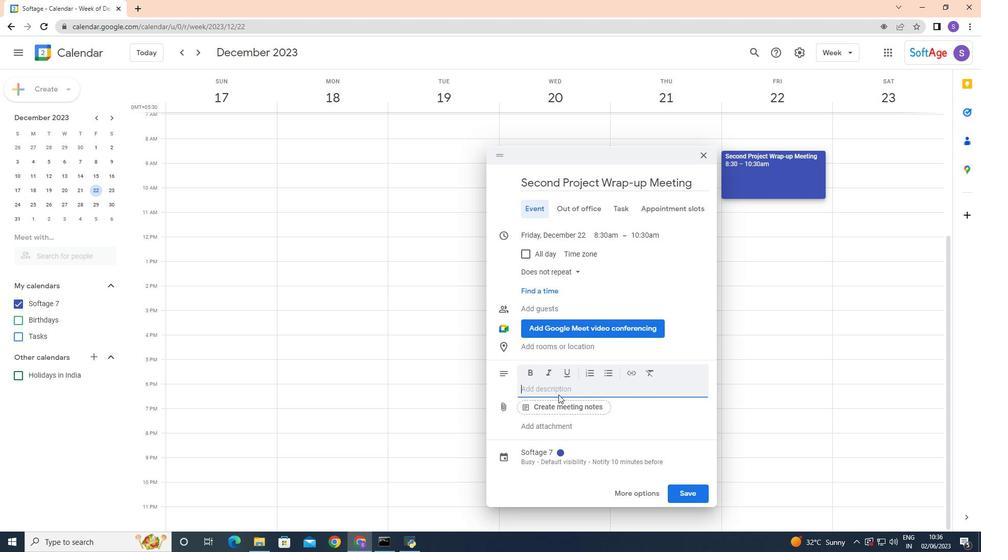 
Action: Mouse pressed left at (557, 391)
Screenshot: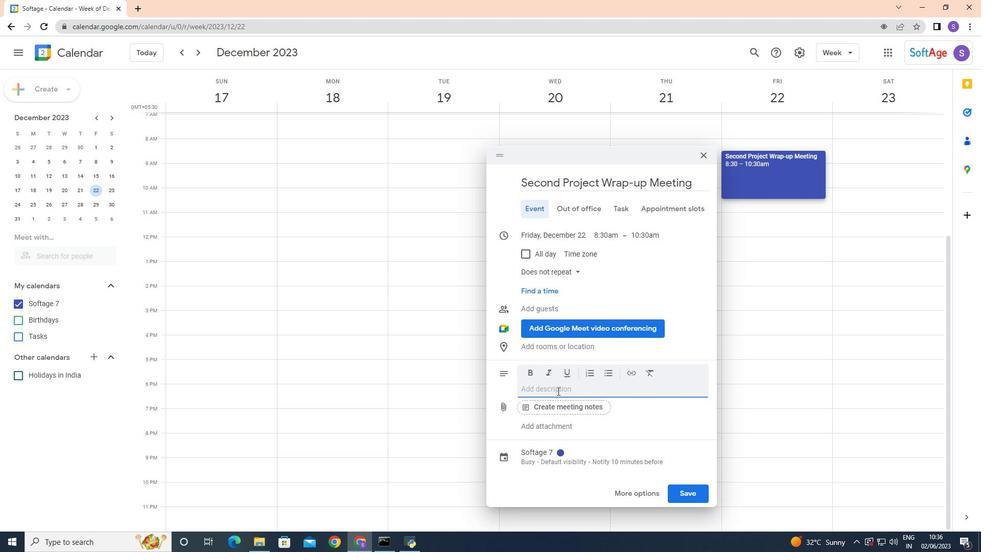 
Action: Key pressed <Key.shift>Staff<Key.space><Key.shift>Appreciation<Key.space><Key.shift>Day<Key.space>is<Key.space>a<Key.space>special<Key.space>occasion<Key.space>dedicated<Key.space>to<Key.space>recognizing<Key.space>and<Key.space>honoring<Key.space>the<Key.space>hard<Key.space>work<Key.space><Key.backspace>,<Key.space>dedication,<Key.space>and<Key.space>ho
Screenshot: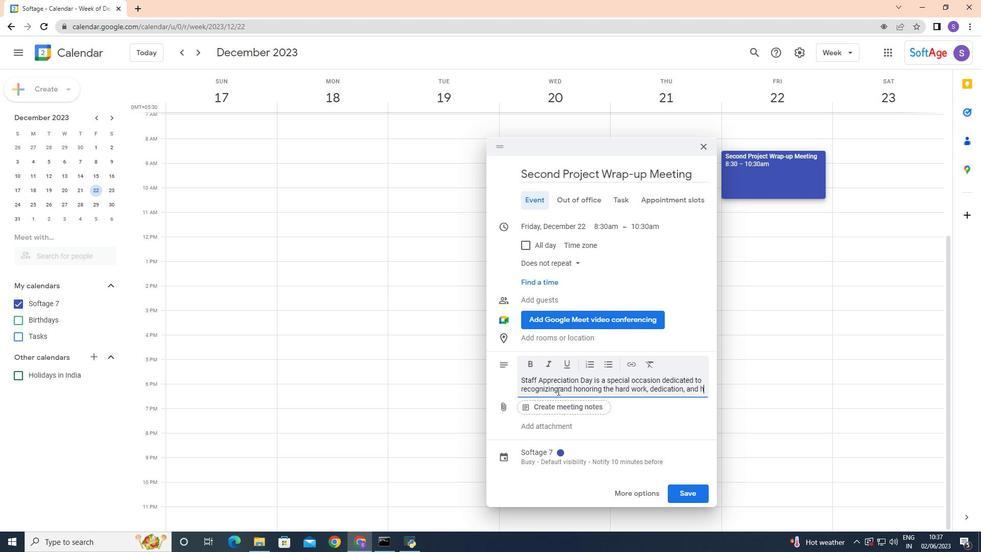 
Action: Mouse moved to (552, 393)
Screenshot: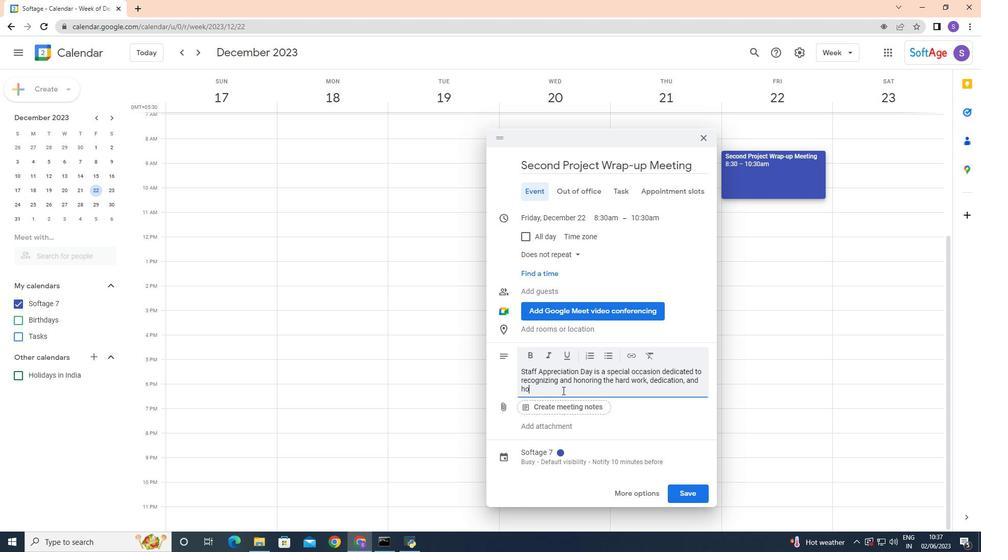 
Action: Mouse pressed left at (552, 393)
Screenshot: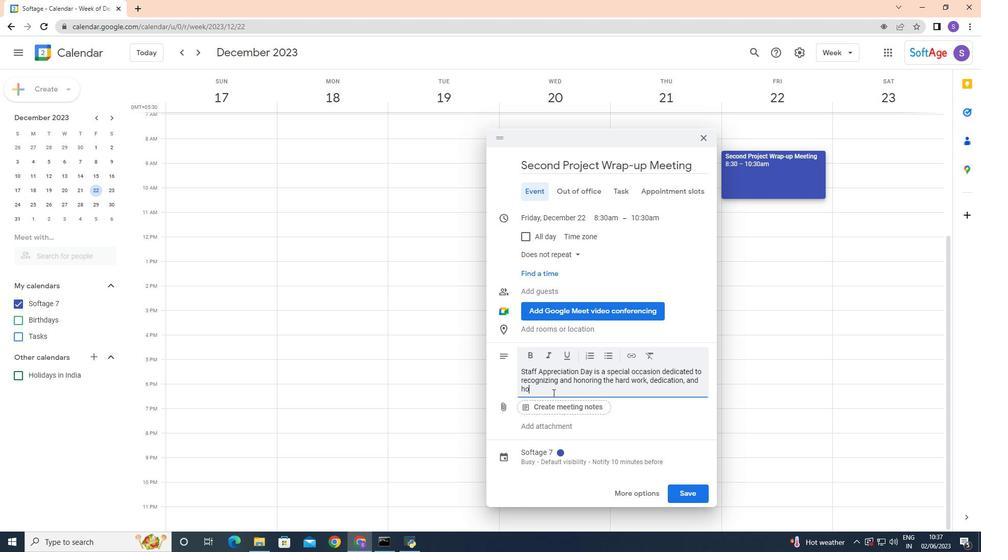 
Action: Key pressed <Key.backspace><Key.backspace>contributions<Key.space>of<Key.space>the<Key.space>entire<Key.space>staff.<Key.space><Key.shift>It<Key.space>is<Key.space>a<Key.space>day<Key.space>to<Key.space>express<Key.space>gratitude<Key.space>and<Key.space>appreciation<Key.space>for<Key.space>their<Key.space>efforts<Key.space>in<Key.space>mee<Key.backspace><Key.backspace>aking<Key.space>the<Key.space>organization<Key.space>successful.
Screenshot: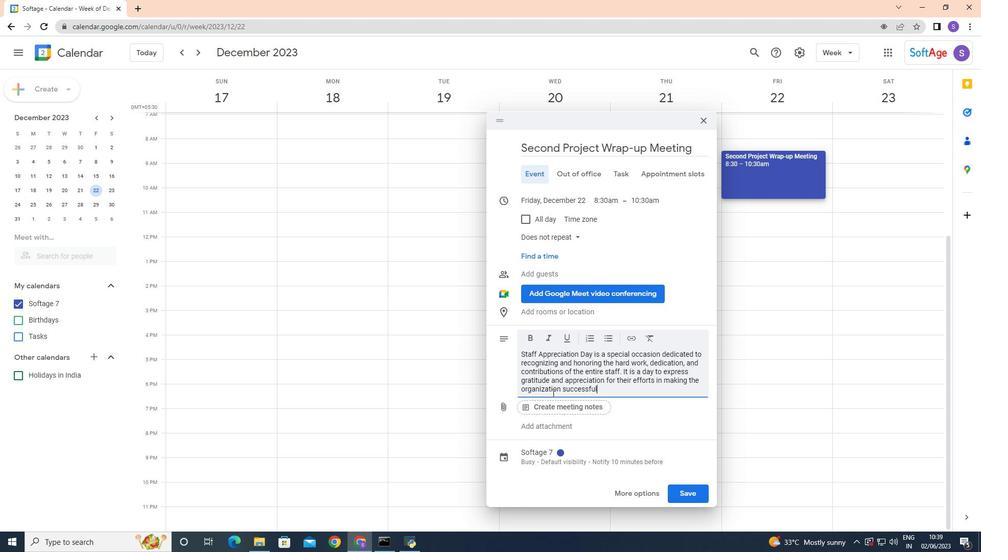 
Action: Mouse moved to (558, 452)
Screenshot: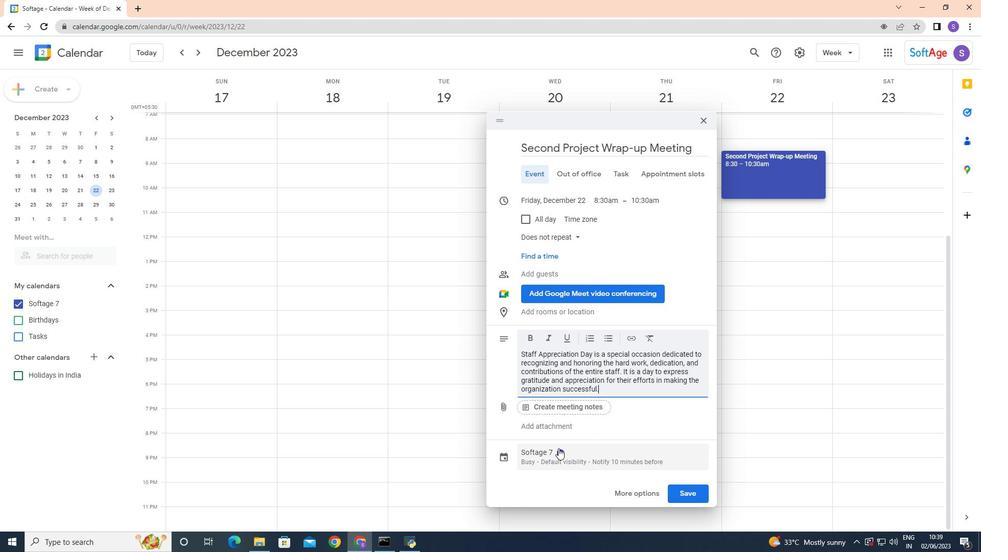 
Action: Mouse pressed left at (558, 452)
Screenshot: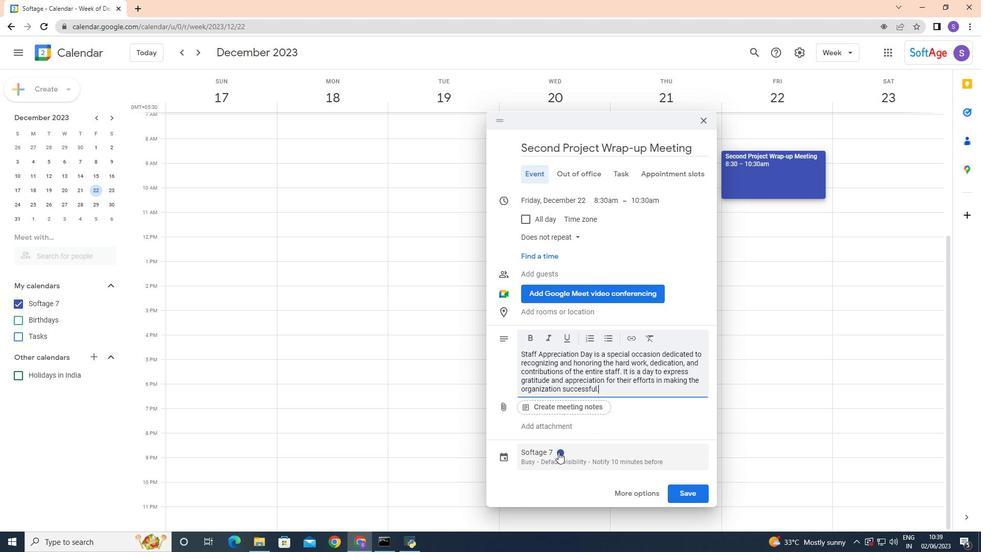 
Action: Mouse moved to (577, 381)
Screenshot: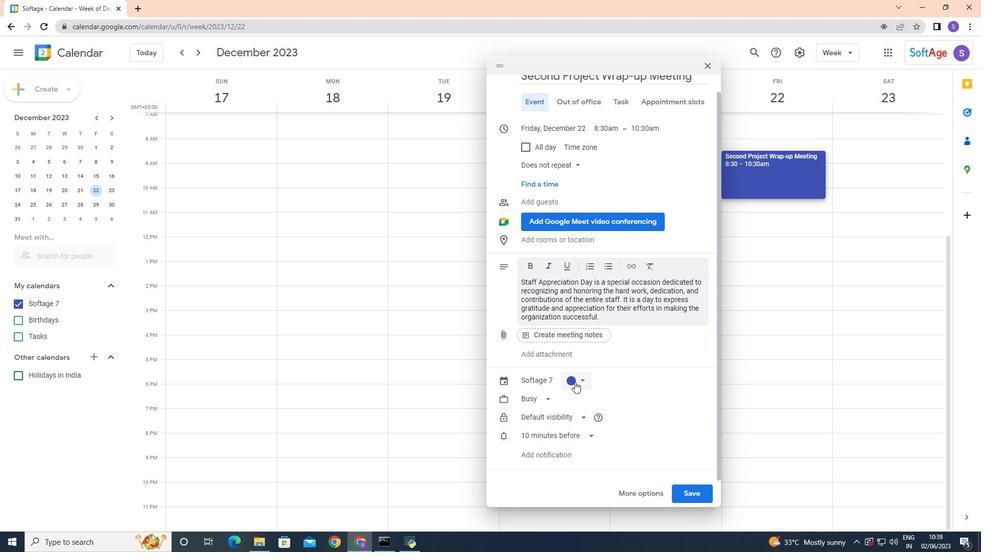 
Action: Mouse pressed left at (577, 381)
Screenshot: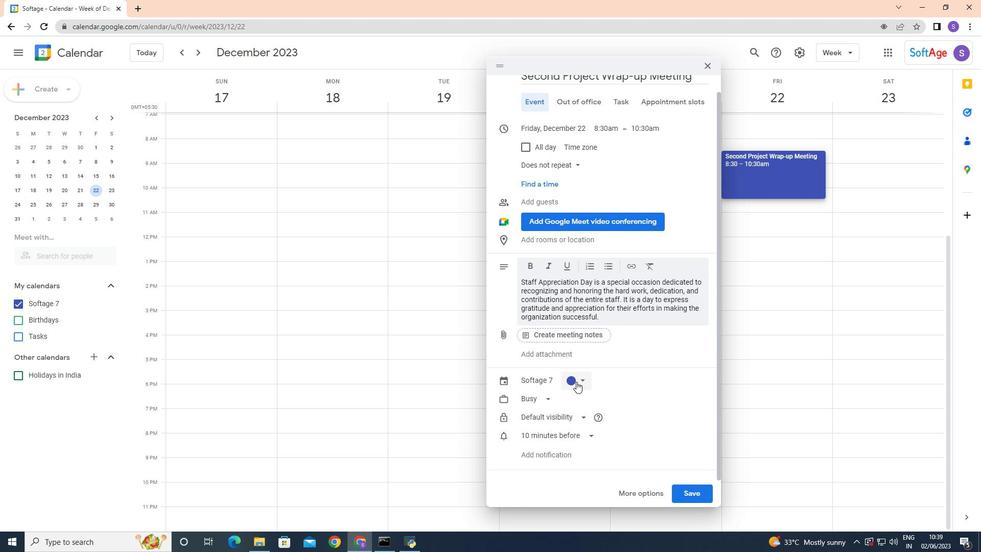 
Action: Mouse moved to (569, 430)
Screenshot: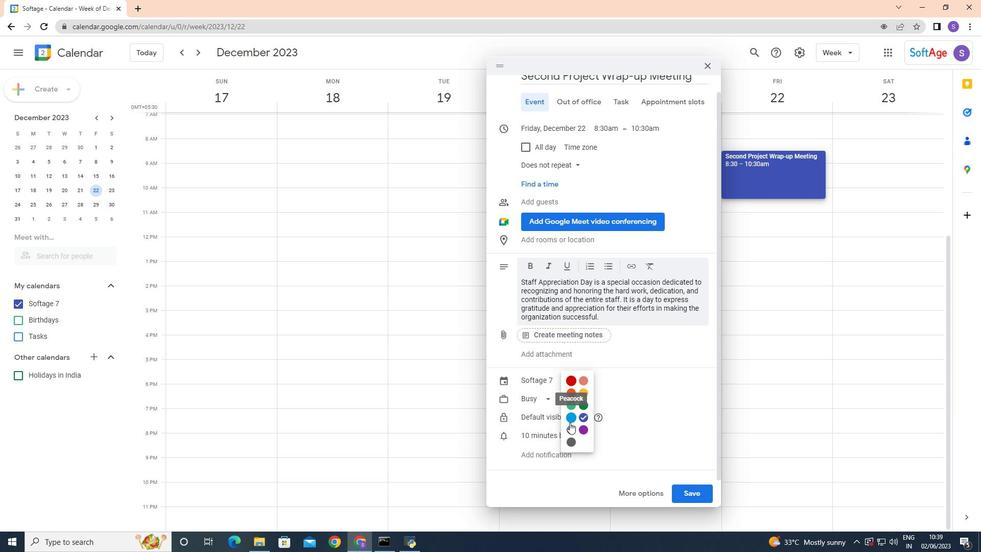 
Action: Mouse pressed left at (569, 430)
Screenshot: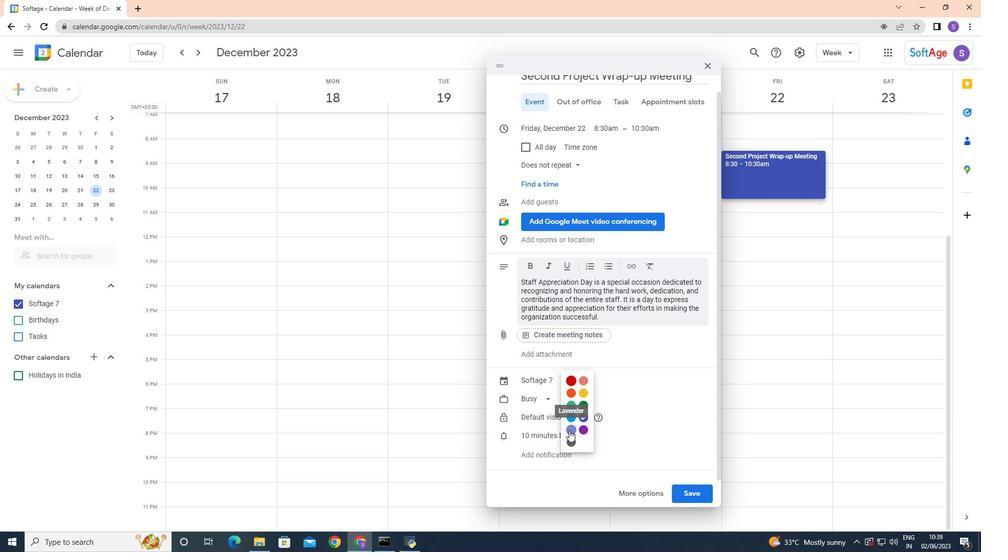 
Action: Mouse moved to (574, 240)
Screenshot: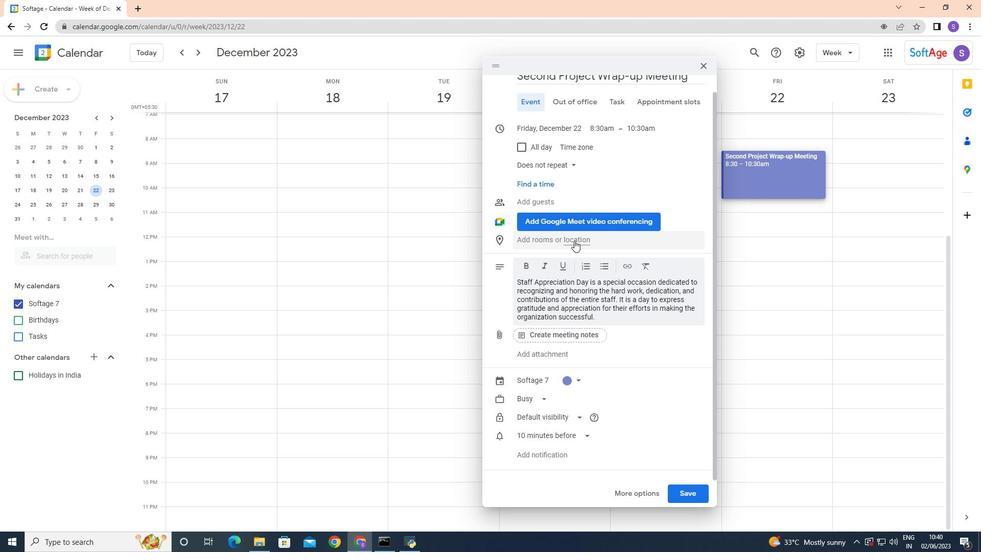 
Action: Mouse pressed left at (574, 240)
Screenshot: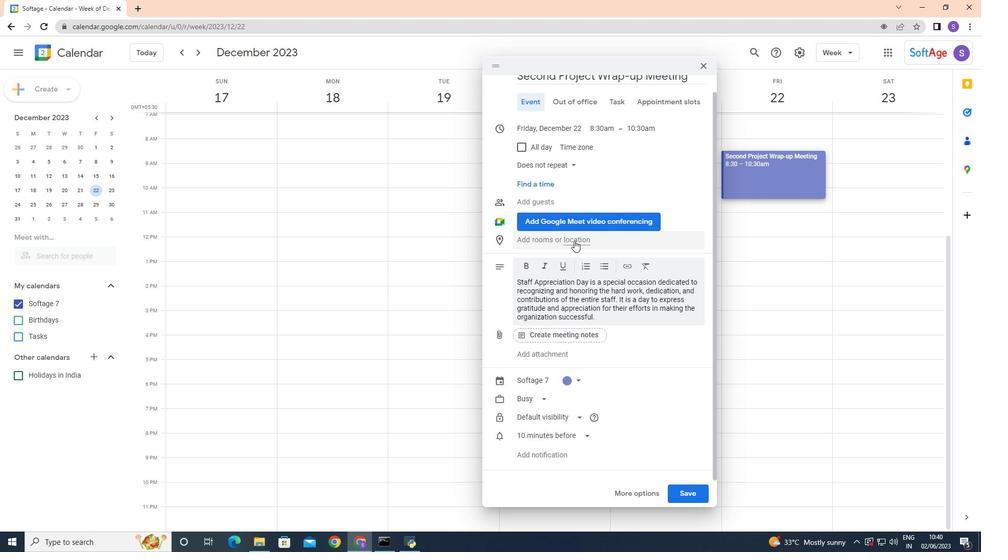 
Action: Mouse moved to (574, 284)
Screenshot: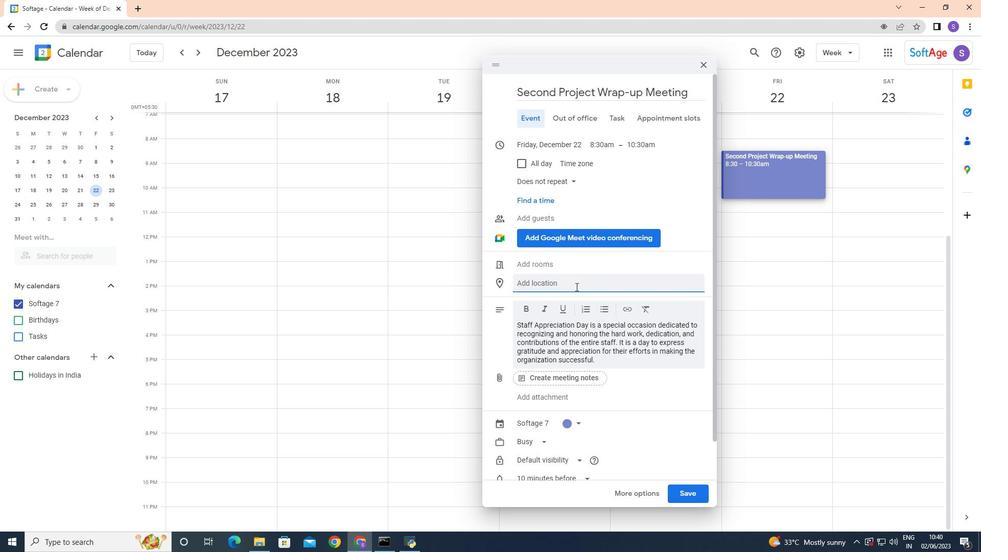 
Action: Mouse pressed left at (574, 284)
Screenshot: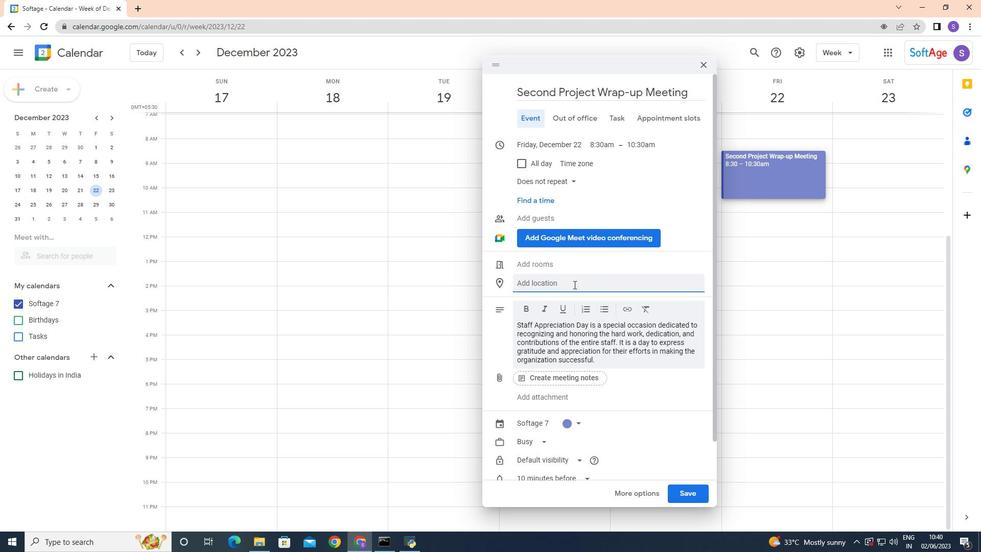 
Action: Key pressed 456<Key.space><Key.shift>Louvre<Key.space><Key.shift>Museum,<Key.space><Key.shift>p<Key.backspace><Key.shift>Paris,<Key.space><Key.shift>France
Screenshot: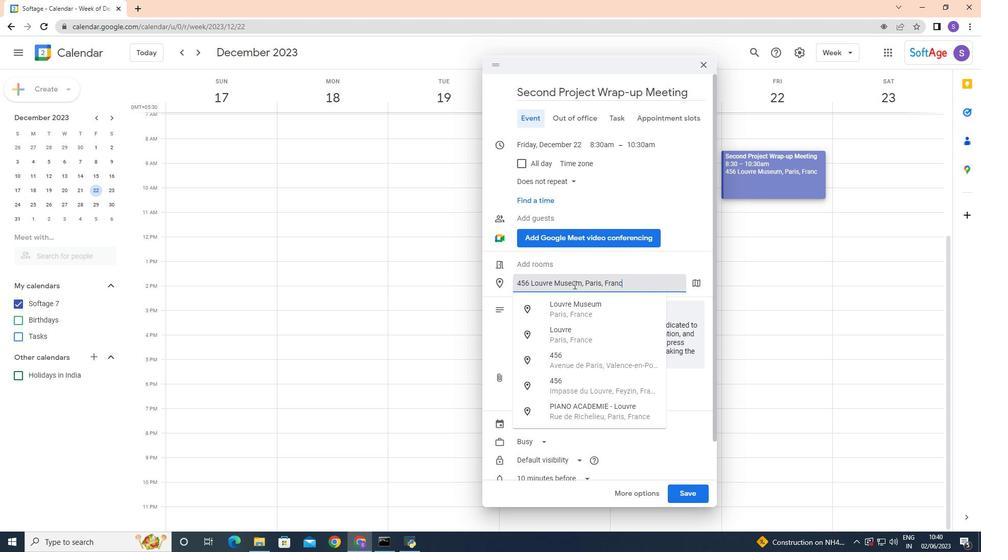 
Action: Mouse moved to (660, 261)
Screenshot: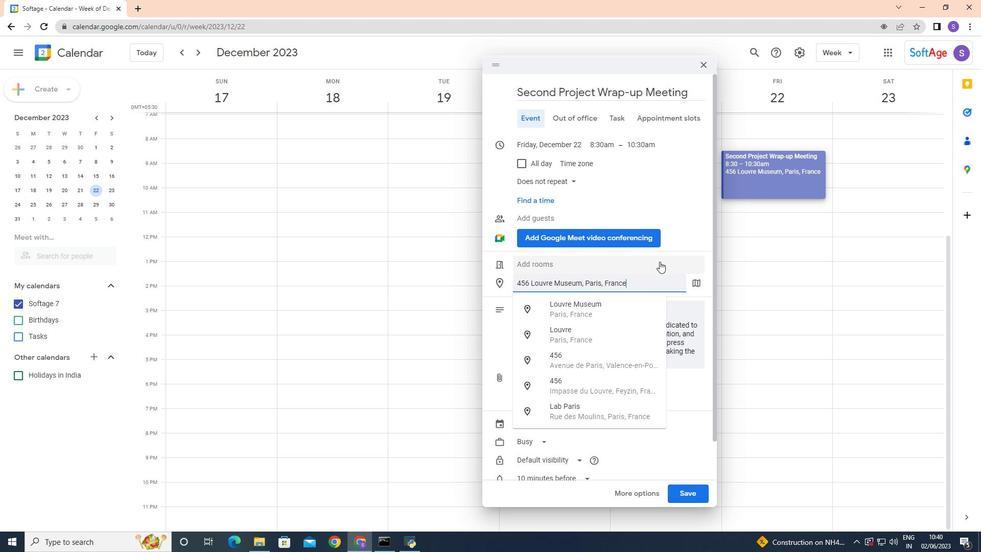 
Action: Mouse pressed left at (660, 261)
Screenshot: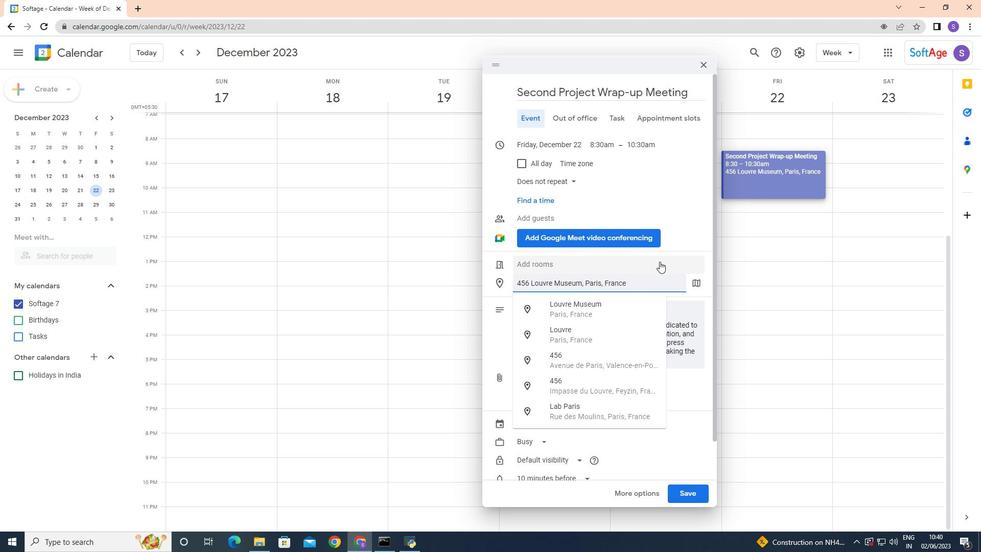 
Action: Mouse moved to (501, 69)
Screenshot: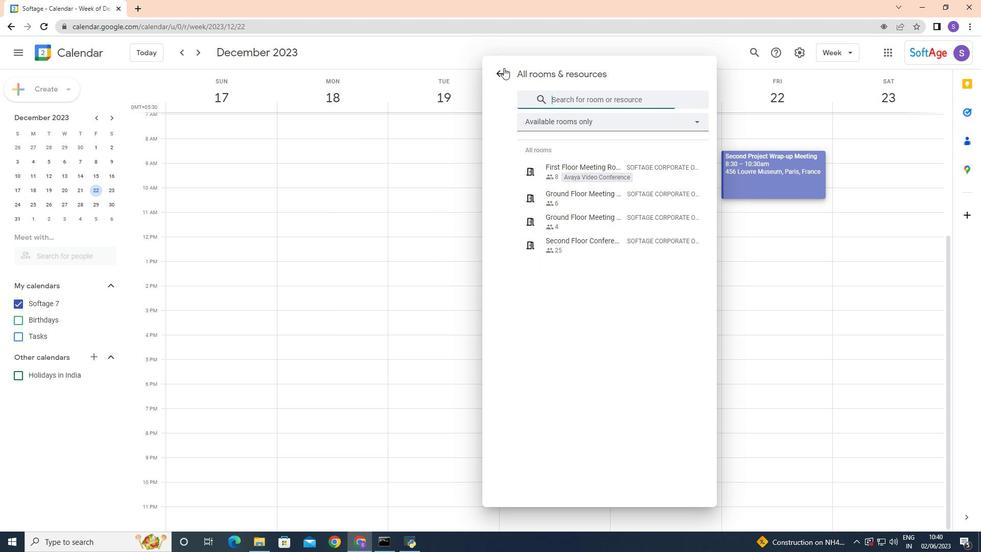 
Action: Mouse pressed left at (501, 69)
Screenshot: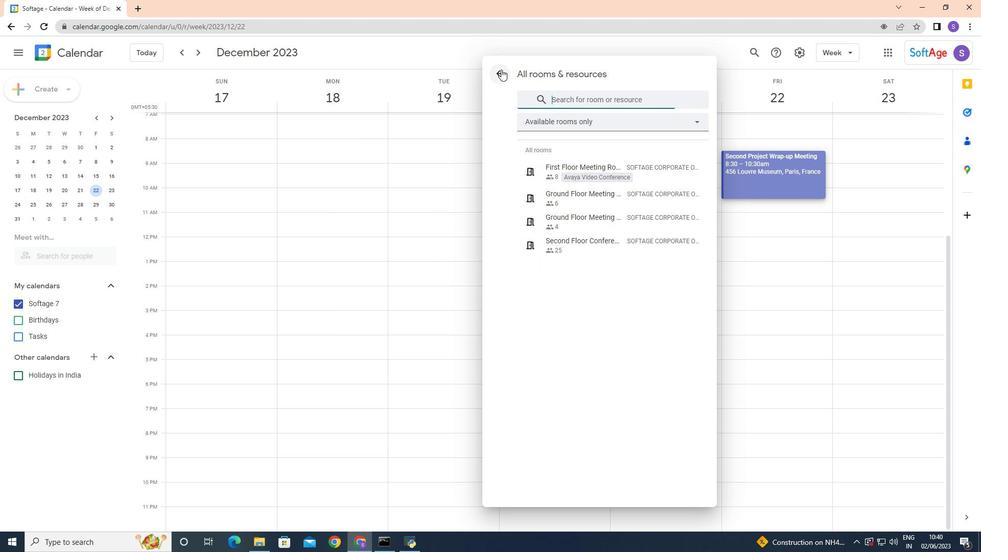 
Action: Mouse moved to (538, 221)
Screenshot: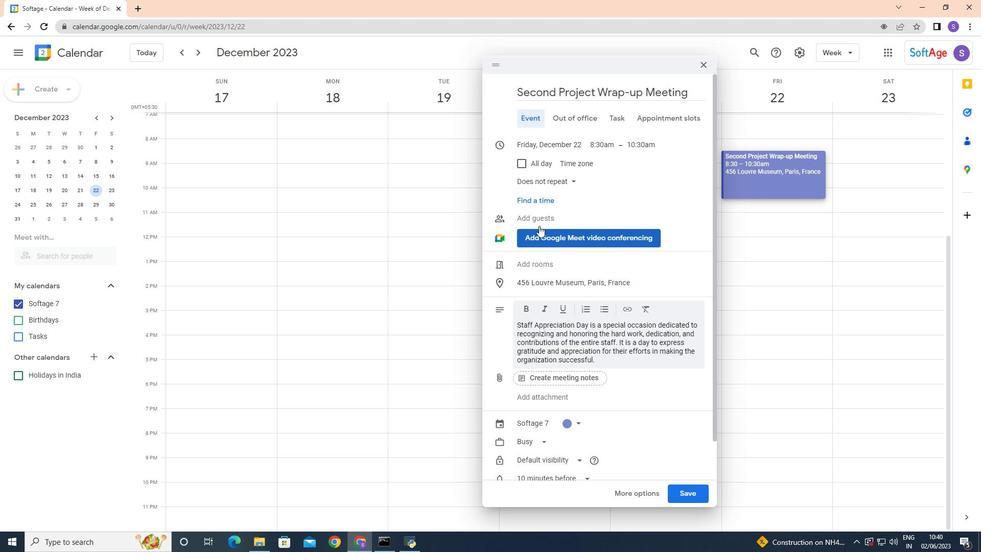 
Action: Mouse pressed left at (538, 221)
Screenshot: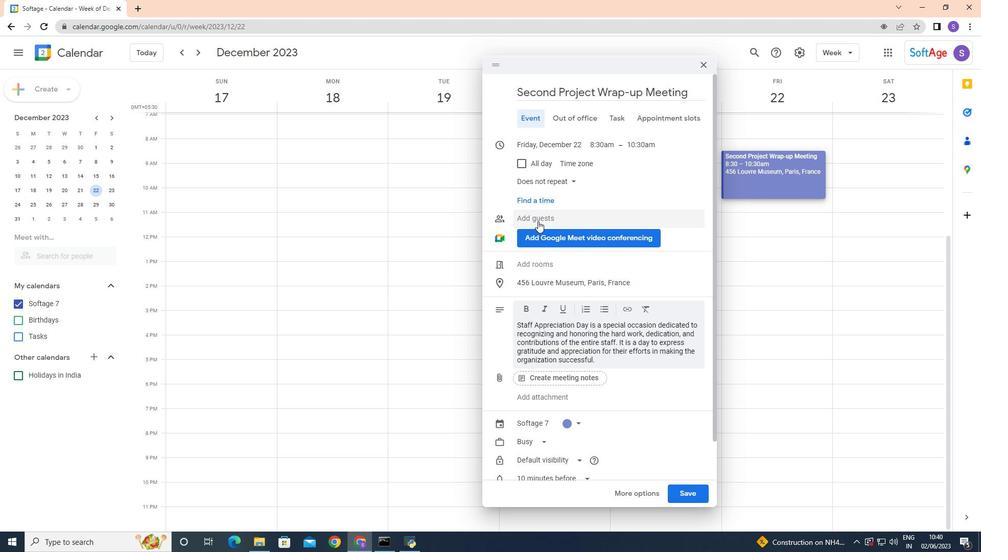 
Action: Mouse moved to (541, 221)
Screenshot: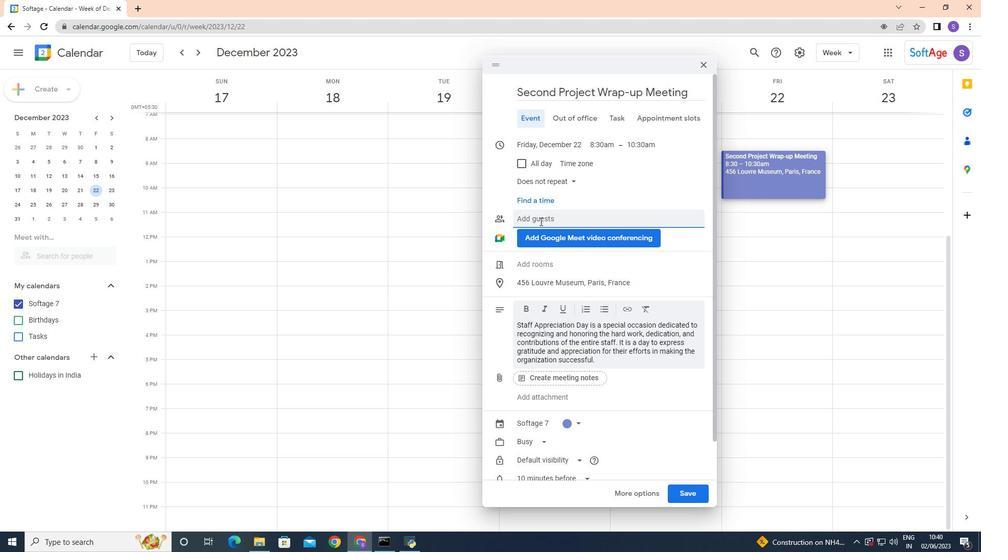 
Action: Key pressed sof
Screenshot: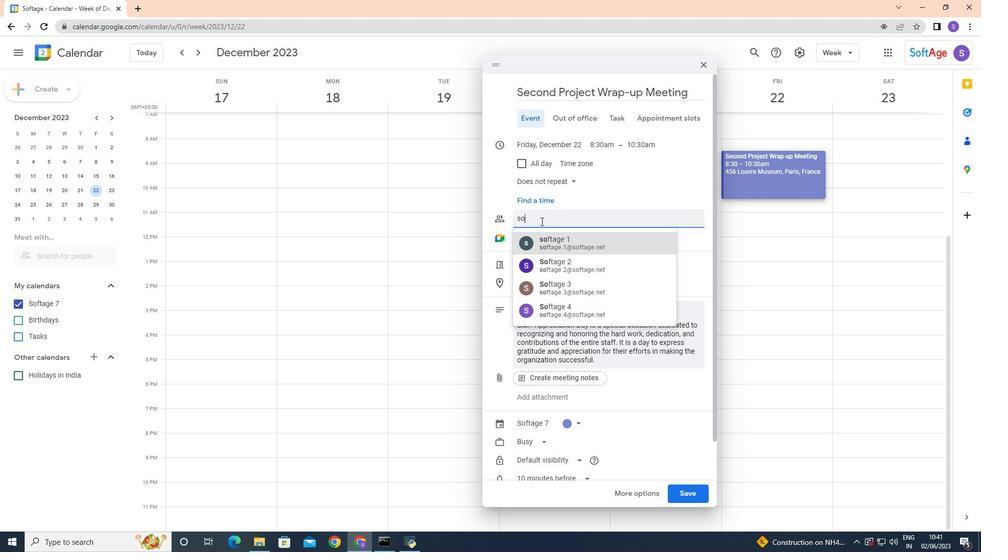 
Action: Mouse moved to (560, 285)
Screenshot: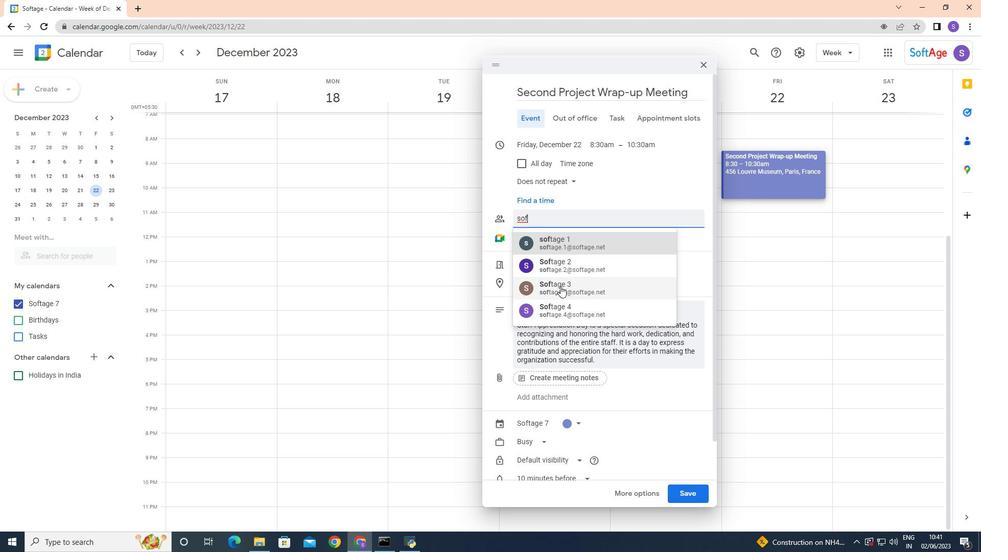 
Action: Mouse pressed left at (560, 285)
Screenshot: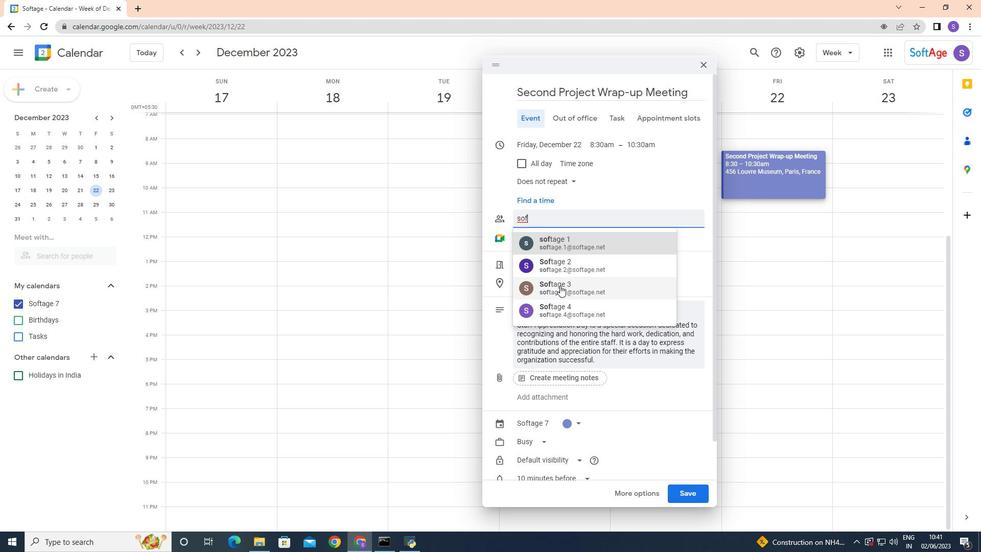 
Action: Mouse moved to (690, 254)
Screenshot: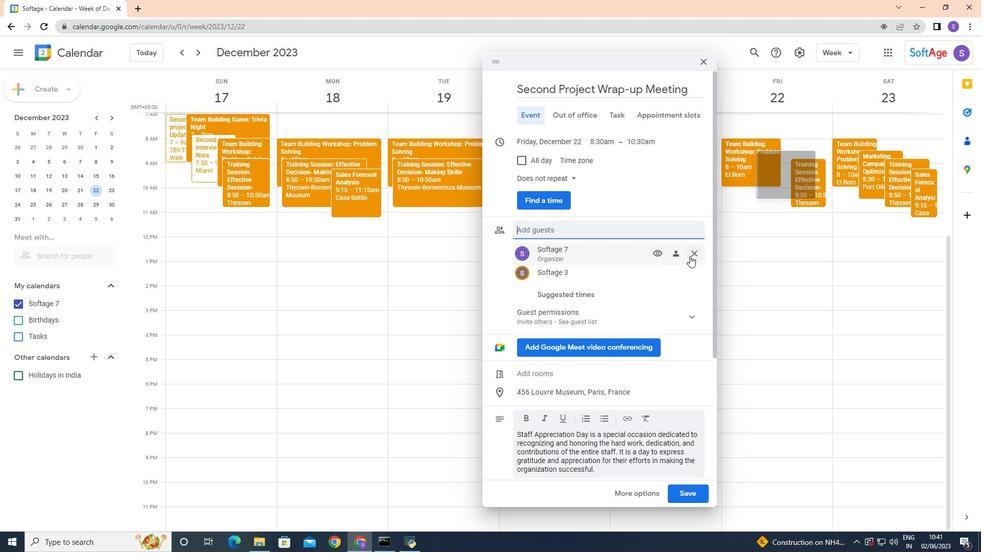 
Action: Mouse pressed left at (690, 254)
Screenshot: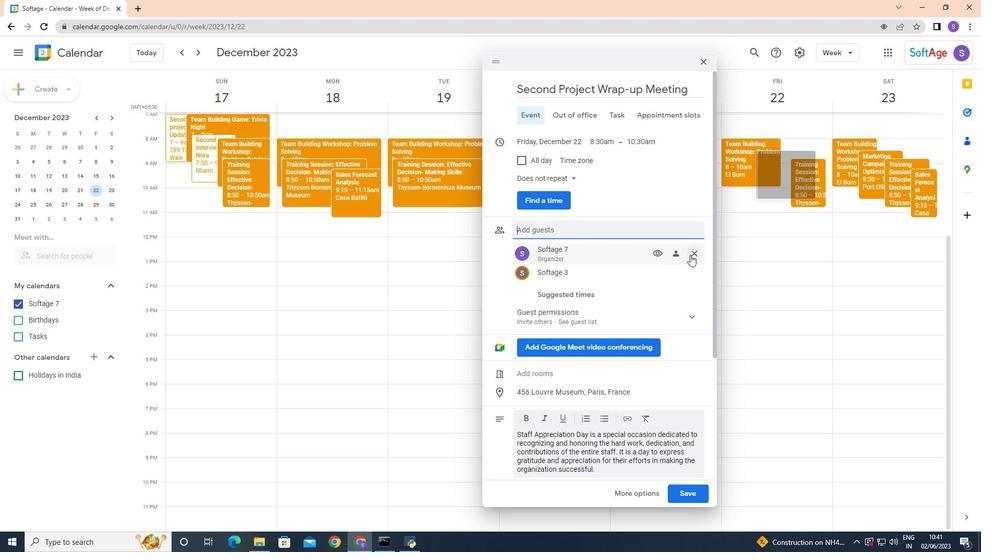 
Action: Mouse moved to (611, 228)
Screenshot: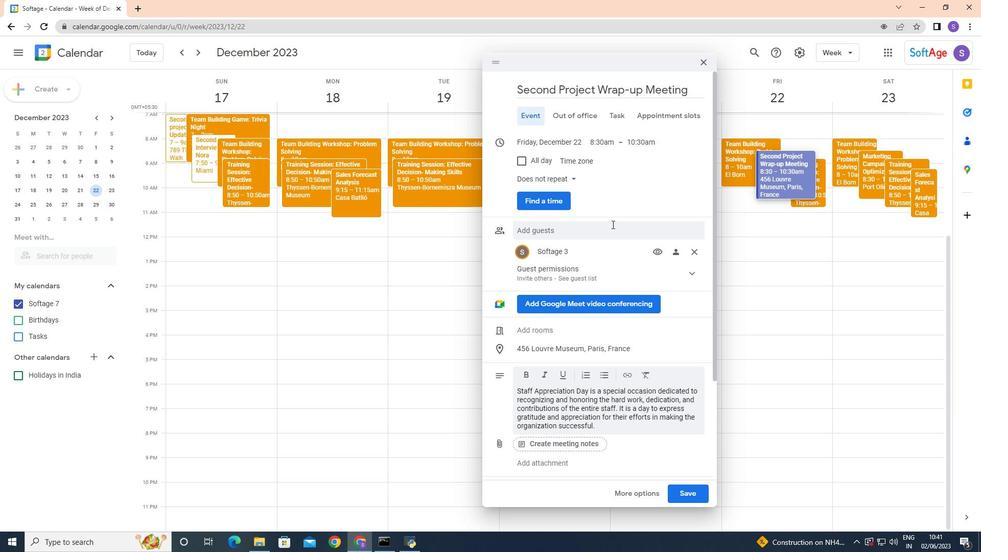 
Action: Mouse pressed left at (611, 228)
Screenshot: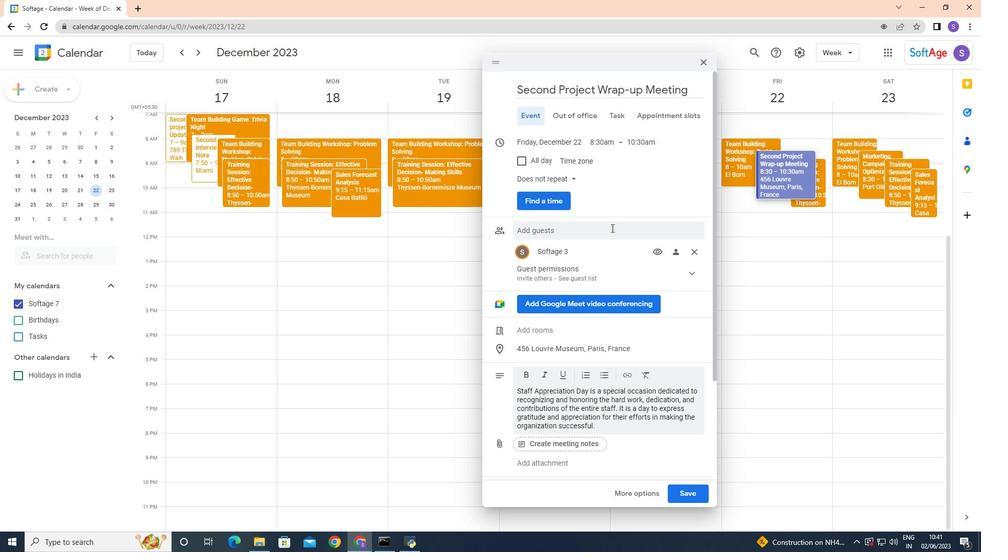 
Action: Key pressed sof
Screenshot: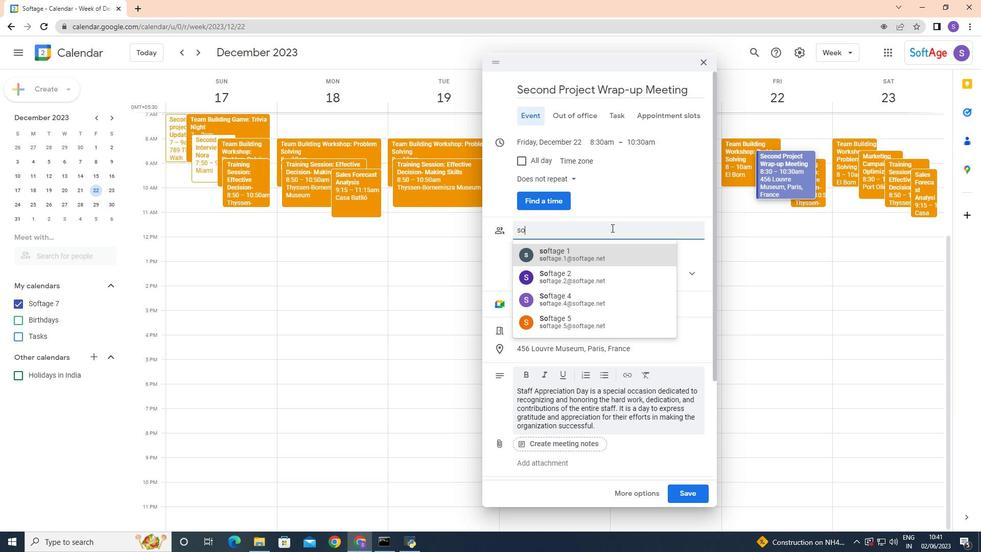 
Action: Mouse moved to (588, 297)
Screenshot: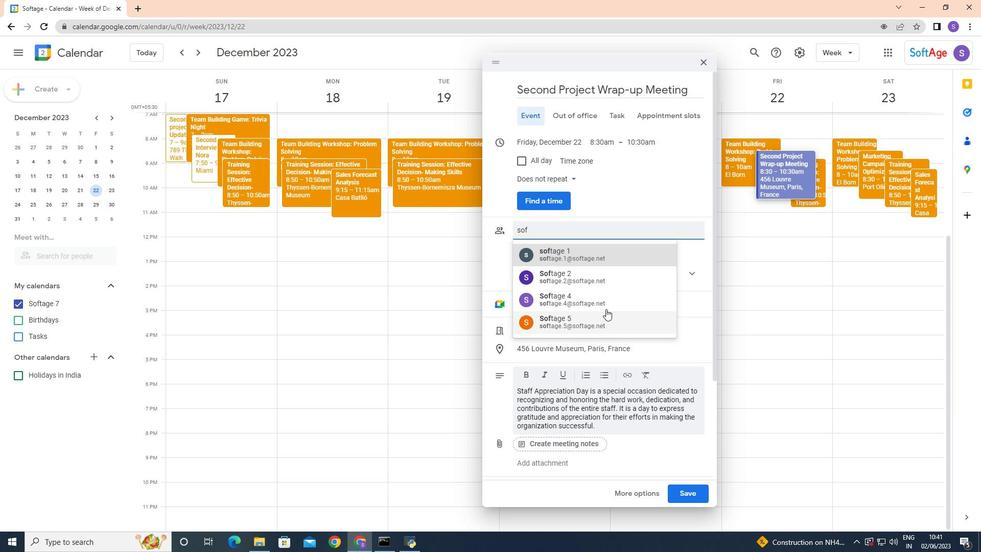 
Action: Mouse pressed left at (588, 297)
Screenshot: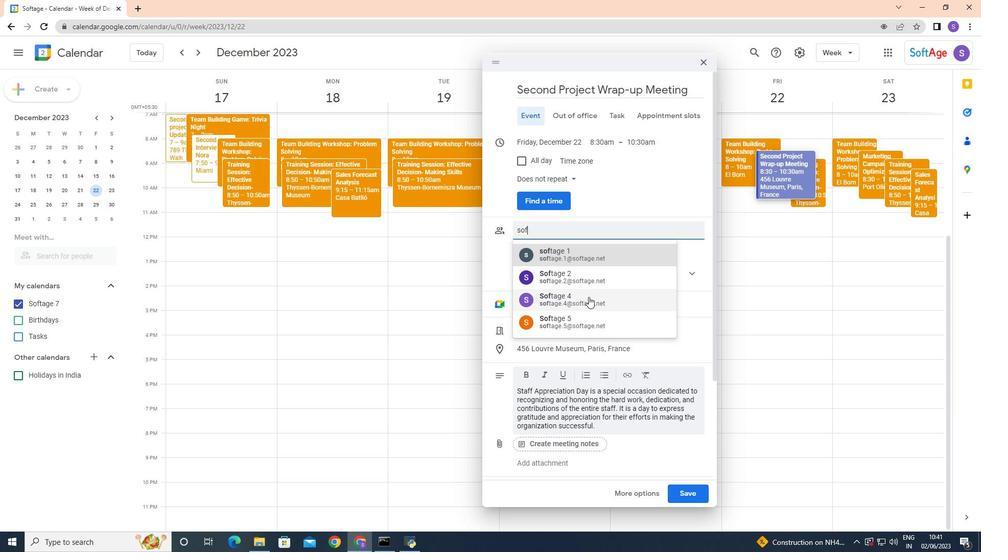 
Action: Mouse moved to (591, 320)
Screenshot: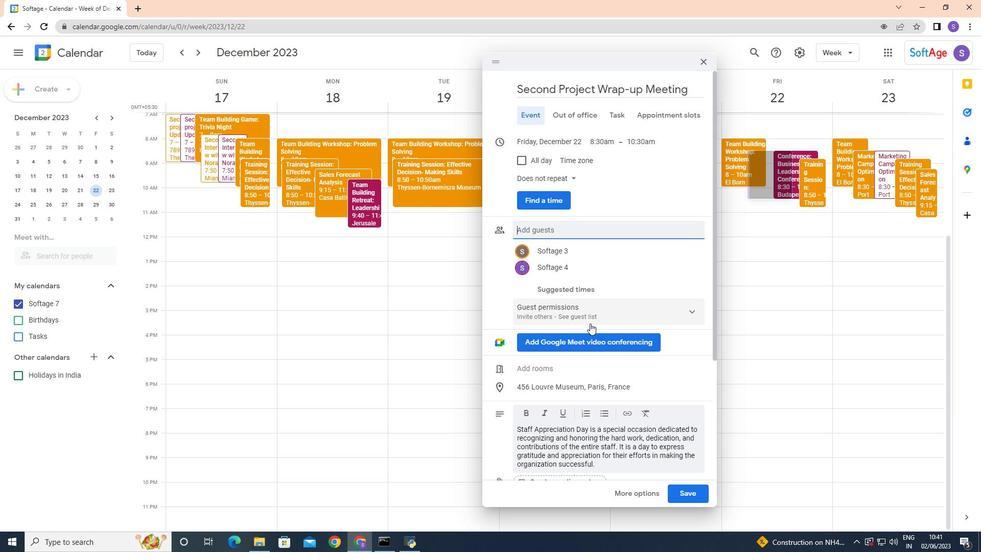 
Action: Mouse pressed left at (591, 320)
Screenshot: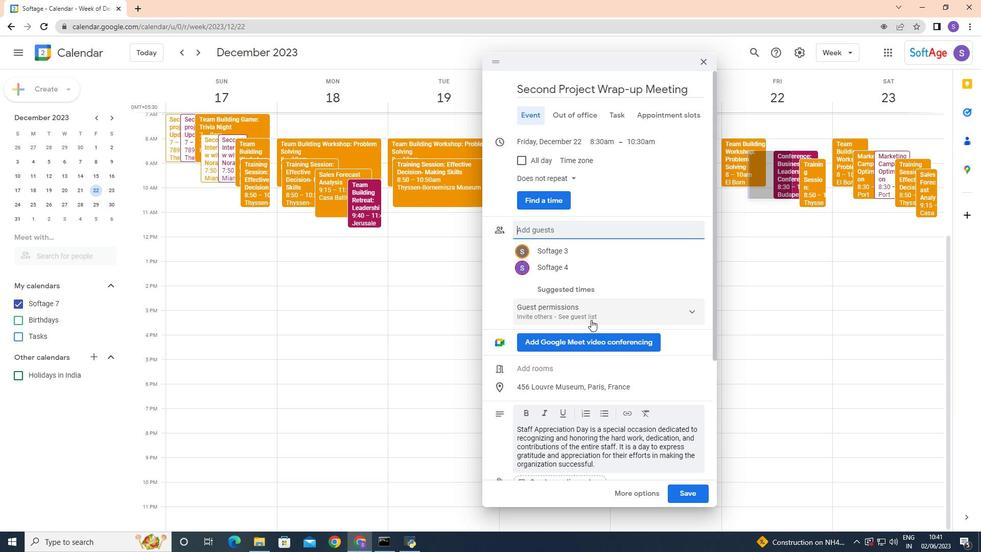 
Action: Mouse moved to (522, 355)
Screenshot: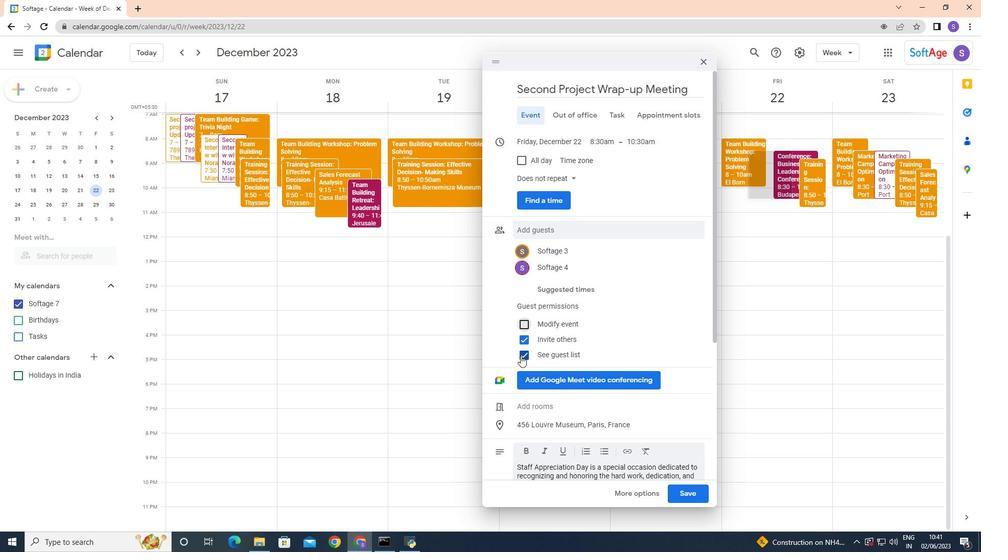 
Action: Mouse pressed left at (522, 355)
Screenshot: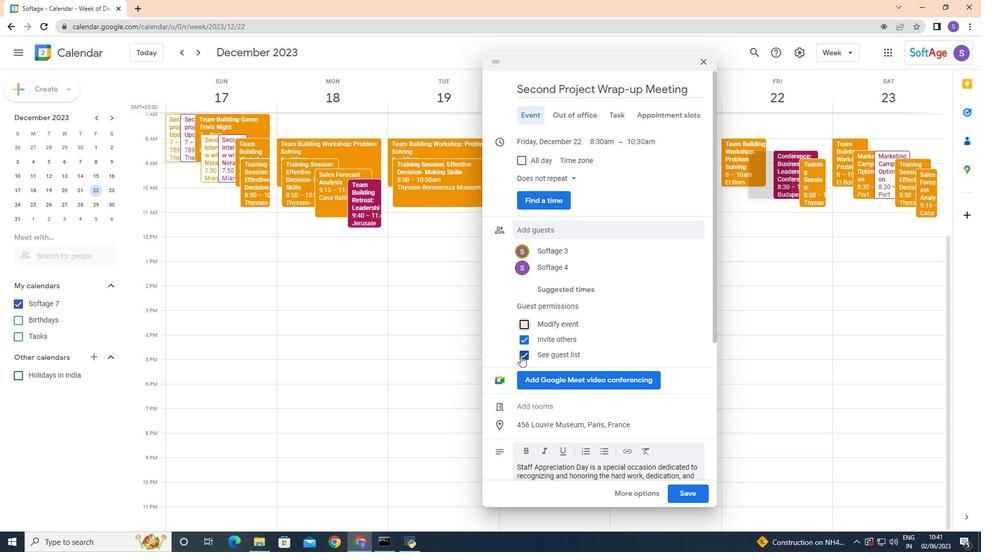 
Action: Mouse moved to (574, 341)
Screenshot: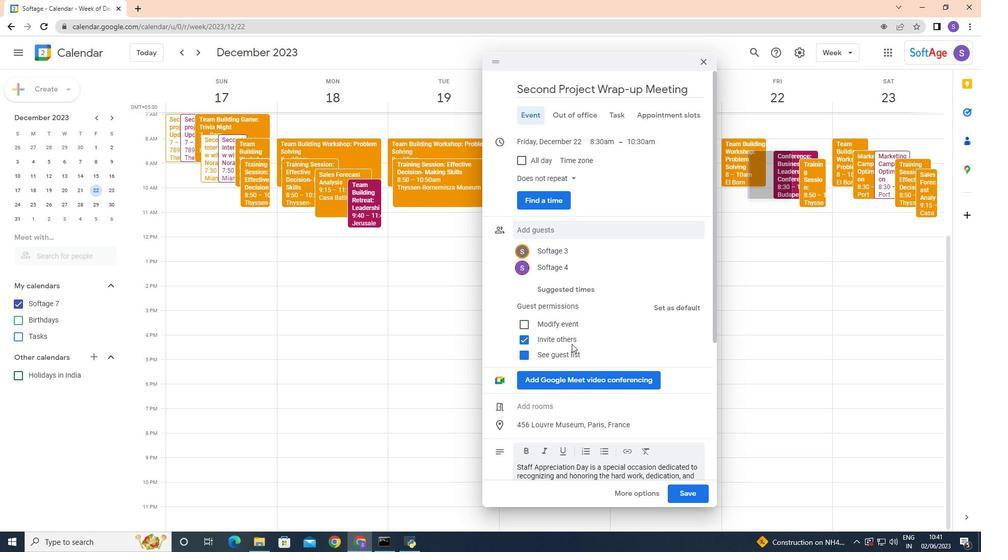 
Action: Mouse scrolled (574, 340) with delta (0, 0)
Screenshot: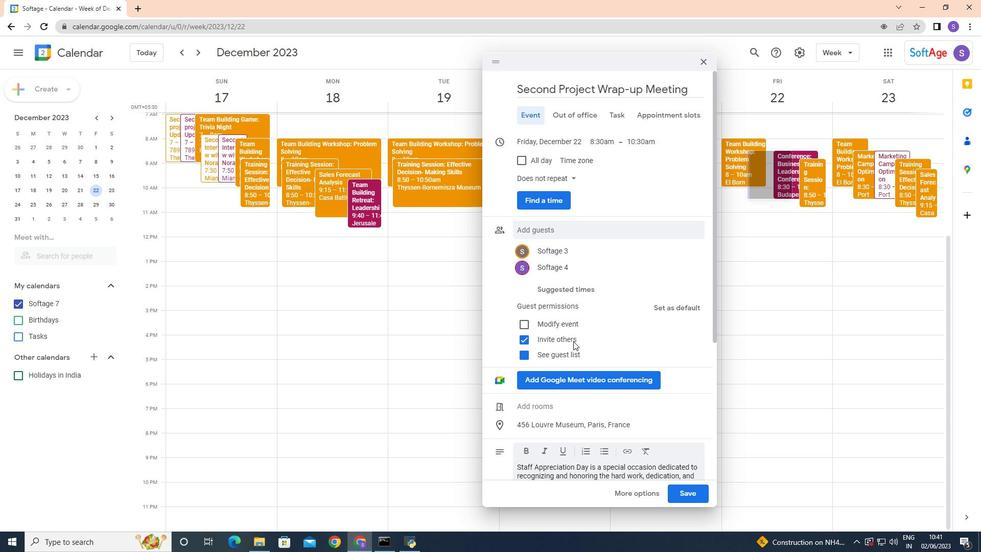 
Action: Mouse scrolled (574, 340) with delta (0, 0)
Screenshot: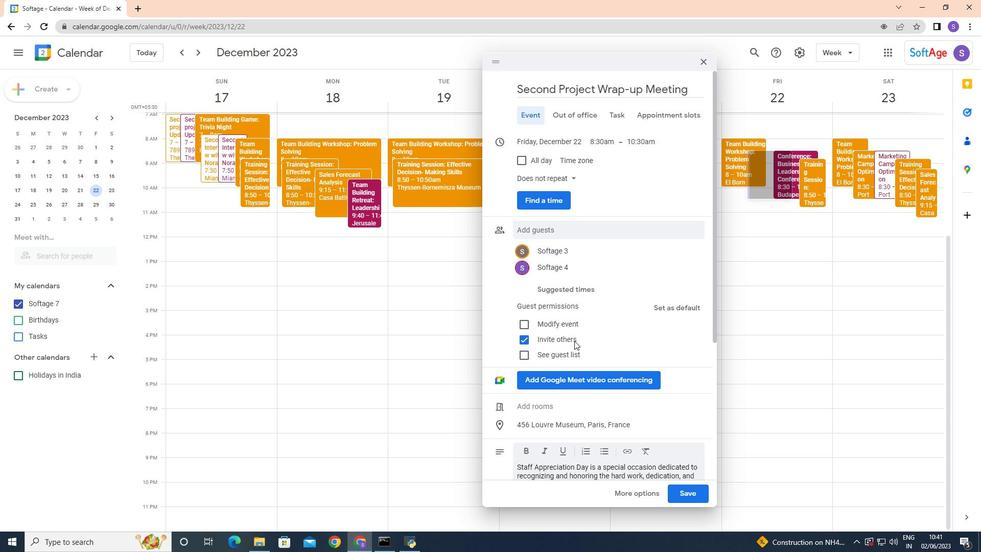 
Action: Mouse scrolled (574, 340) with delta (0, 0)
Screenshot: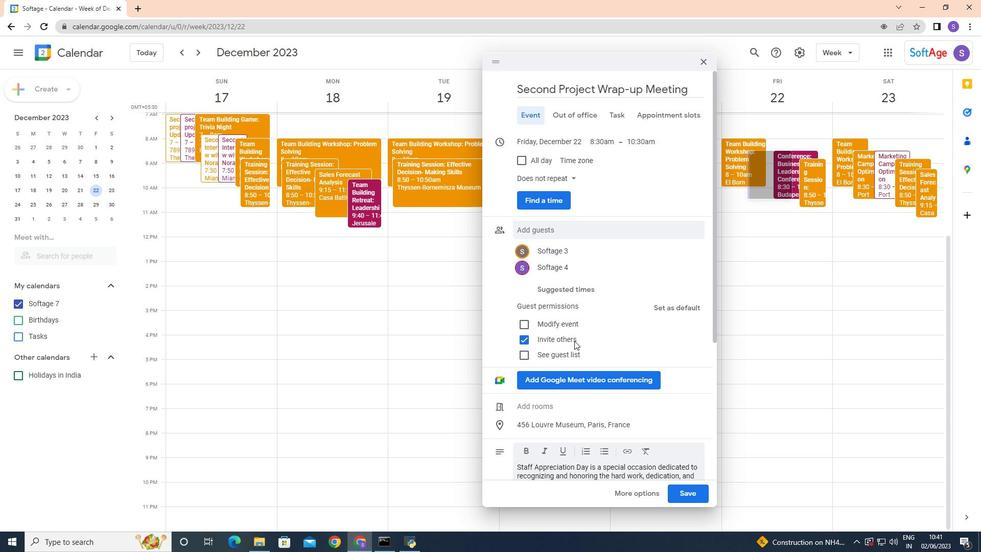 
Action: Mouse moved to (569, 171)
Screenshot: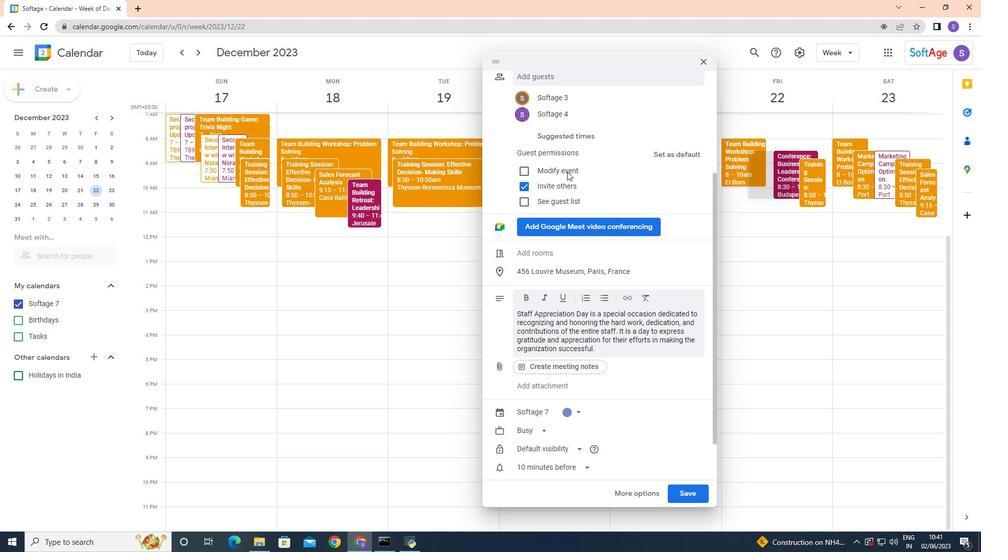
Action: Mouse scrolled (569, 172) with delta (0, 0)
Screenshot: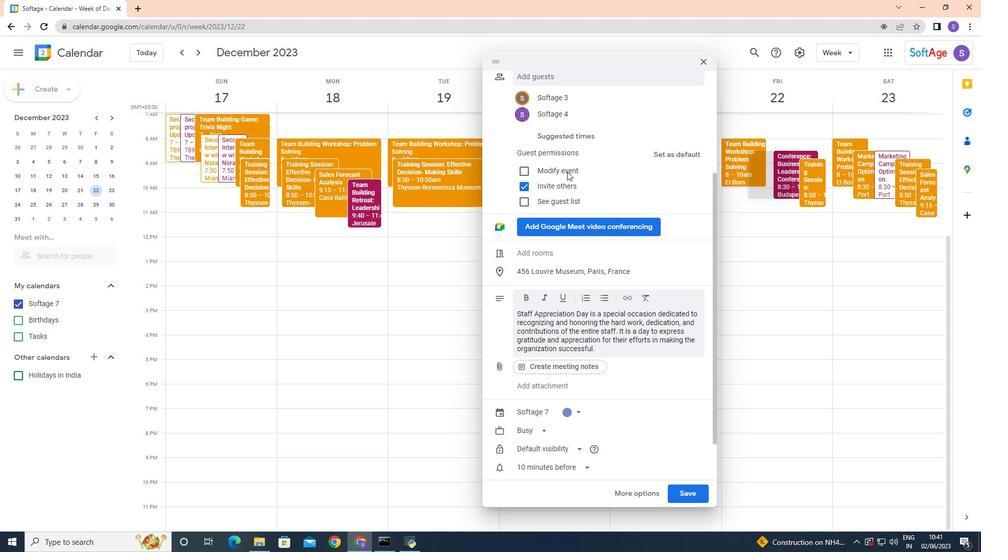 
Action: Mouse moved to (570, 171)
Screenshot: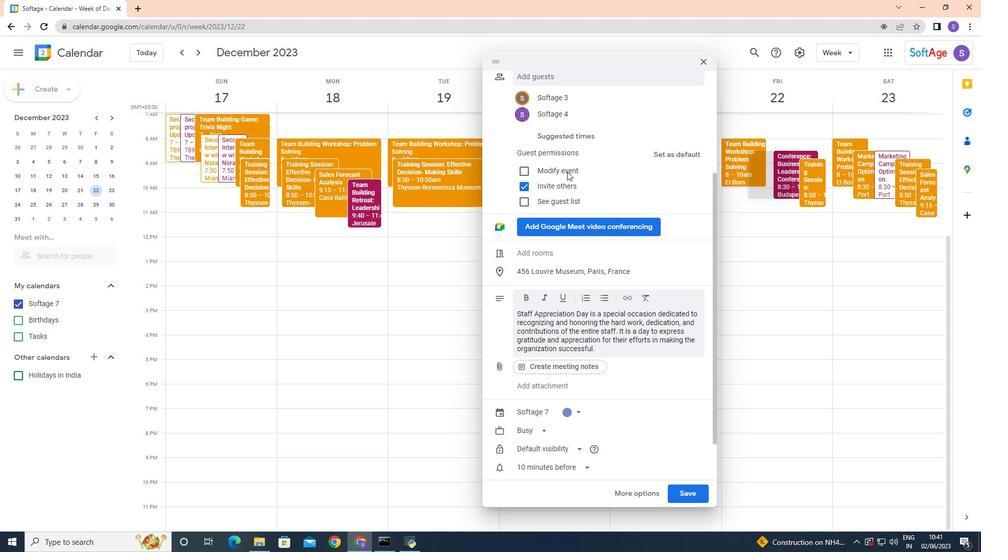 
Action: Mouse scrolled (570, 172) with delta (0, 0)
Screenshot: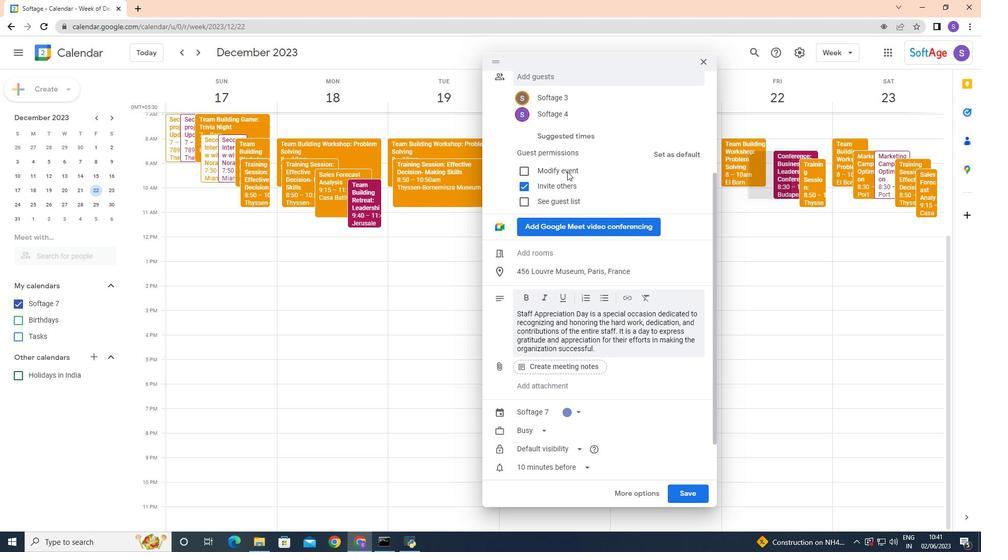 
Action: Mouse scrolled (570, 172) with delta (0, 0)
Screenshot: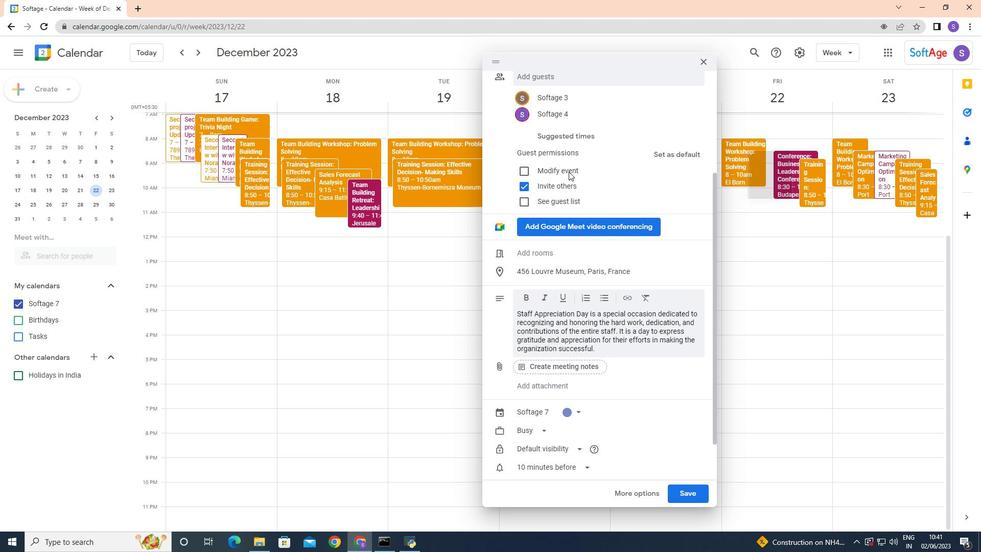 
Action: Mouse moved to (549, 178)
Screenshot: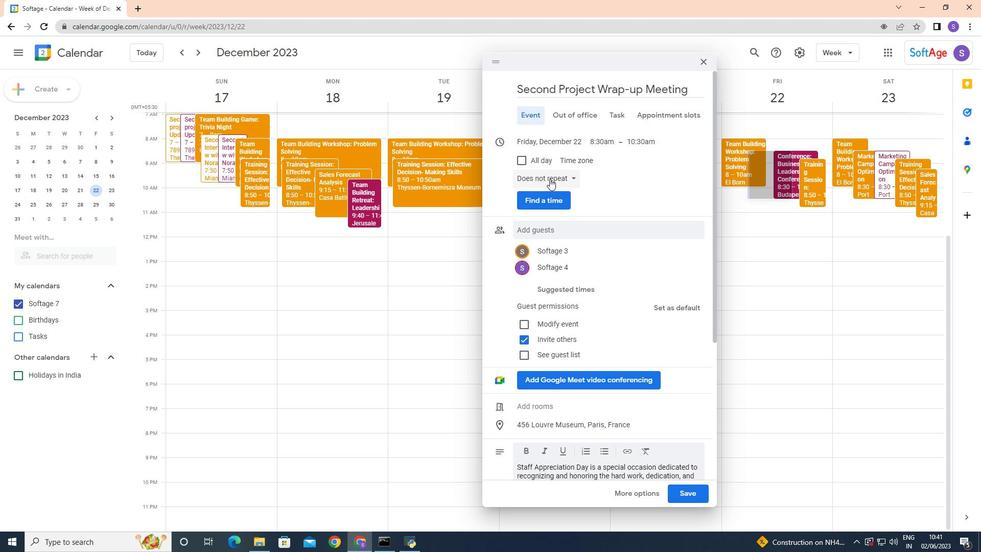 
Action: Mouse pressed left at (549, 178)
Screenshot: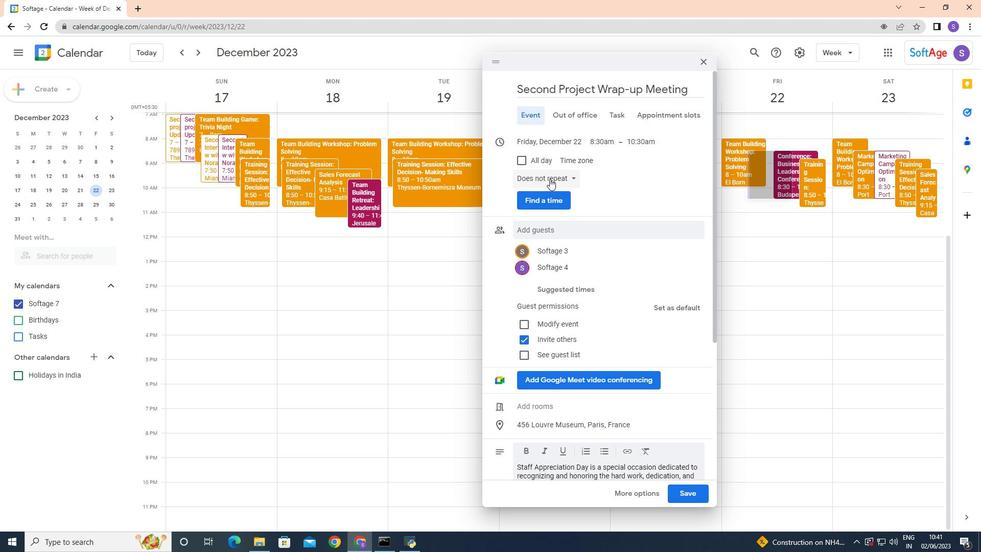 
Action: Mouse moved to (535, 183)
Screenshot: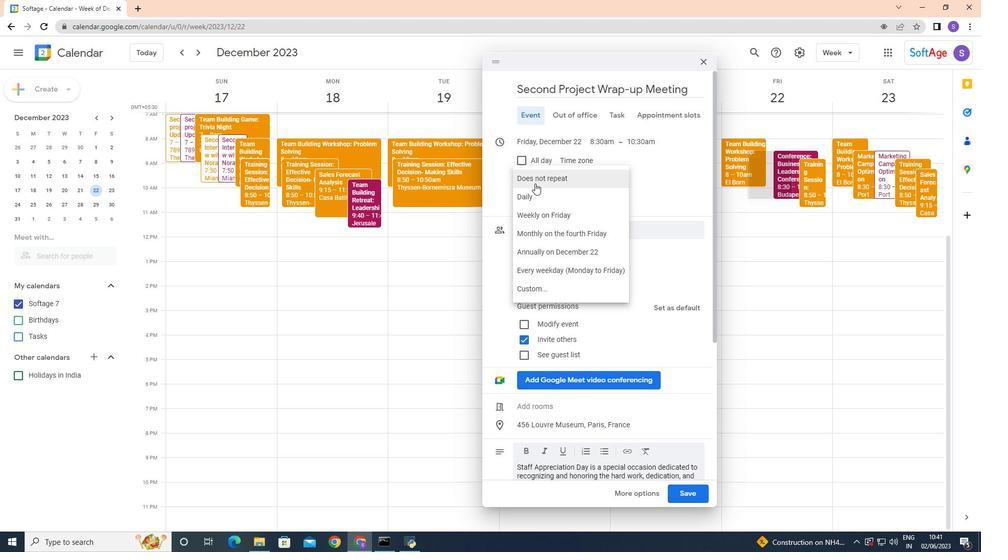
Action: Mouse pressed left at (535, 183)
Screenshot: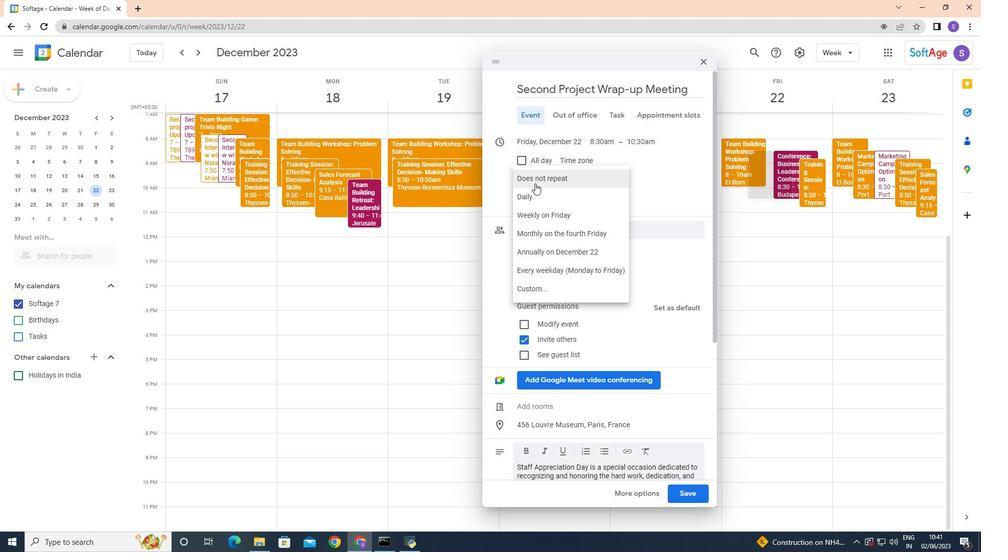 
Action: Mouse moved to (680, 495)
Screenshot: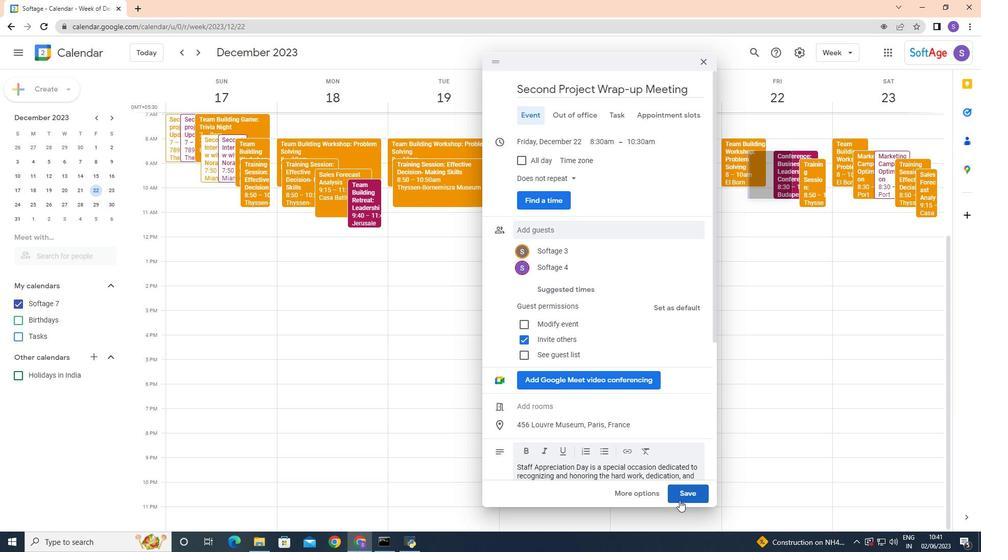 
Action: Mouse pressed left at (680, 495)
Screenshot: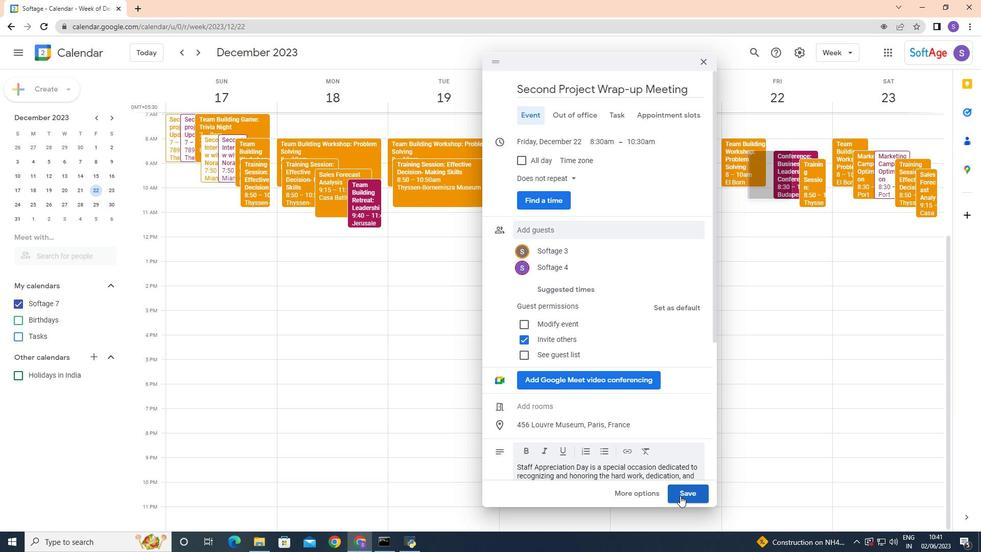 
Action: Mouse moved to (587, 308)
Screenshot: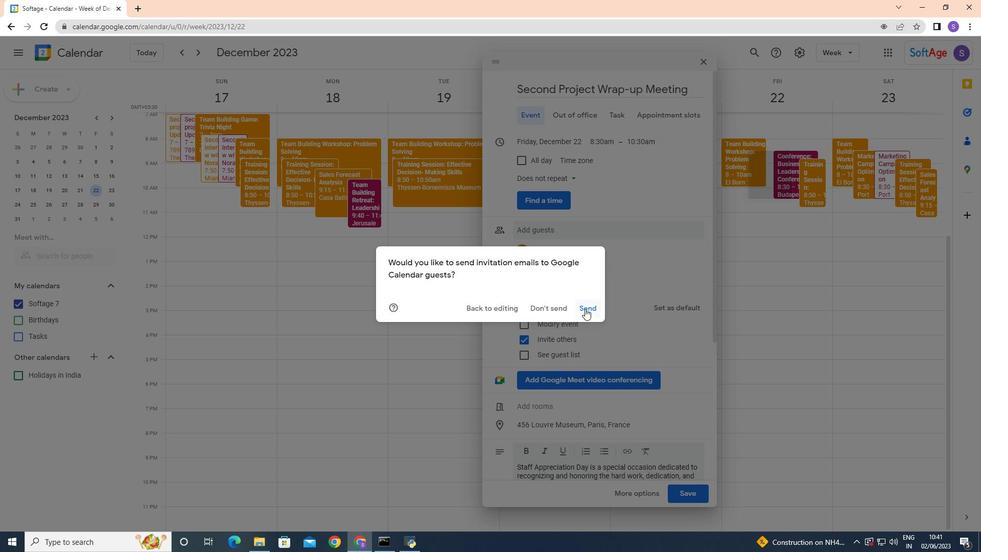 
Action: Mouse pressed left at (587, 308)
Screenshot: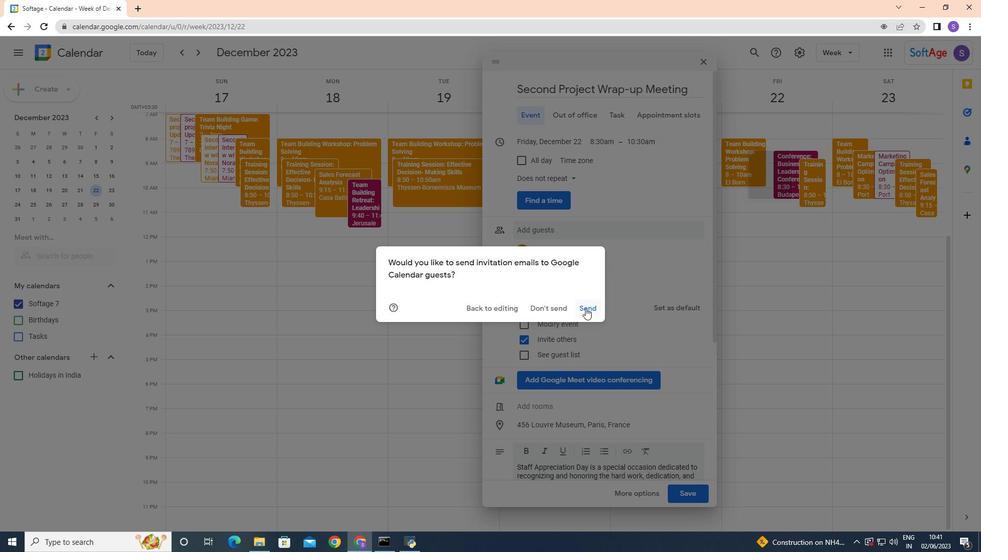 
